 Task: Search round trip flight ticket for 4 adults, 1 infant in seat and 1 infant on lap in premium economy from Charlotte: Charlotte Douglas International Airport to Gillette: Gillette Campbell County Airport on 5-1-2023 and return on 5-2-2023. Choice of flights is Spirit. Number of bags: 2 carry on bags and 1 checked bag. Price is upto 78000. Outbound departure time preference is 17:45. Return departure time preference is 18:45.
Action: Mouse moved to (299, 270)
Screenshot: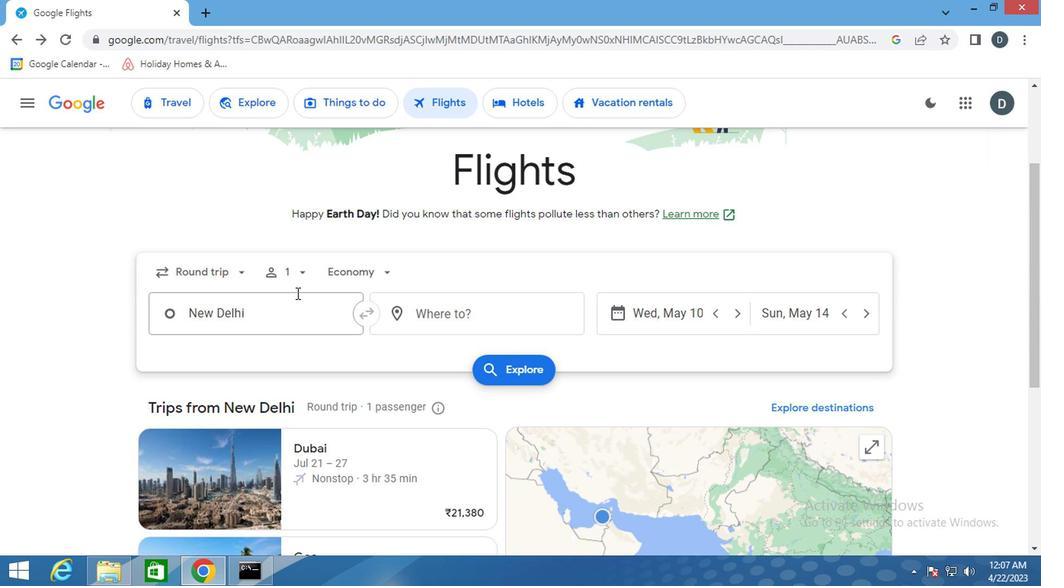 
Action: Mouse pressed left at (299, 270)
Screenshot: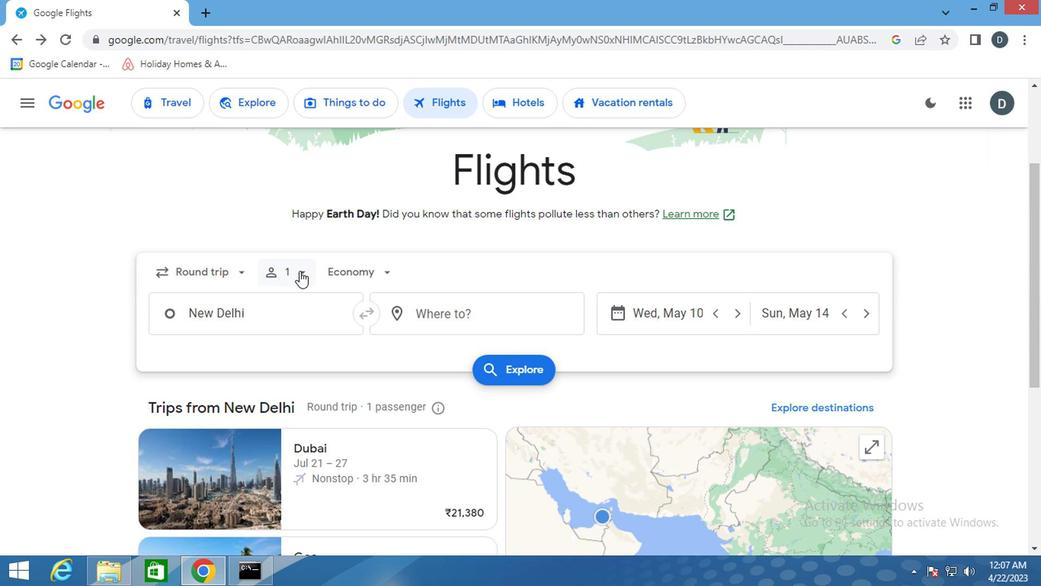 
Action: Mouse moved to (415, 309)
Screenshot: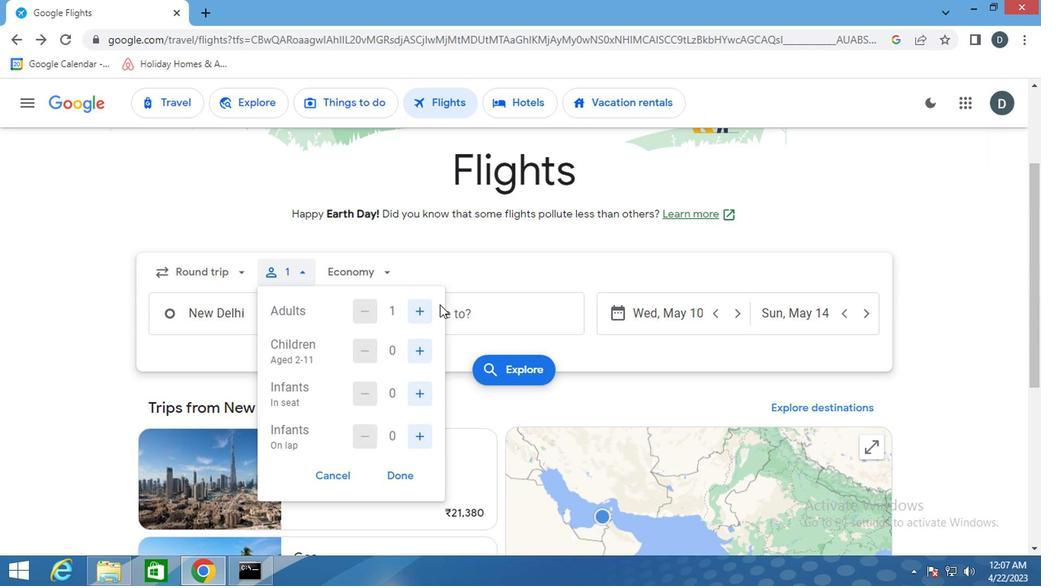 
Action: Mouse pressed left at (415, 309)
Screenshot: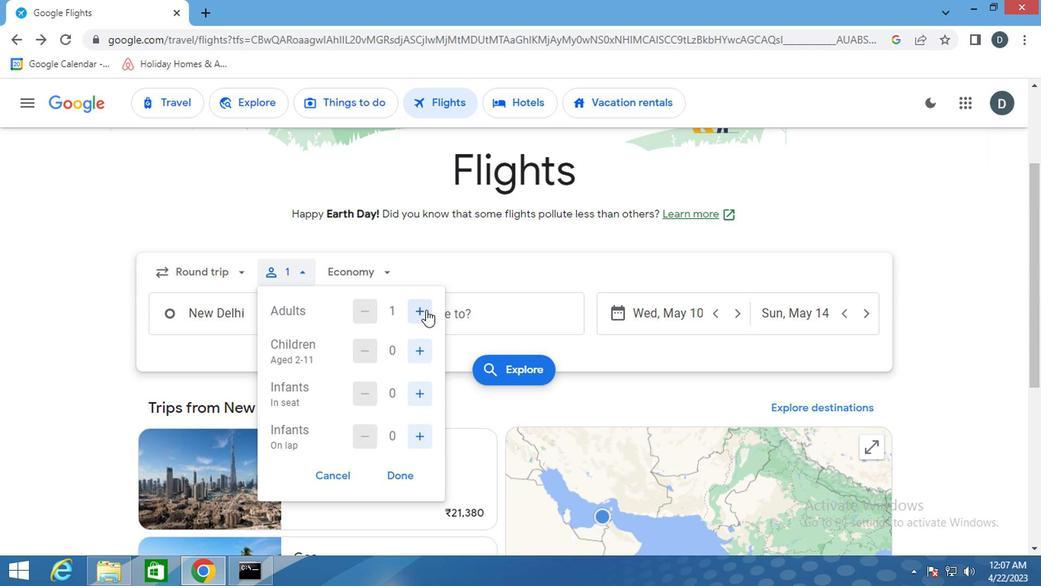 
Action: Mouse pressed left at (415, 309)
Screenshot: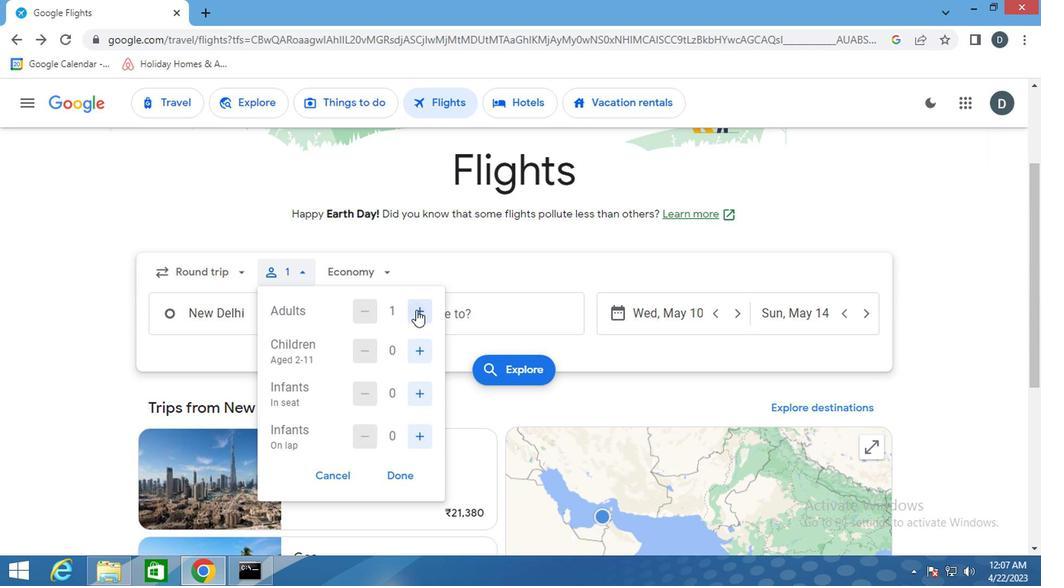 
Action: Mouse moved to (414, 309)
Screenshot: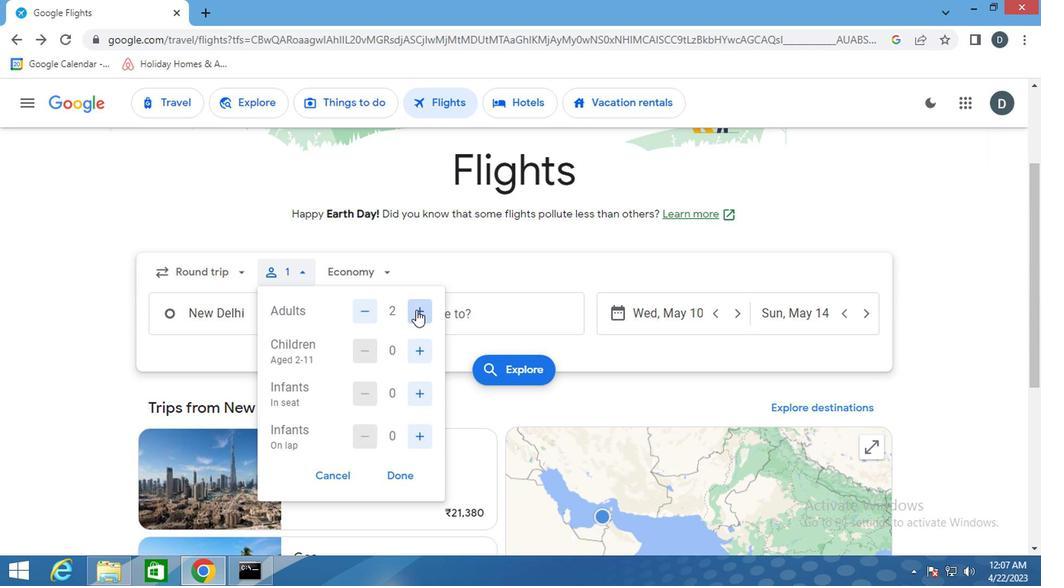 
Action: Mouse pressed left at (414, 309)
Screenshot: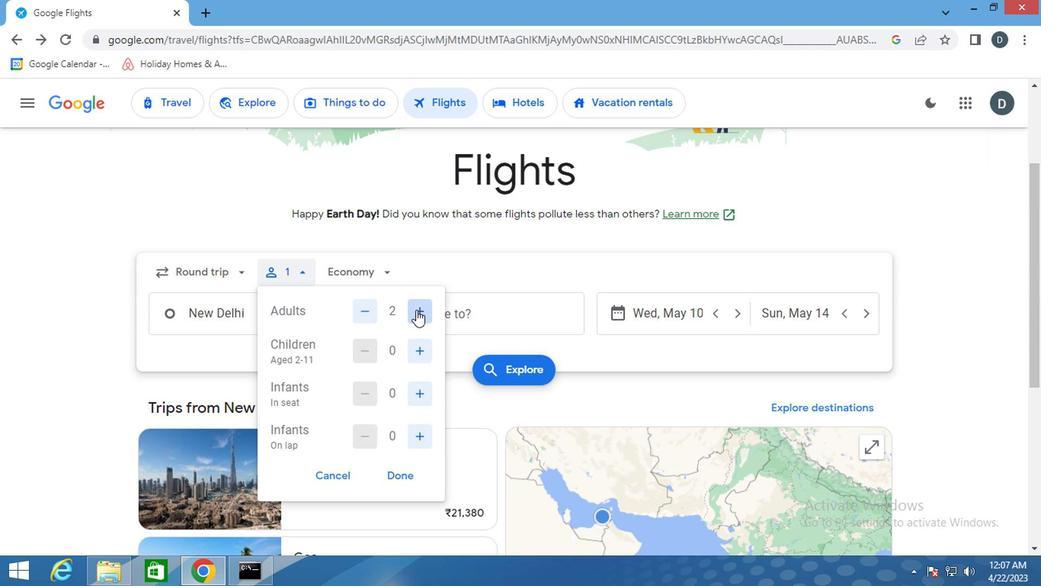 
Action: Mouse moved to (417, 352)
Screenshot: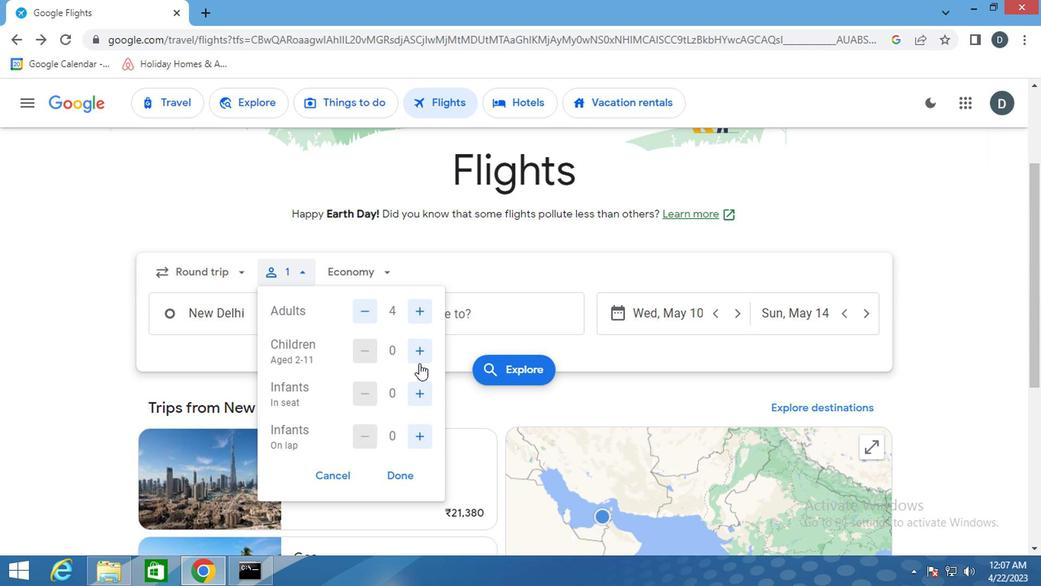 
Action: Mouse pressed left at (417, 352)
Screenshot: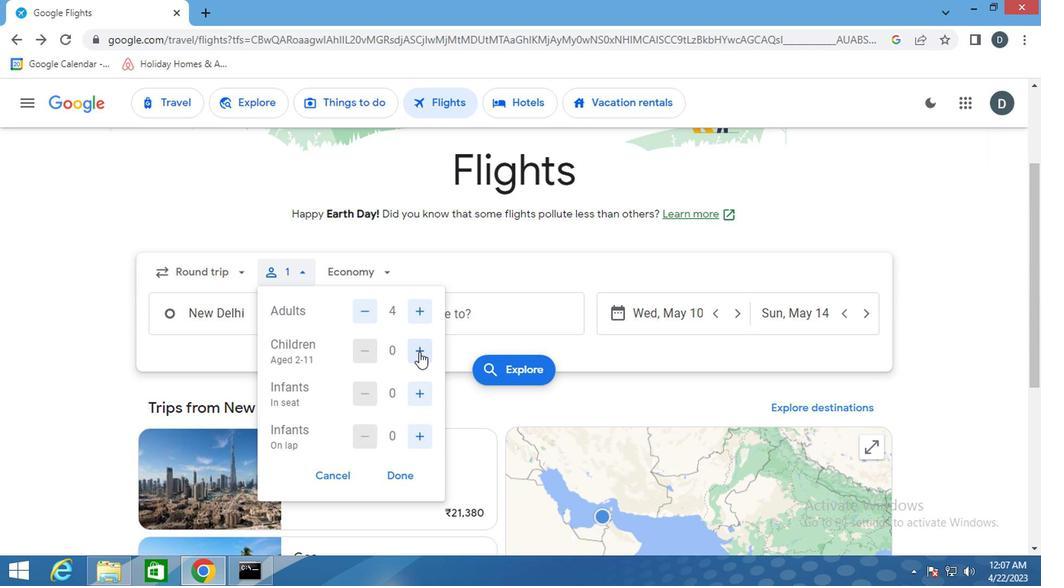 
Action: Mouse pressed left at (417, 352)
Screenshot: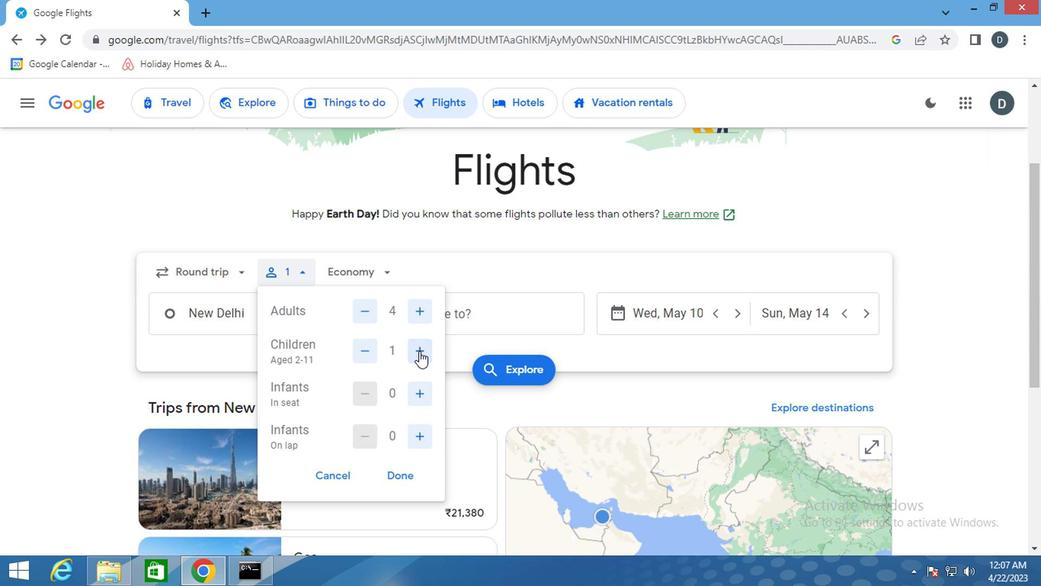 
Action: Mouse moved to (370, 349)
Screenshot: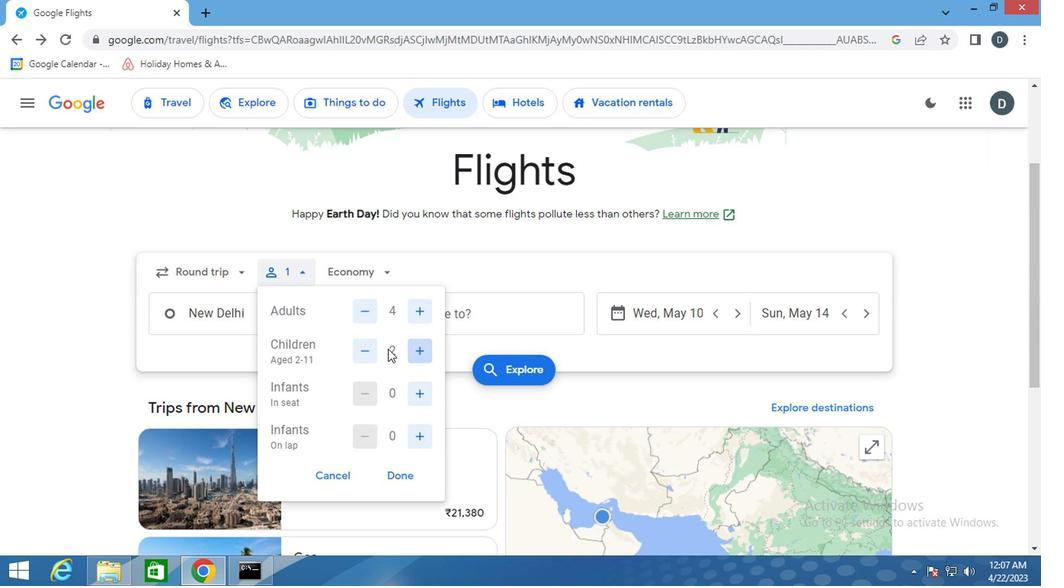 
Action: Mouse pressed left at (370, 349)
Screenshot: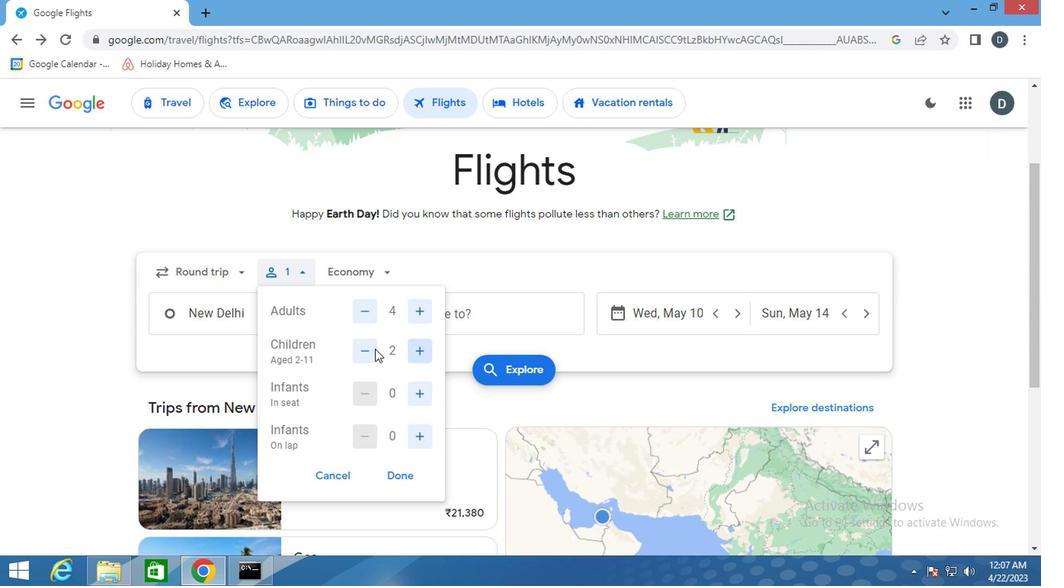 
Action: Mouse pressed left at (370, 349)
Screenshot: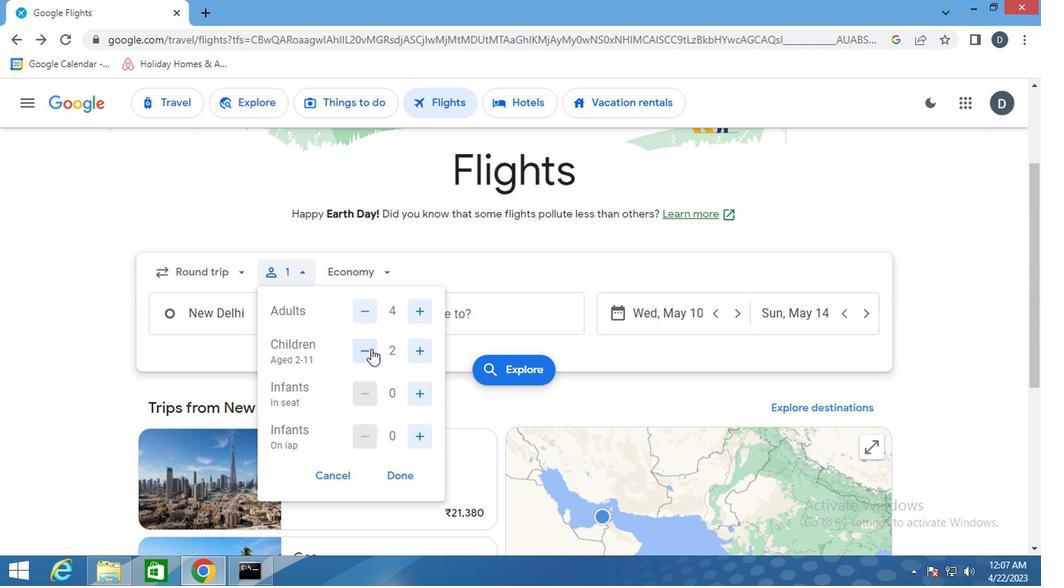 
Action: Mouse moved to (423, 402)
Screenshot: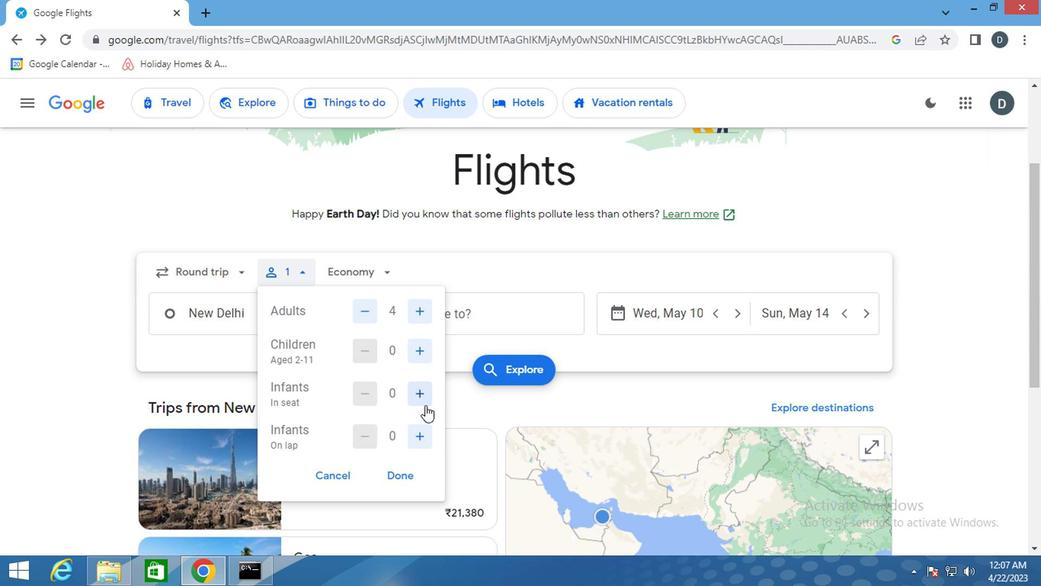 
Action: Mouse pressed left at (423, 402)
Screenshot: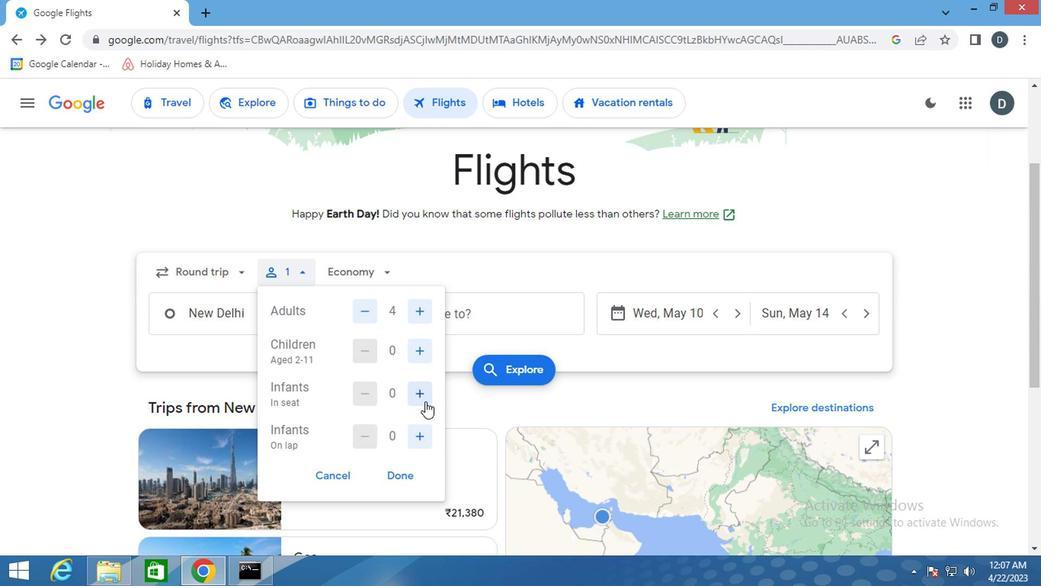 
Action: Mouse moved to (418, 429)
Screenshot: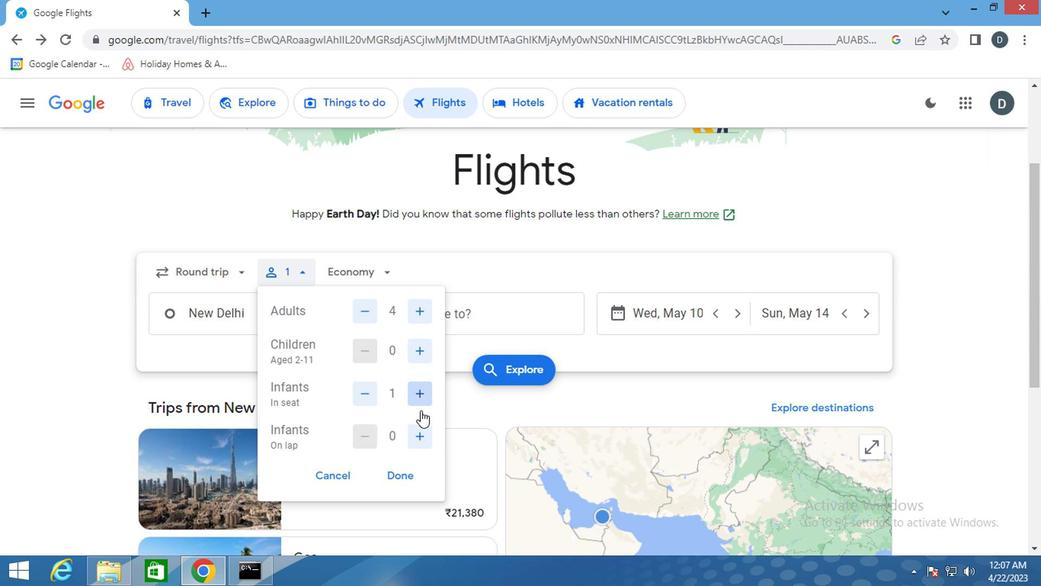 
Action: Mouse pressed left at (418, 429)
Screenshot: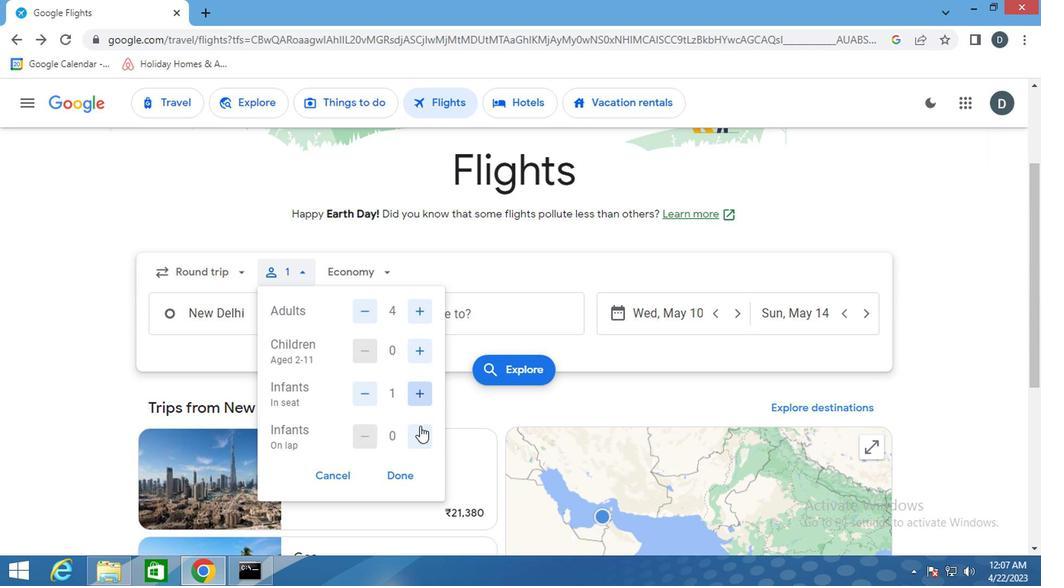 
Action: Mouse moved to (411, 479)
Screenshot: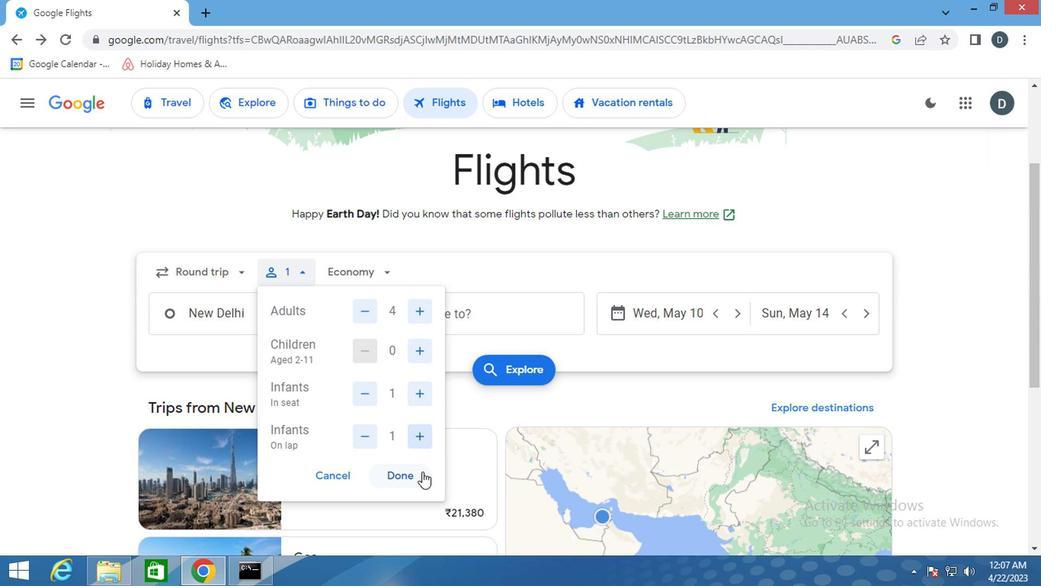 
Action: Mouse pressed left at (411, 479)
Screenshot: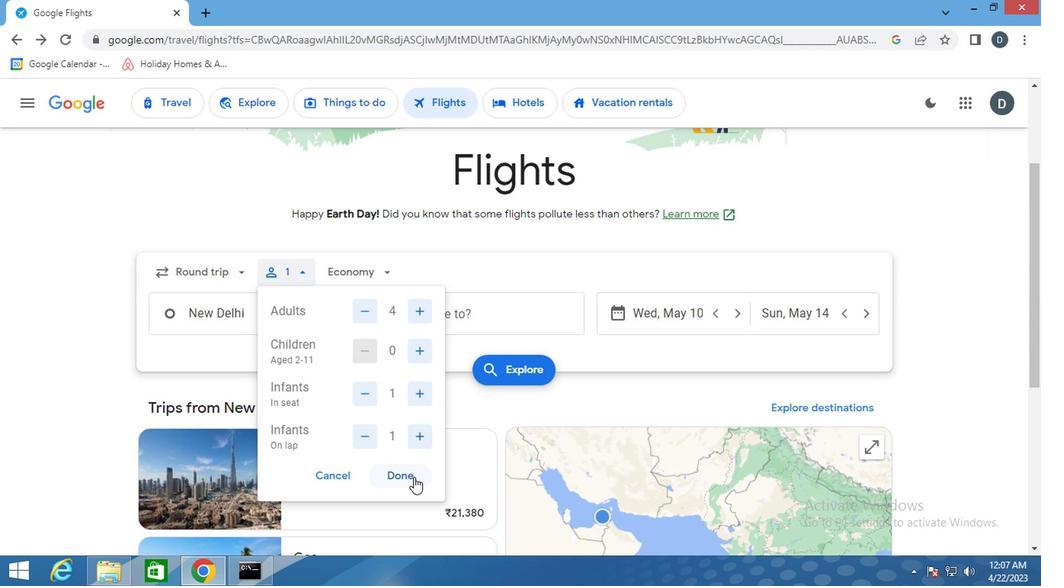 
Action: Mouse moved to (359, 269)
Screenshot: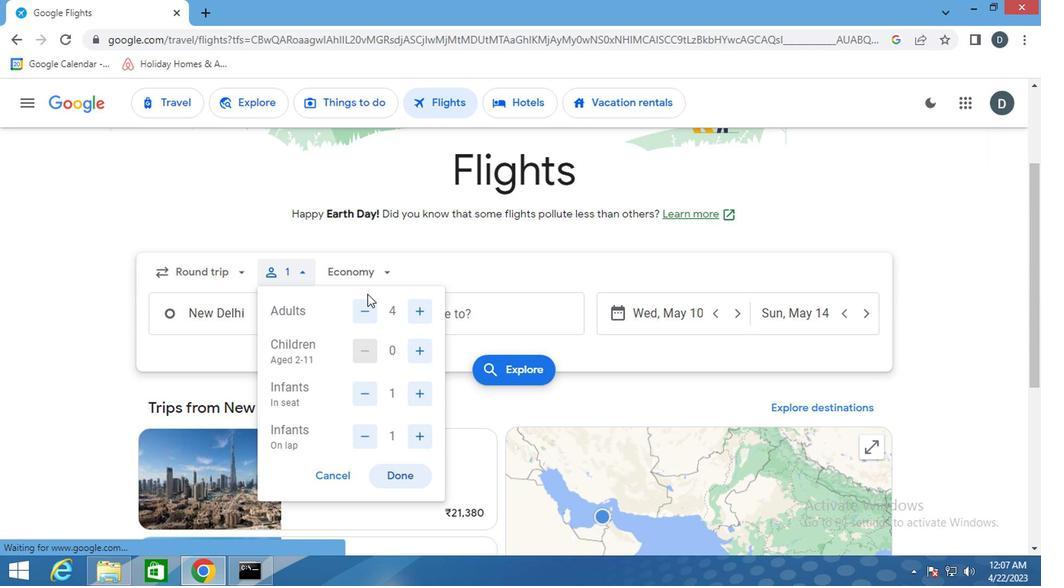 
Action: Mouse pressed left at (359, 269)
Screenshot: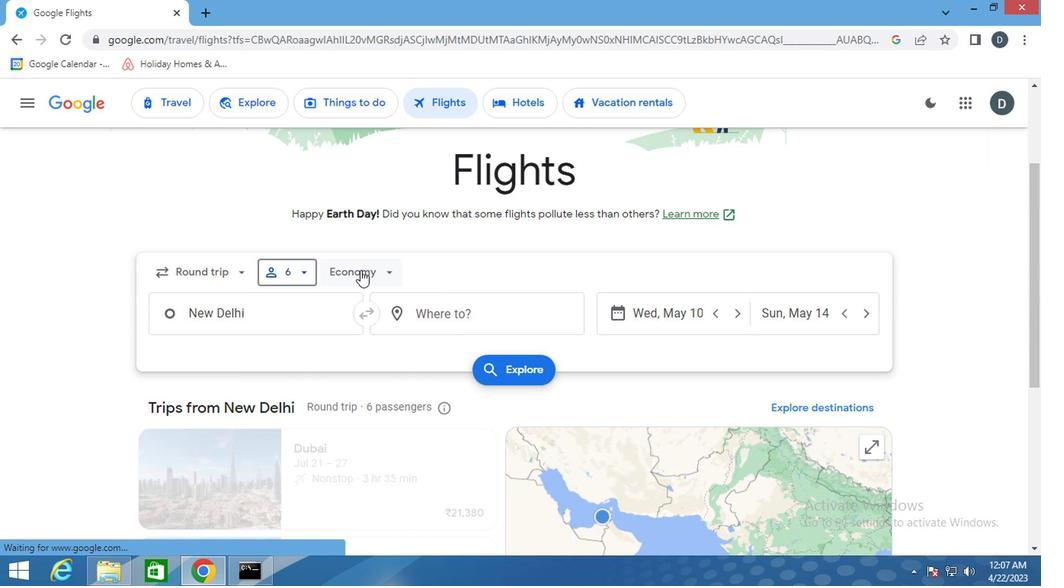 
Action: Mouse moved to (396, 336)
Screenshot: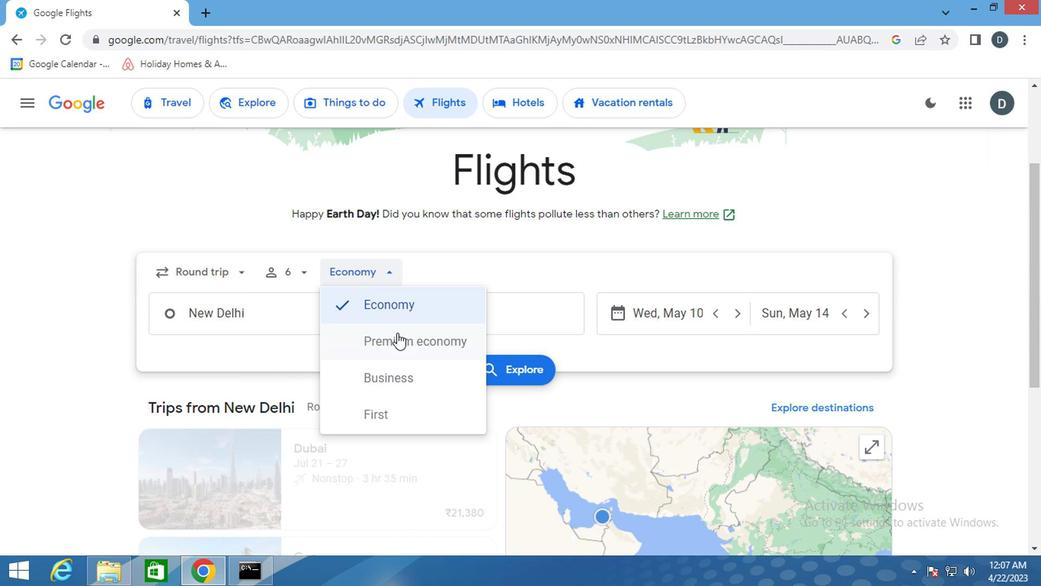 
Action: Mouse pressed left at (396, 336)
Screenshot: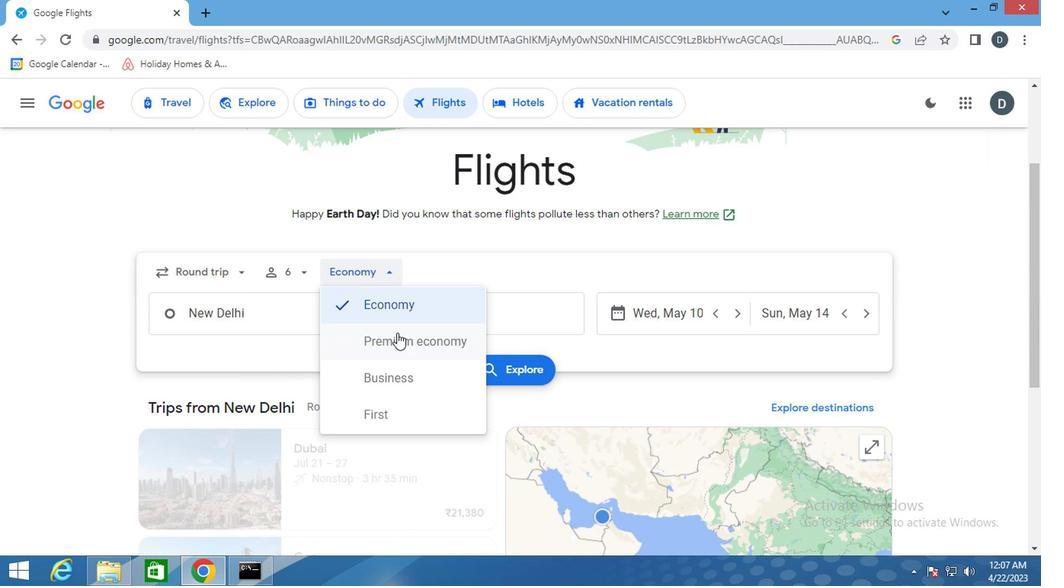 
Action: Mouse moved to (302, 320)
Screenshot: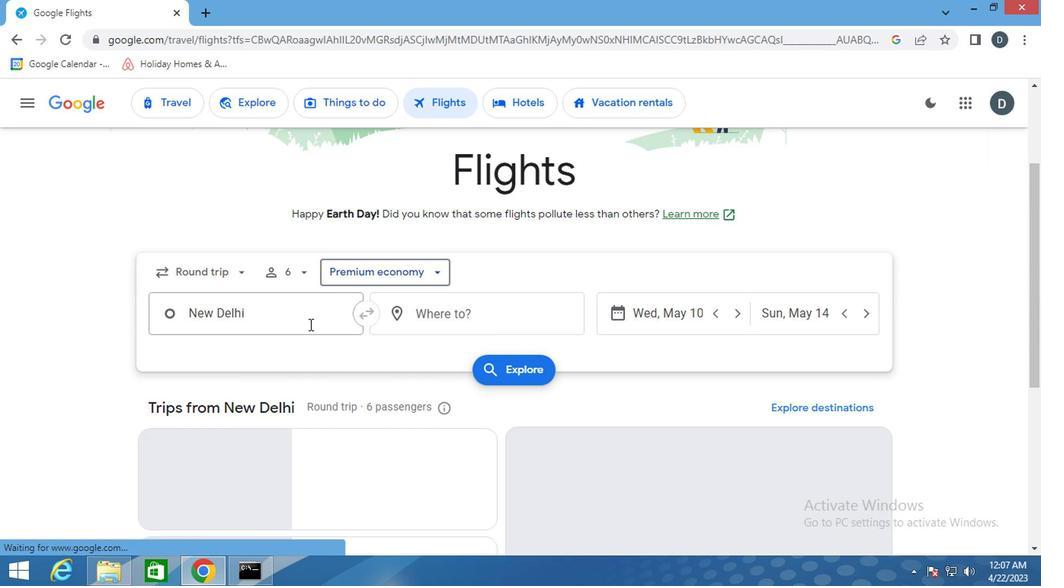 
Action: Mouse pressed left at (302, 320)
Screenshot: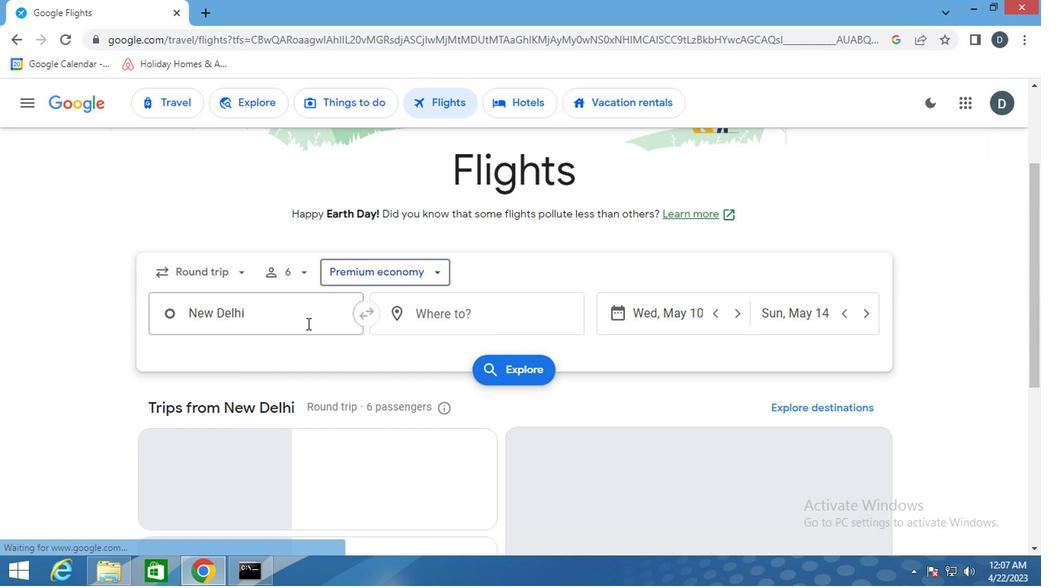 
Action: Key pressed <Key.shift>CHARLO
Screenshot: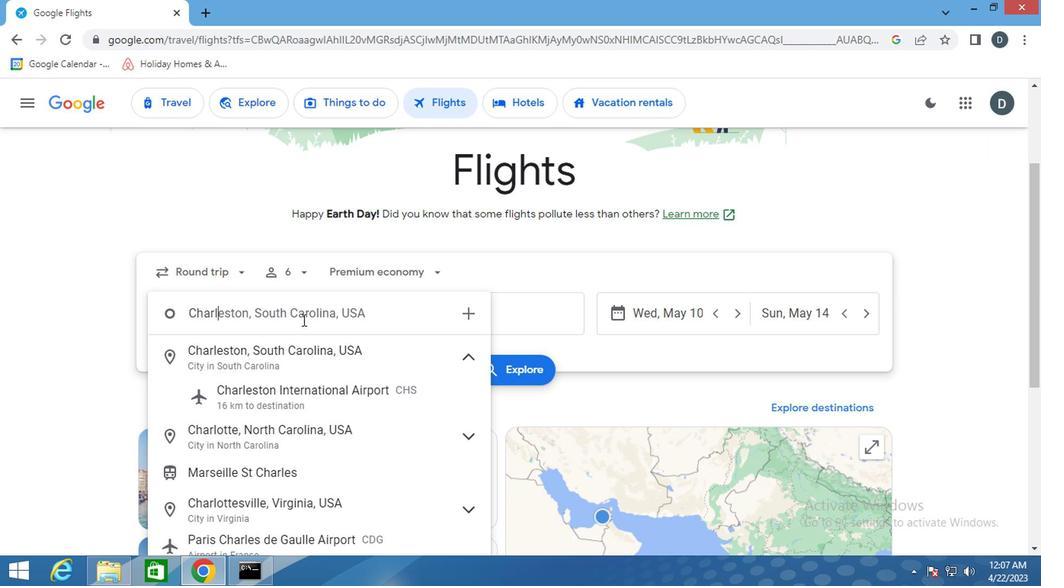 
Action: Mouse moved to (315, 388)
Screenshot: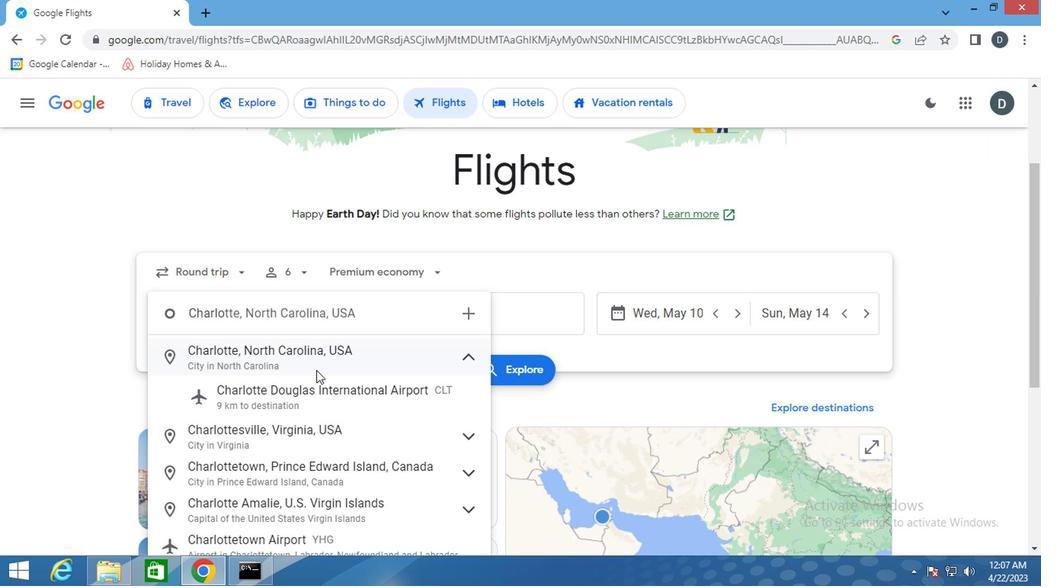 
Action: Mouse pressed left at (315, 388)
Screenshot: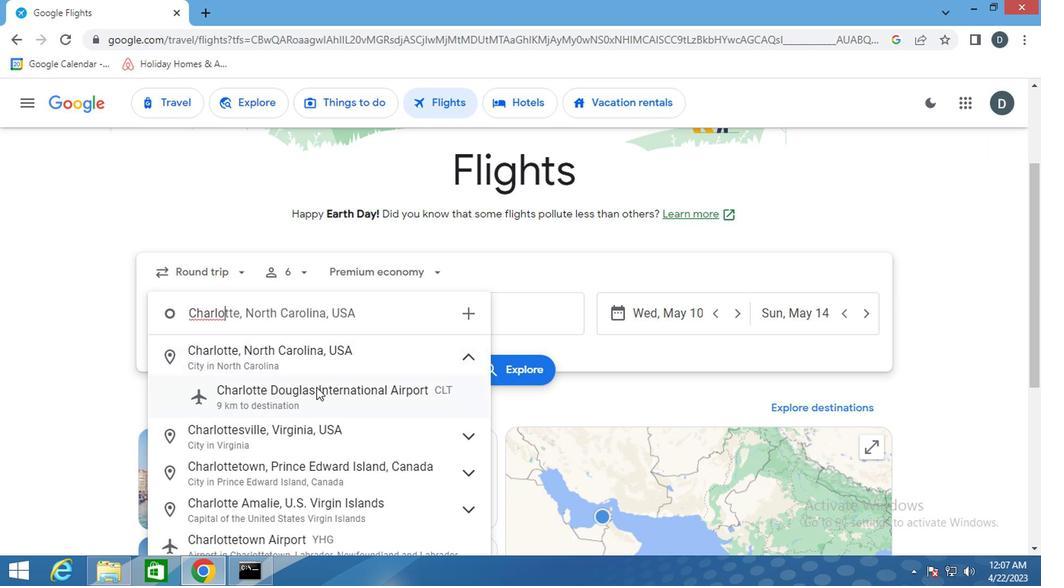 
Action: Mouse moved to (466, 322)
Screenshot: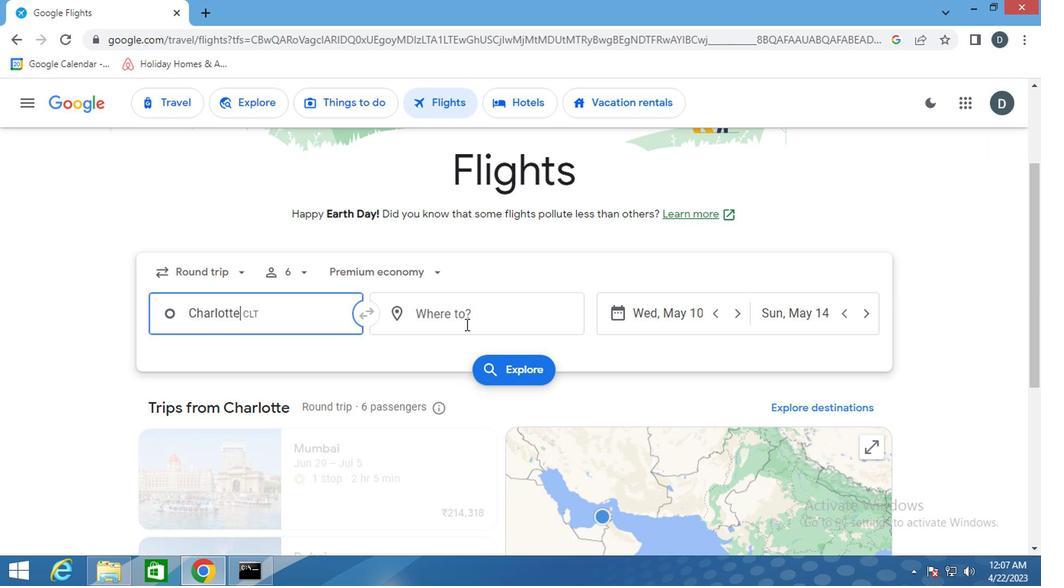 
Action: Mouse pressed left at (466, 322)
Screenshot: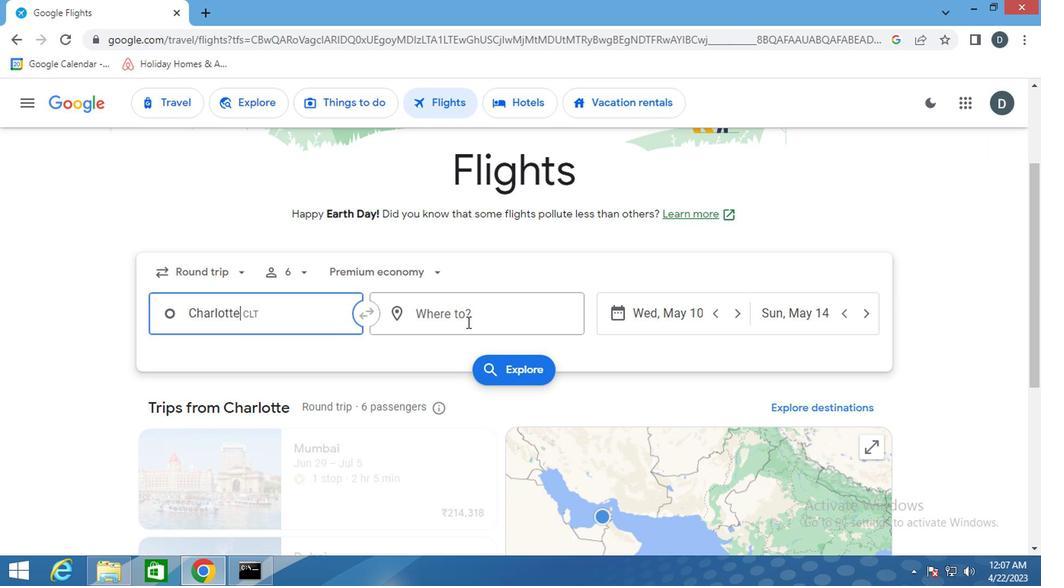 
Action: Key pressed <Key.shift>GILLETTE
Screenshot: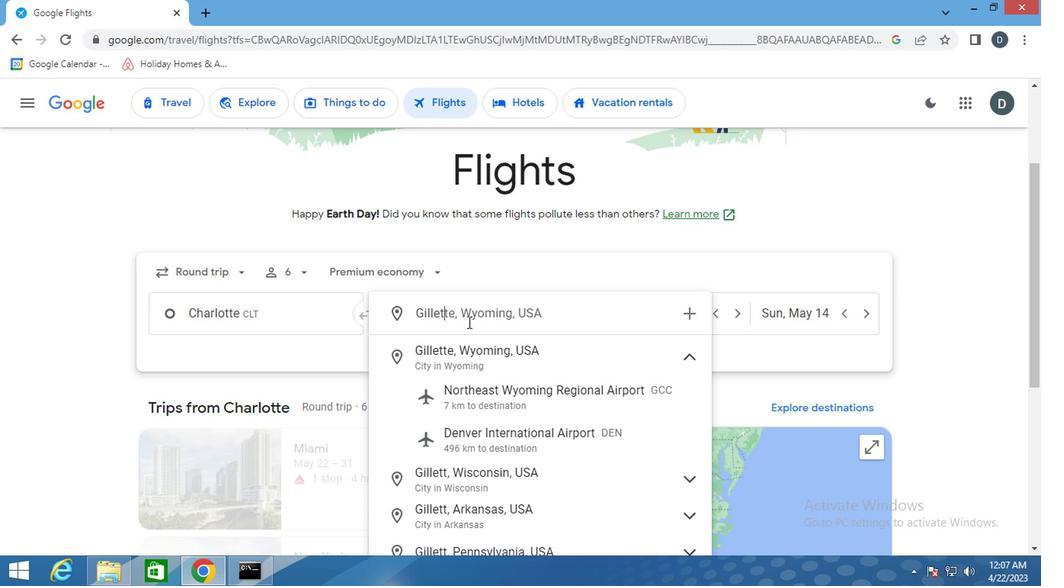 
Action: Mouse moved to (475, 346)
Screenshot: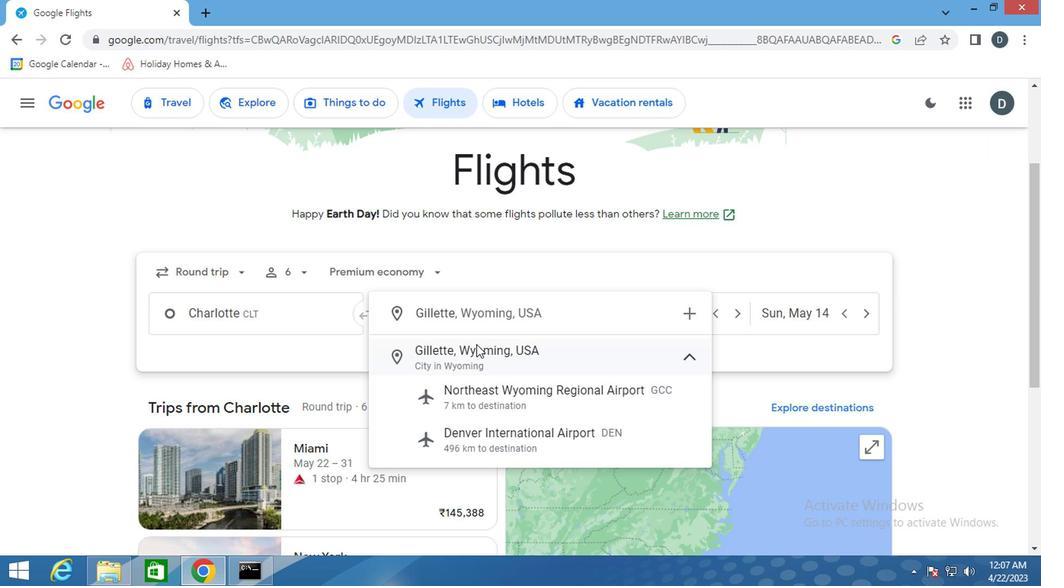 
Action: Mouse pressed left at (475, 346)
Screenshot: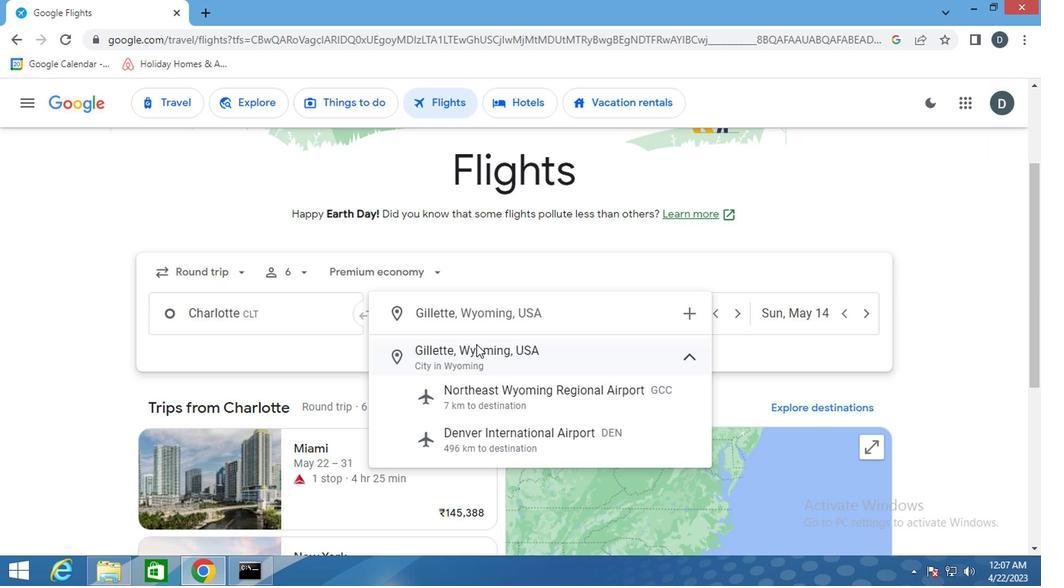 
Action: Mouse moved to (671, 312)
Screenshot: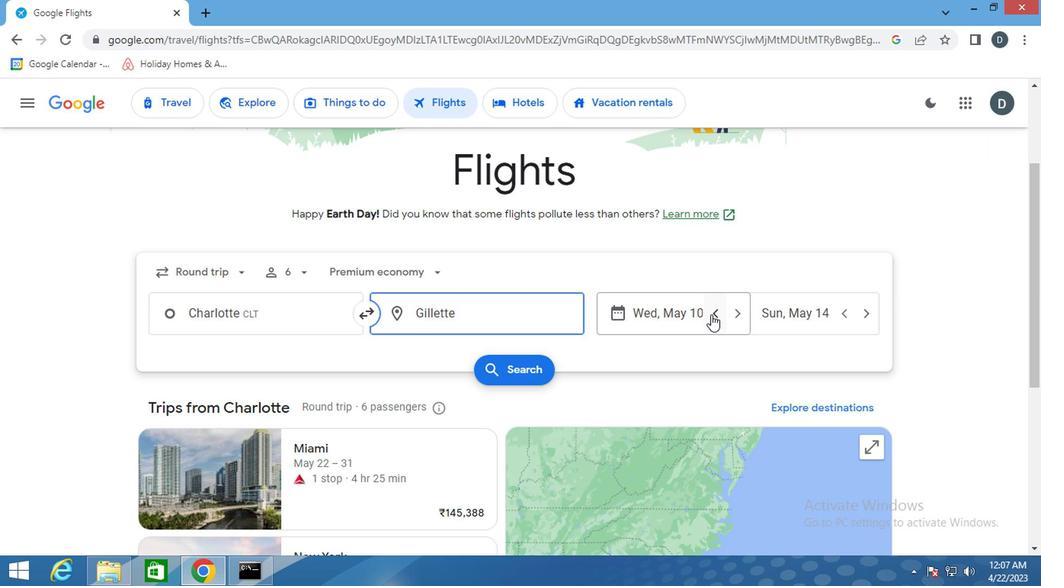
Action: Mouse pressed left at (671, 312)
Screenshot: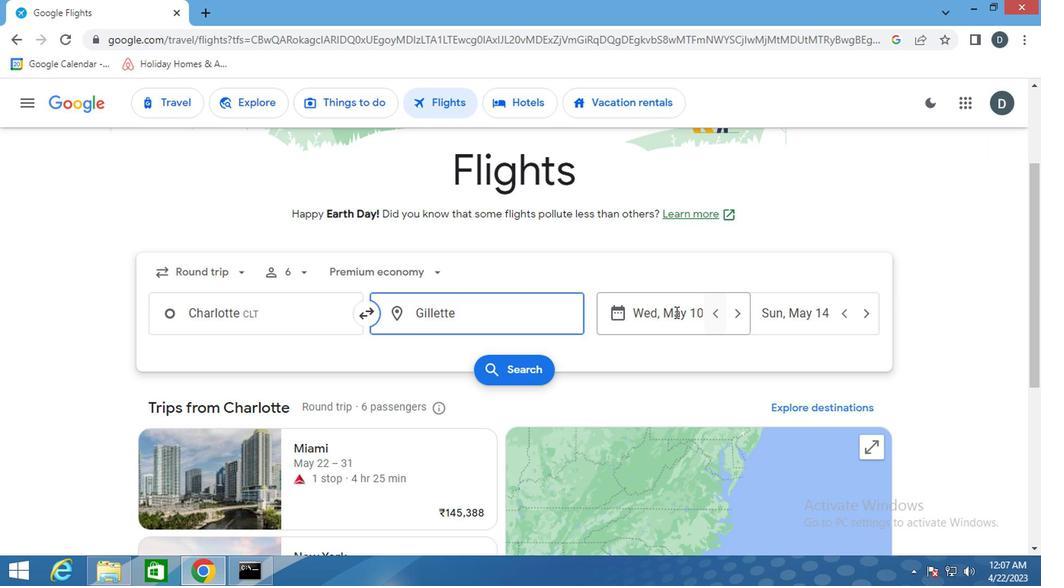
Action: Mouse moved to (658, 277)
Screenshot: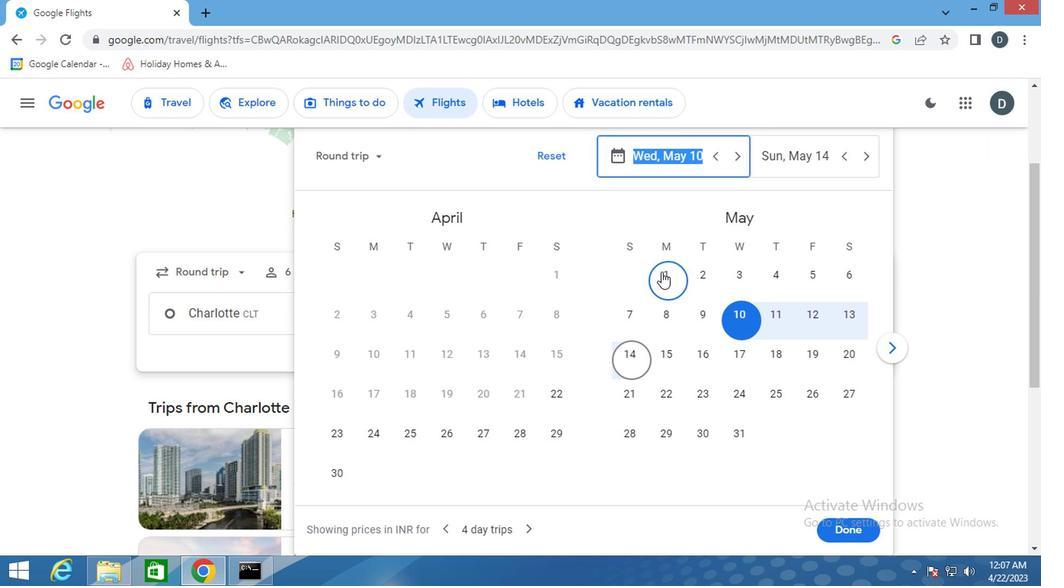 
Action: Mouse pressed left at (658, 277)
Screenshot: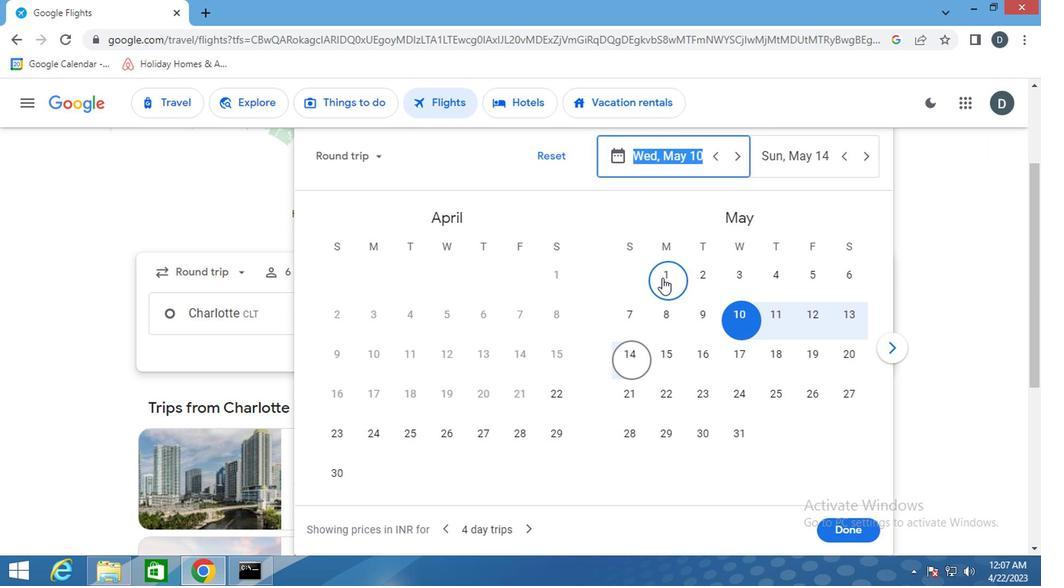 
Action: Mouse moved to (709, 278)
Screenshot: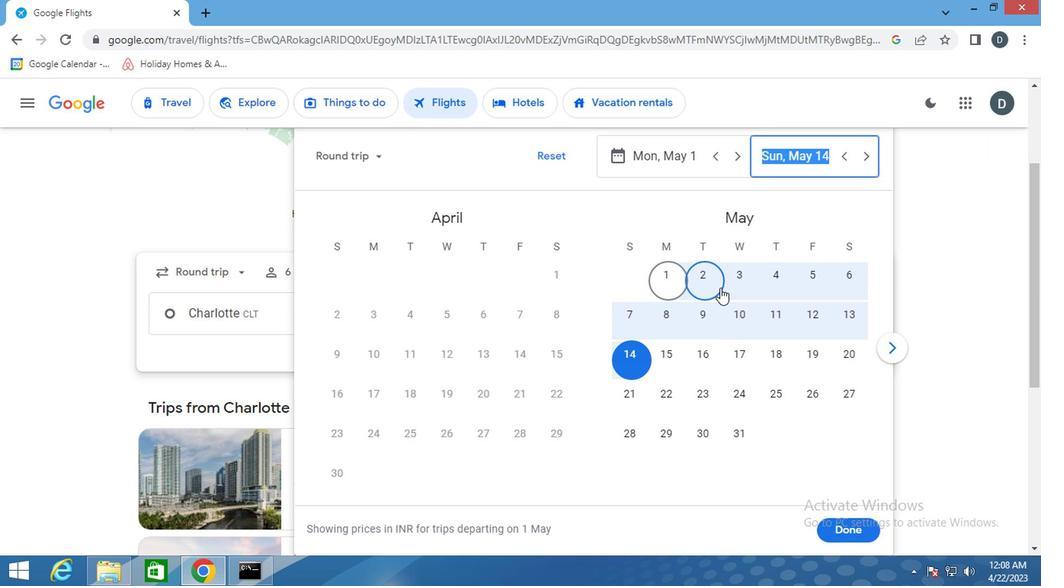 
Action: Mouse pressed left at (709, 278)
Screenshot: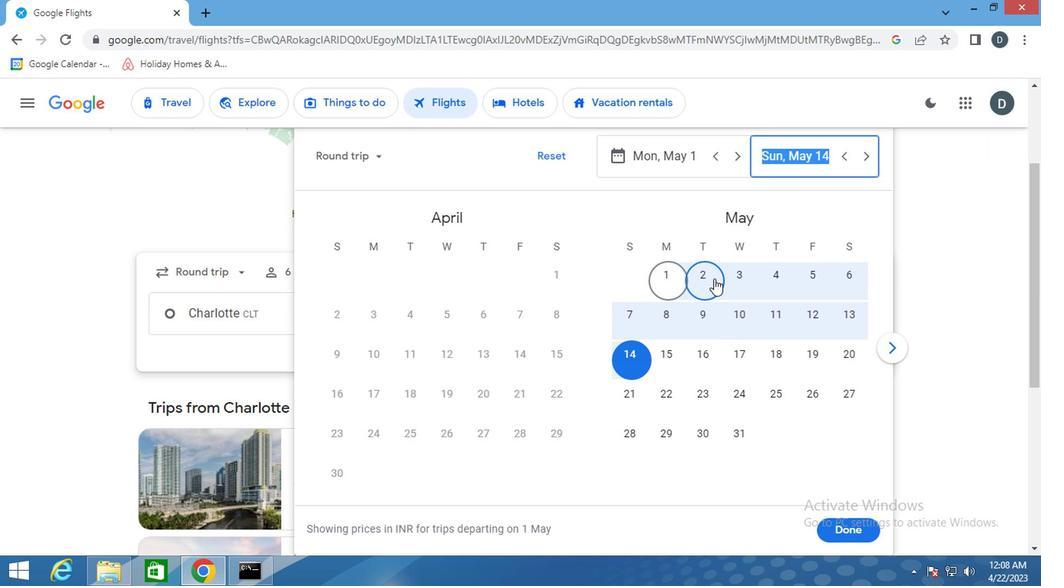 
Action: Mouse moved to (702, 281)
Screenshot: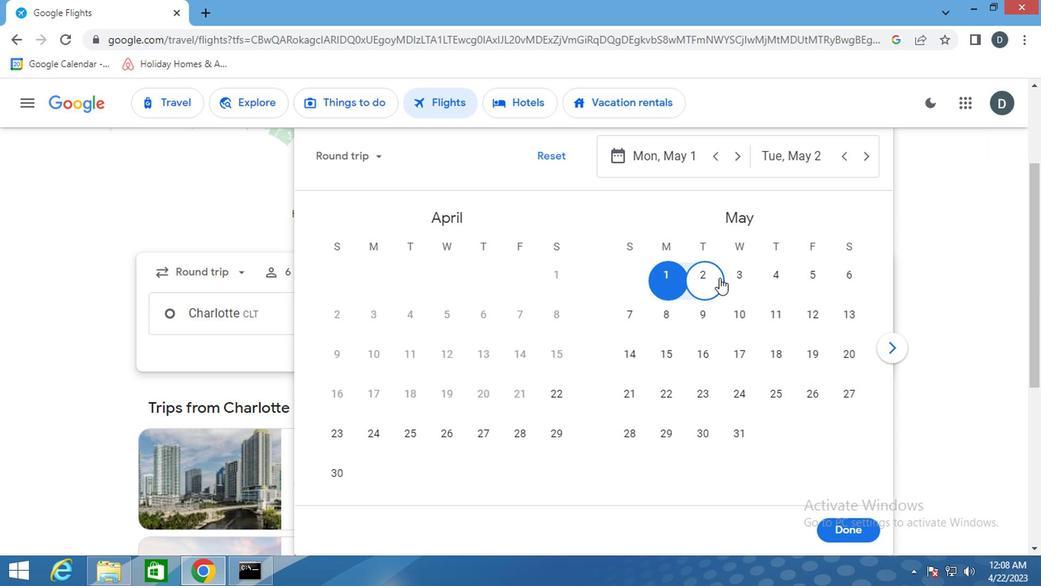 
Action: Mouse pressed left at (702, 281)
Screenshot: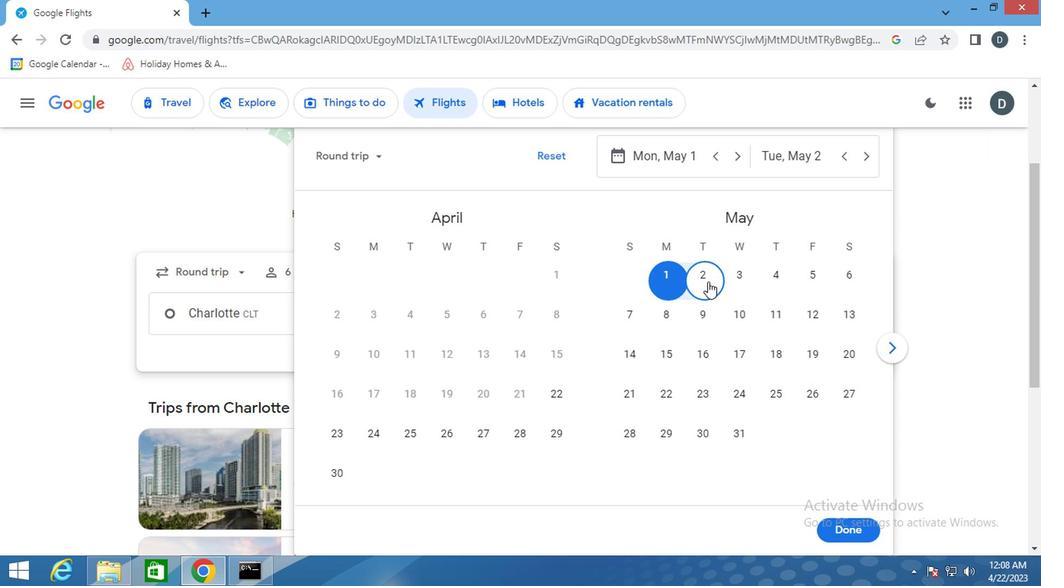 
Action: Mouse moved to (667, 278)
Screenshot: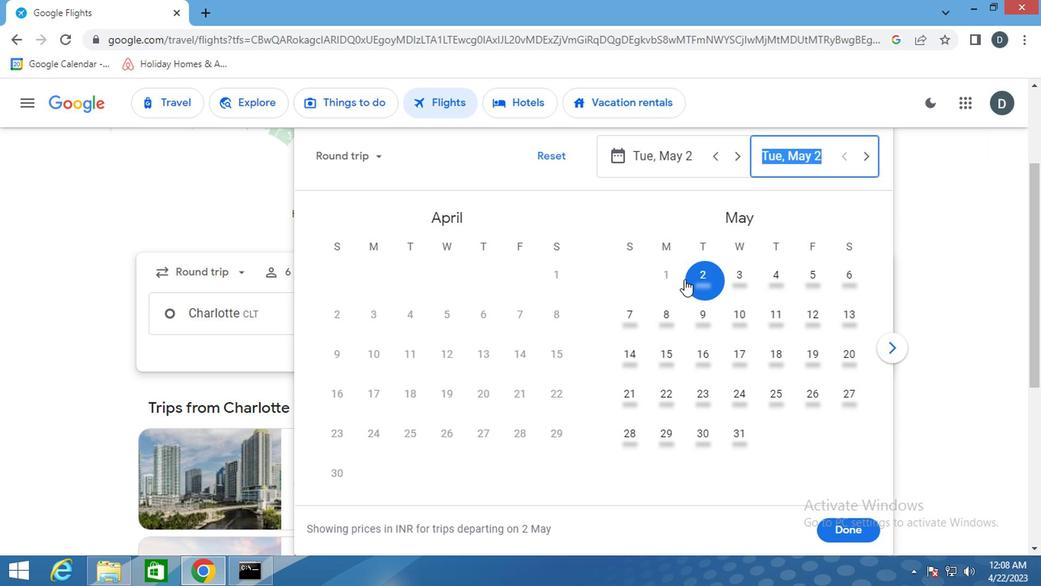 
Action: Mouse pressed left at (667, 278)
Screenshot: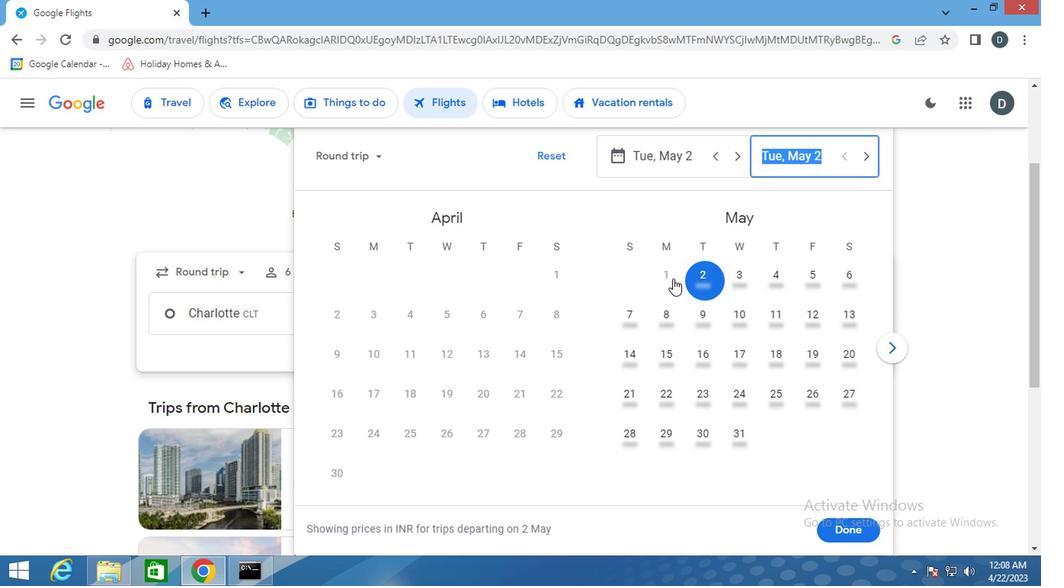 
Action: Mouse pressed left at (667, 278)
Screenshot: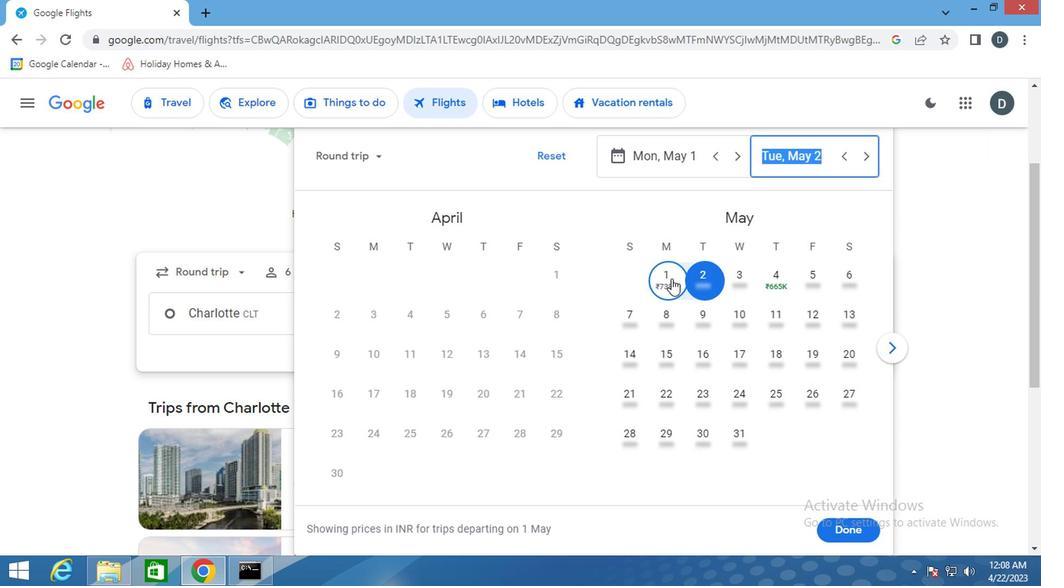 
Action: Mouse moved to (805, 149)
Screenshot: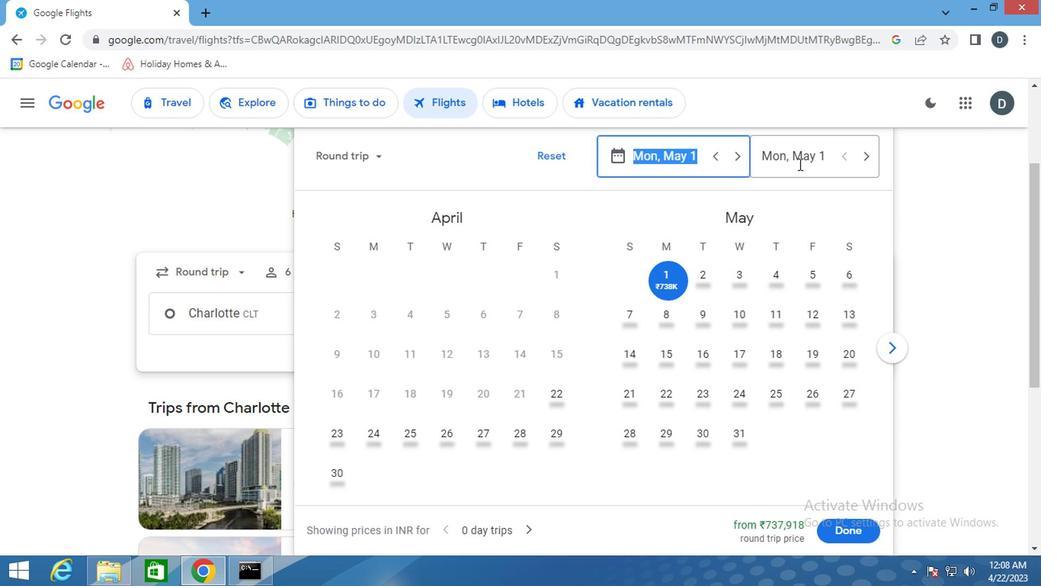 
Action: Mouse pressed left at (805, 149)
Screenshot: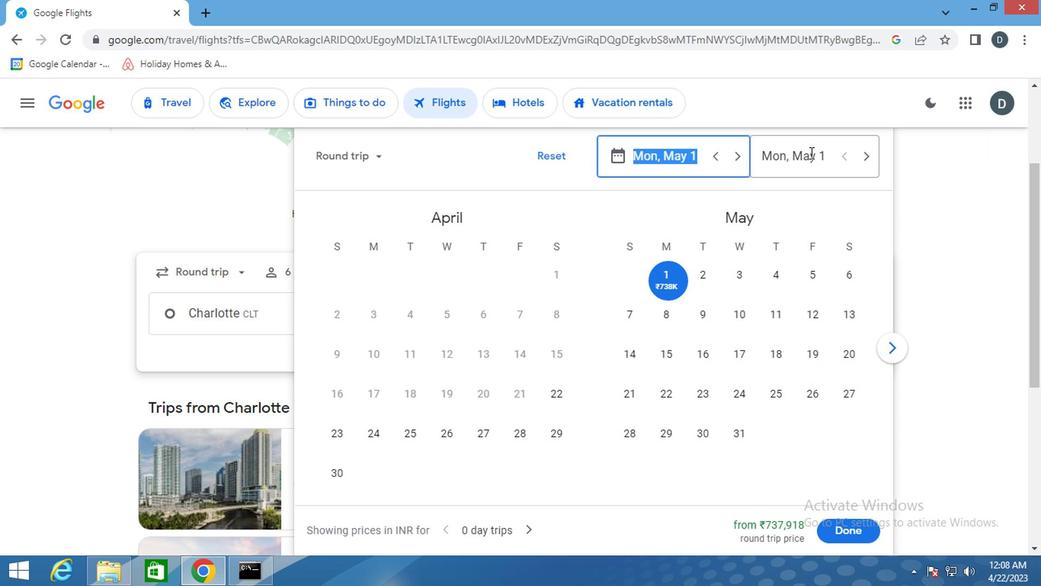 
Action: Mouse moved to (713, 278)
Screenshot: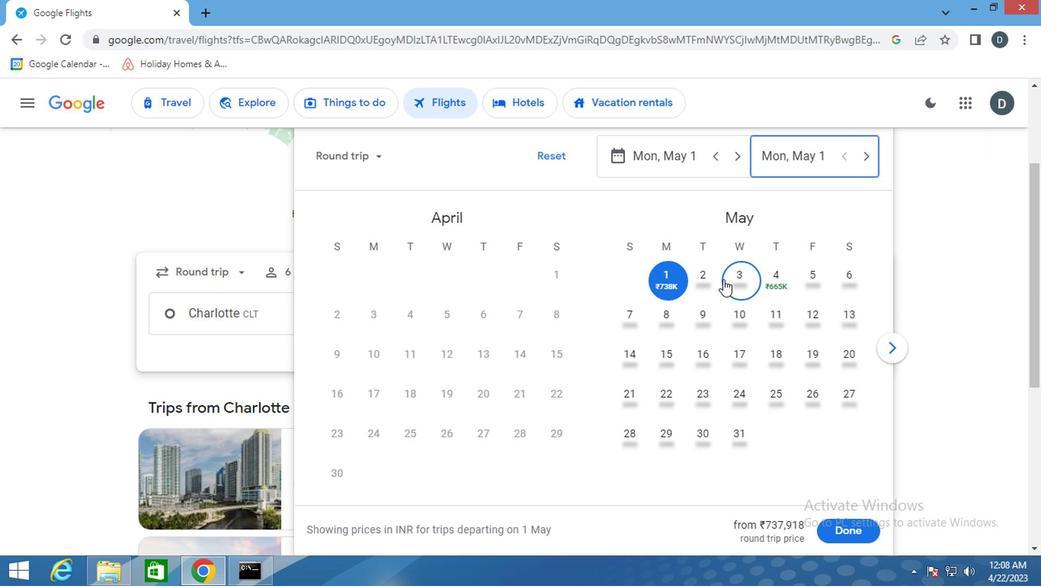 
Action: Mouse pressed left at (713, 278)
Screenshot: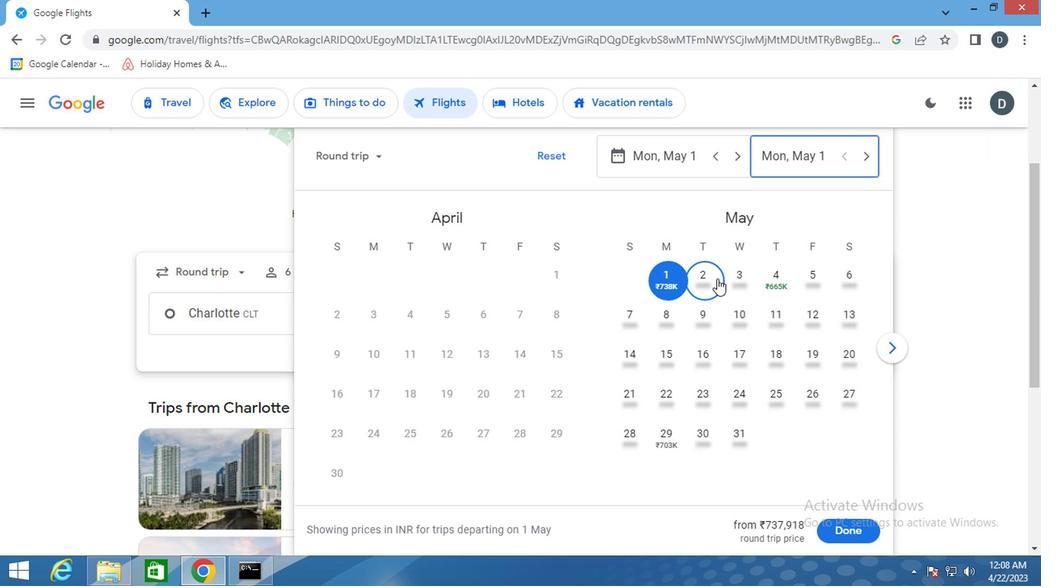 
Action: Mouse moved to (831, 533)
Screenshot: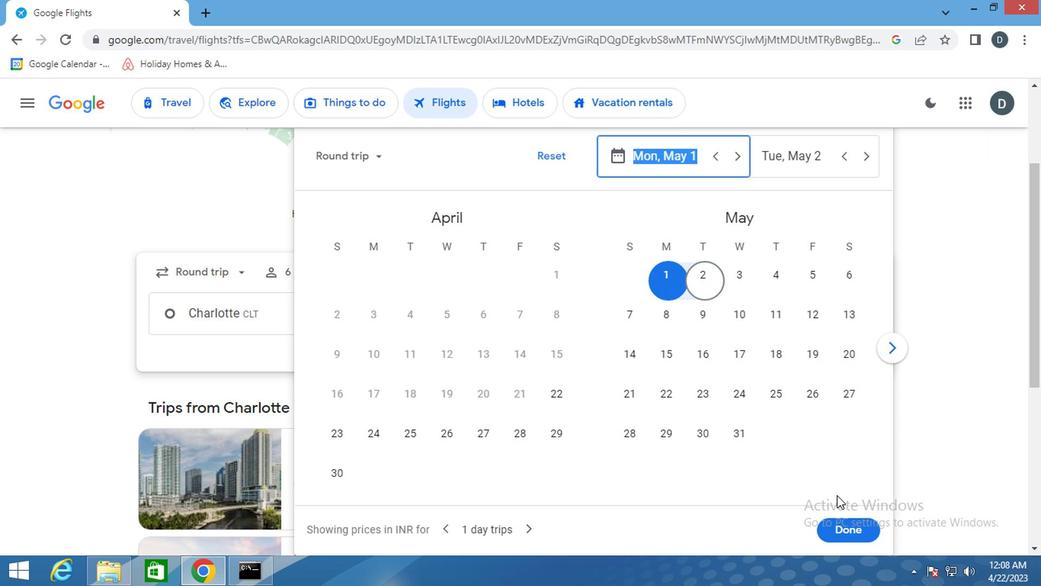 
Action: Mouse pressed left at (831, 533)
Screenshot: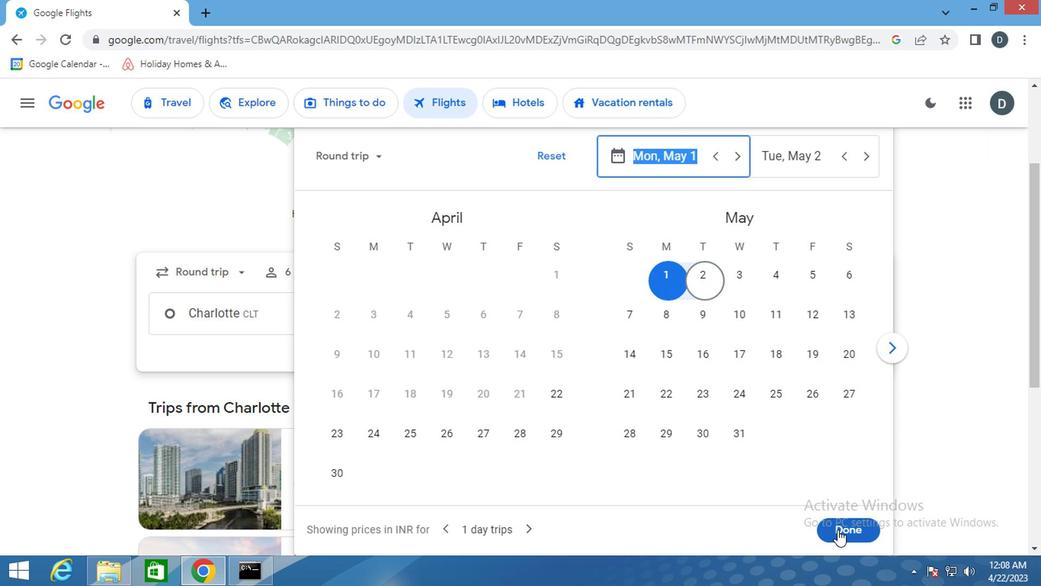 
Action: Mouse moved to (812, 320)
Screenshot: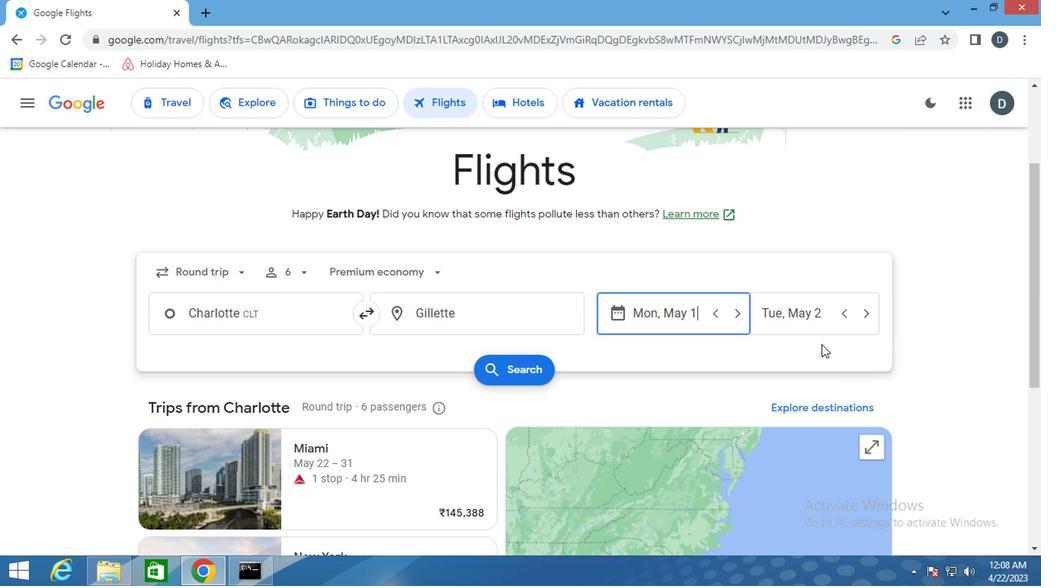 
Action: Mouse pressed left at (812, 320)
Screenshot: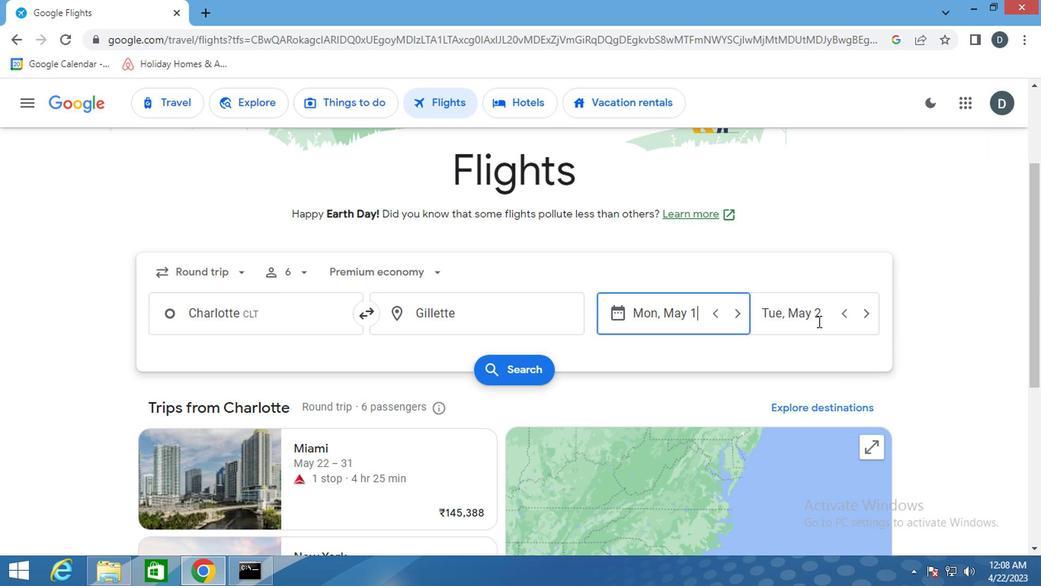 
Action: Mouse moved to (854, 530)
Screenshot: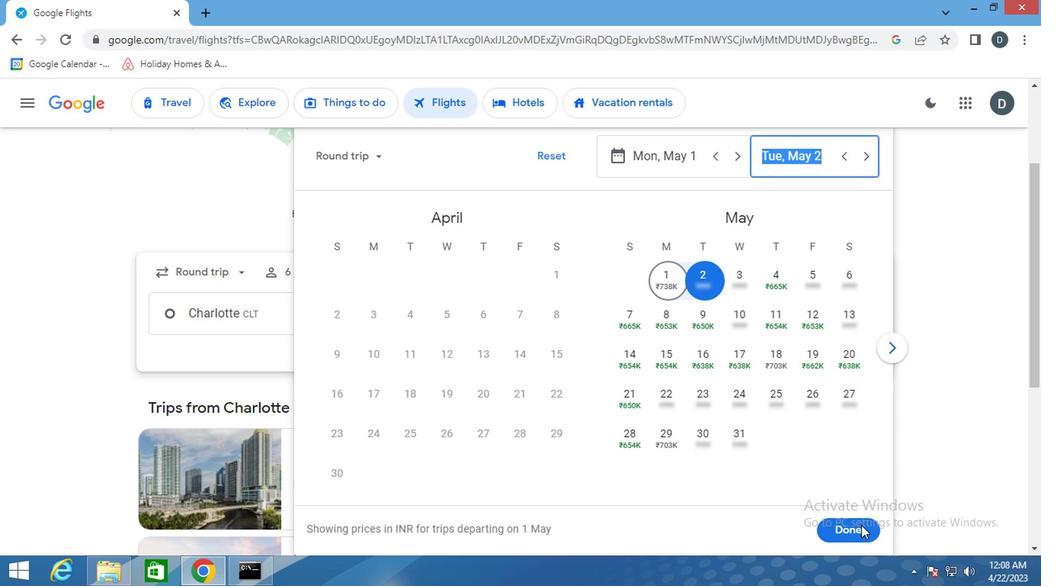 
Action: Mouse pressed left at (854, 530)
Screenshot: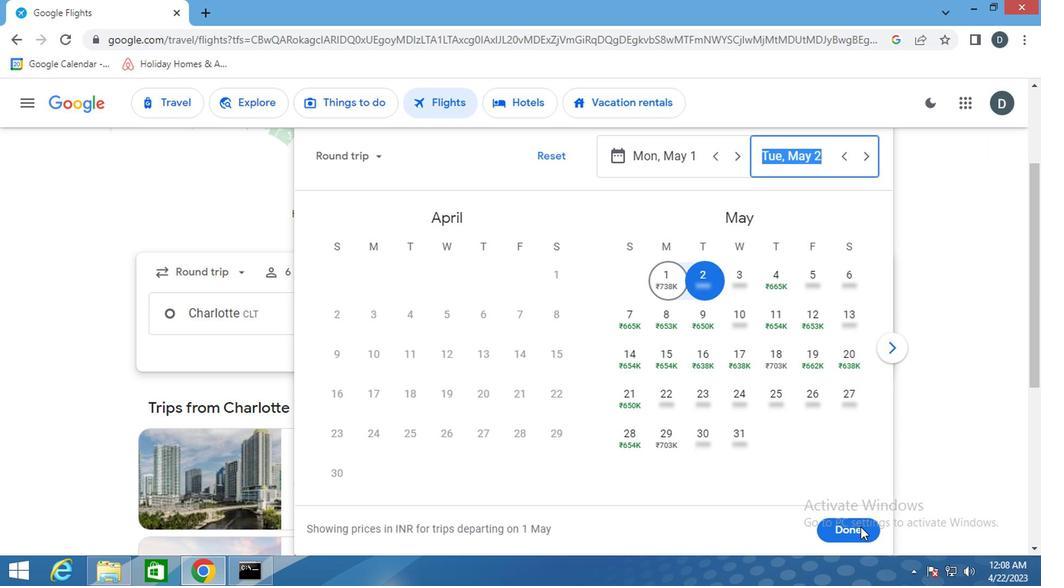 
Action: Mouse moved to (524, 366)
Screenshot: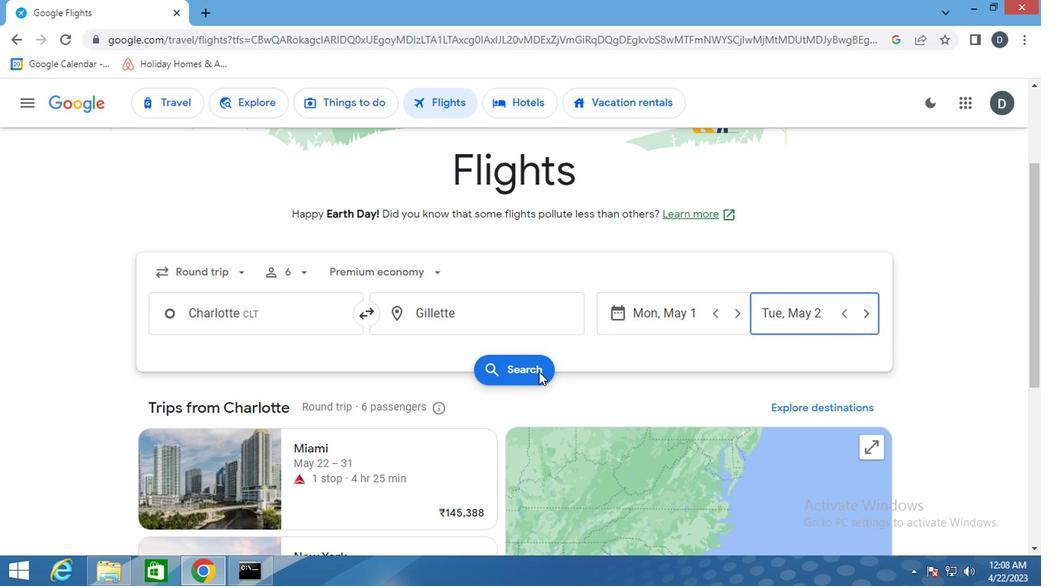 
Action: Mouse pressed left at (524, 366)
Screenshot: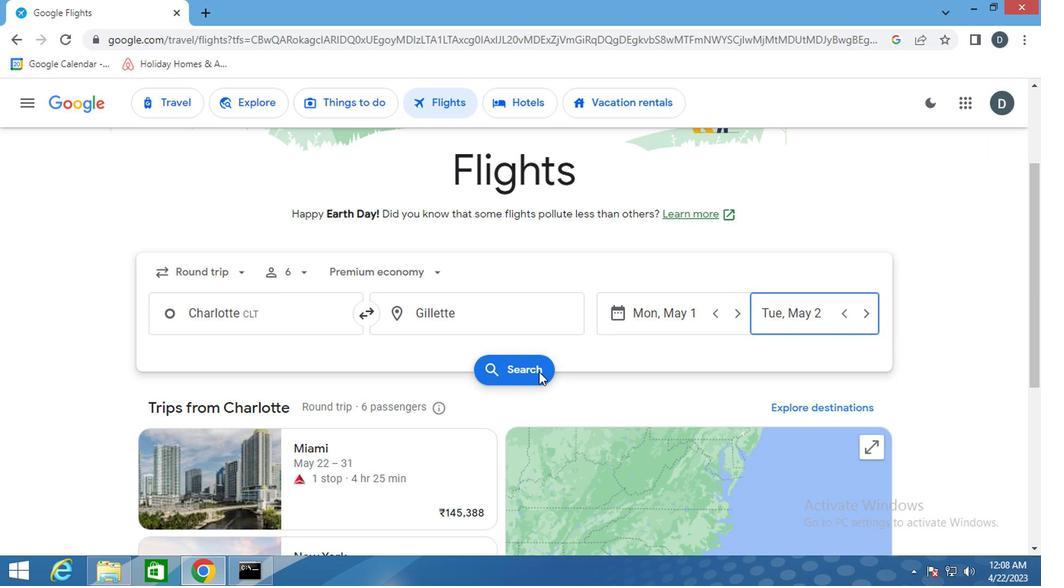 
Action: Mouse moved to (170, 234)
Screenshot: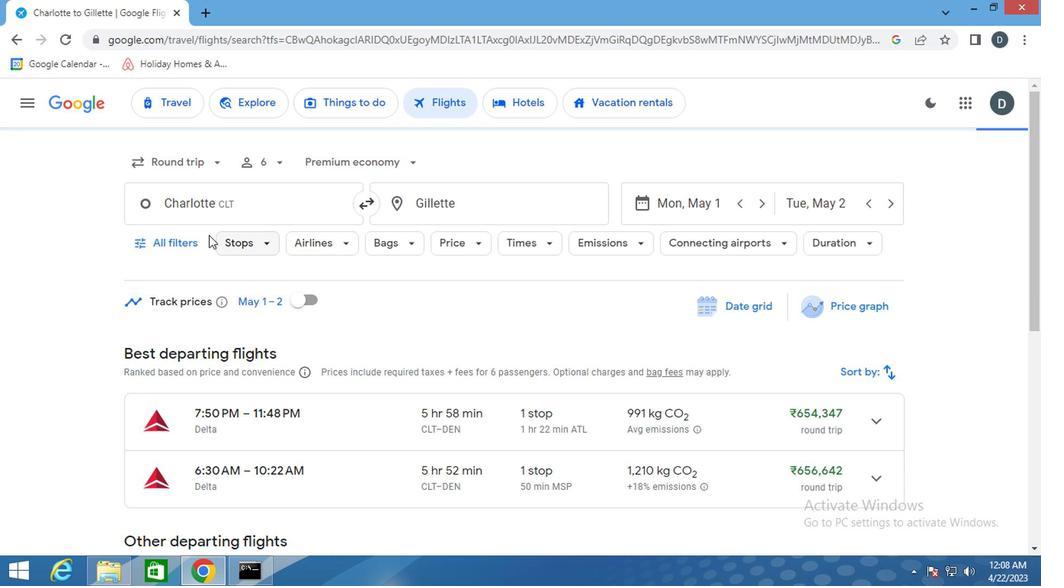 
Action: Mouse pressed left at (170, 234)
Screenshot: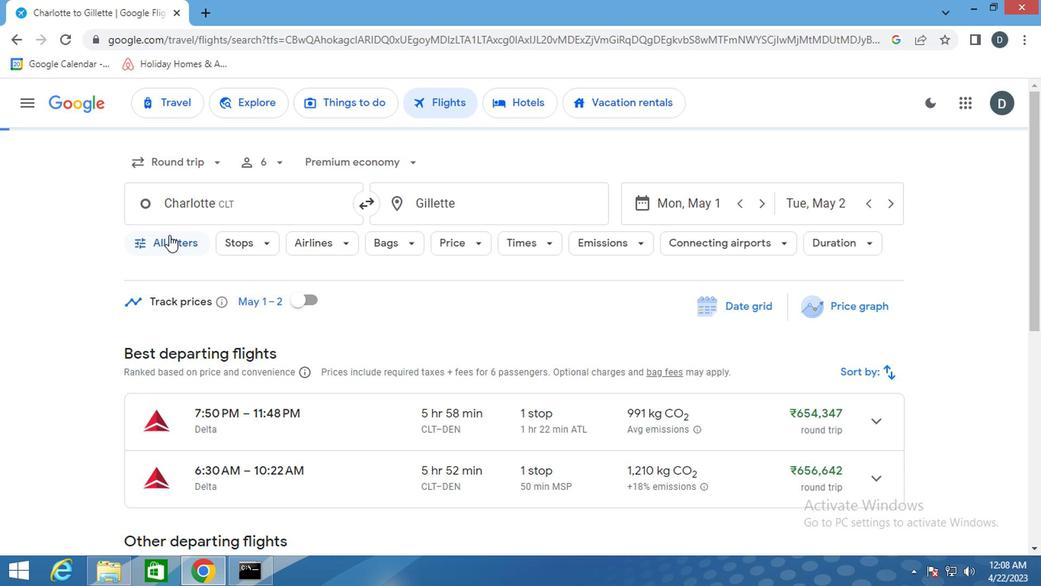 
Action: Mouse moved to (214, 302)
Screenshot: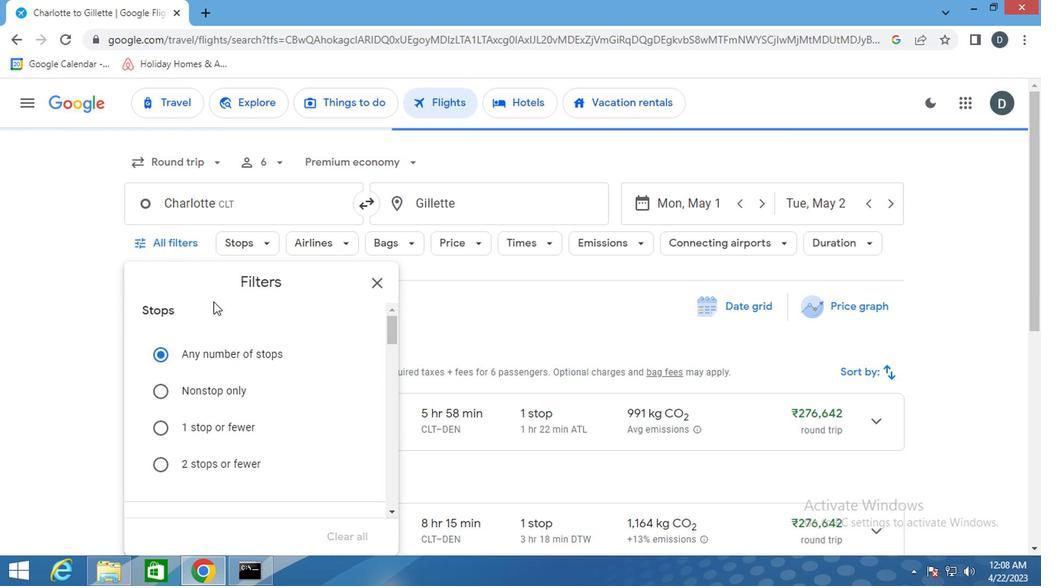 
Action: Mouse scrolled (214, 301) with delta (0, 0)
Screenshot: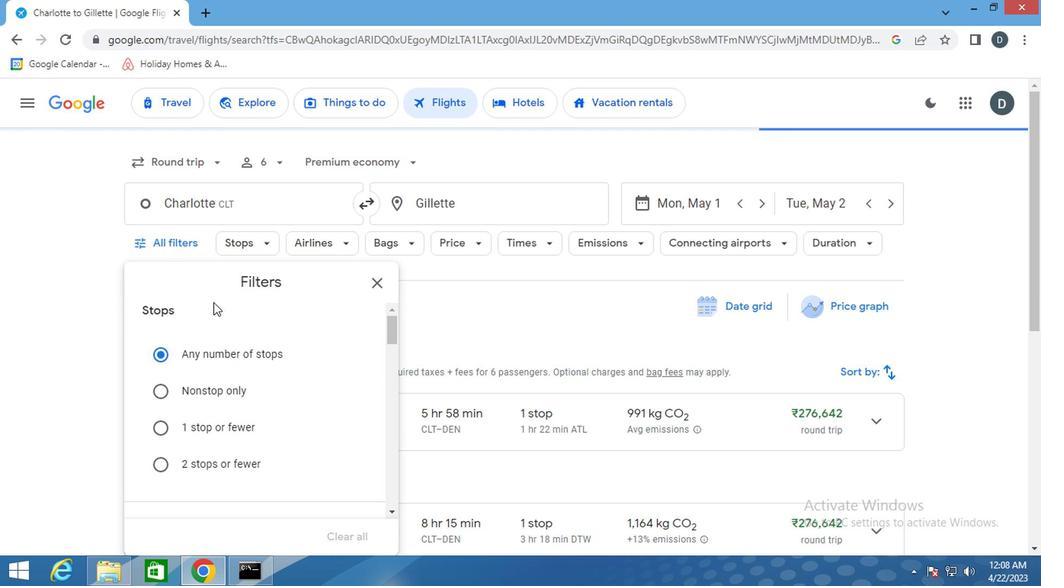 
Action: Mouse moved to (216, 307)
Screenshot: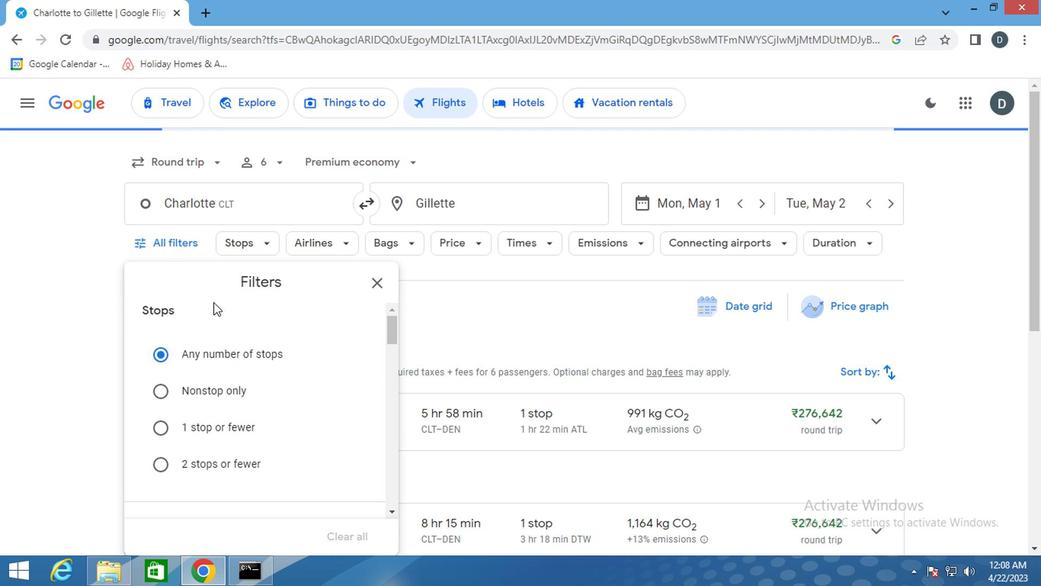 
Action: Mouse scrolled (216, 306) with delta (0, -1)
Screenshot: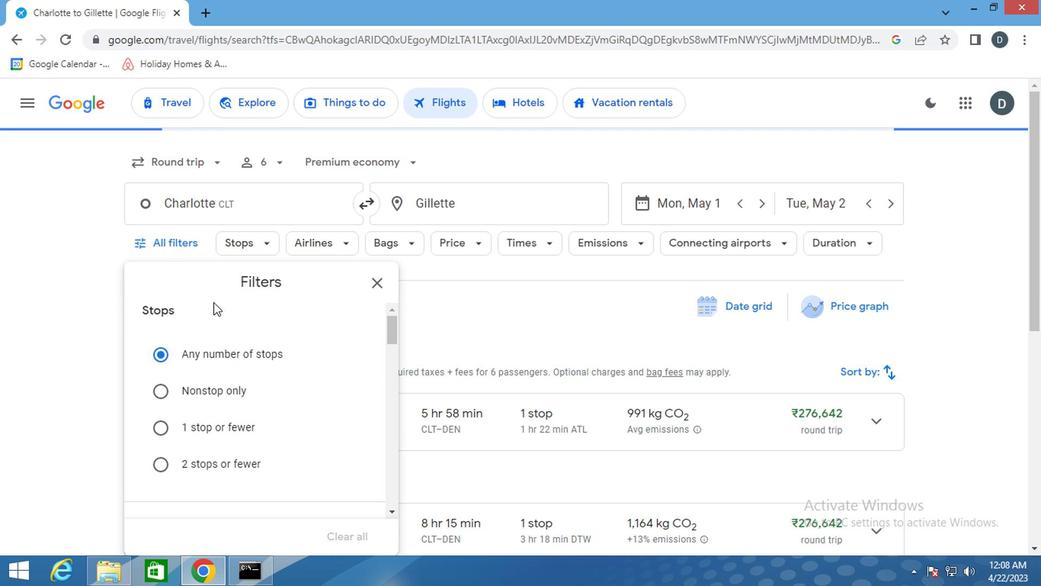 
Action: Mouse moved to (271, 296)
Screenshot: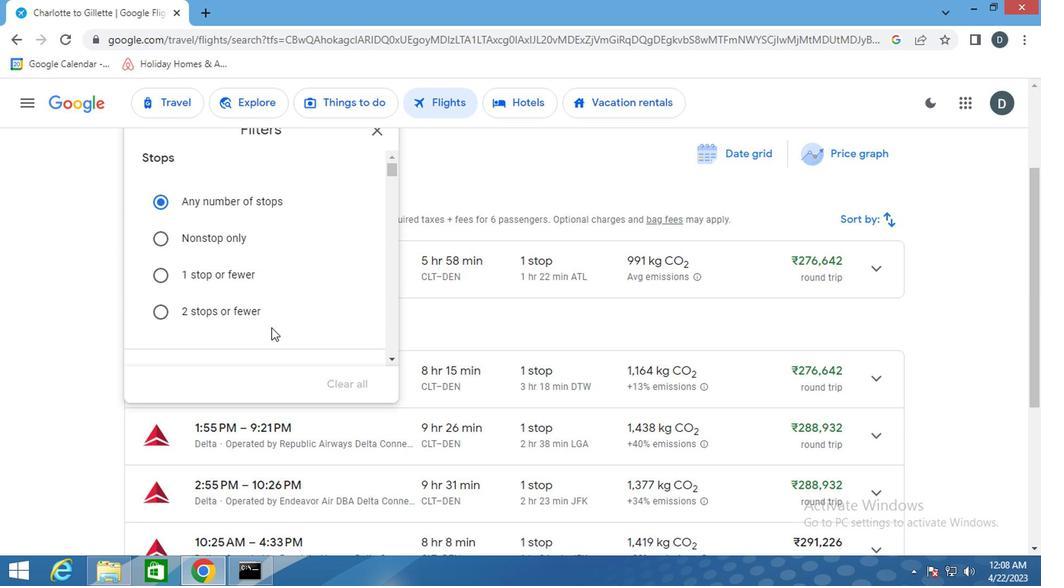 
Action: Mouse scrolled (271, 295) with delta (0, -1)
Screenshot: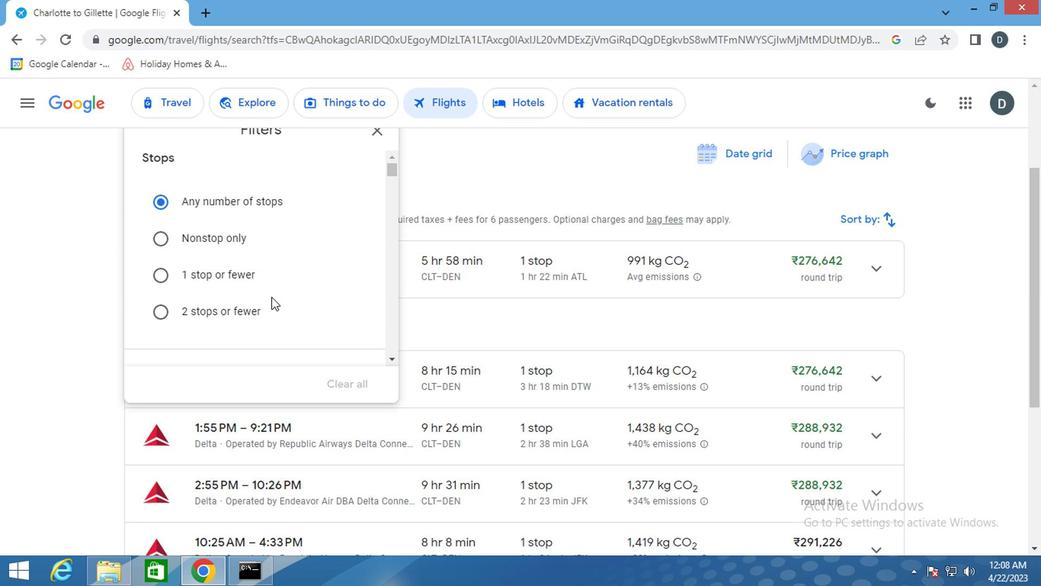 
Action: Mouse scrolled (271, 295) with delta (0, -1)
Screenshot: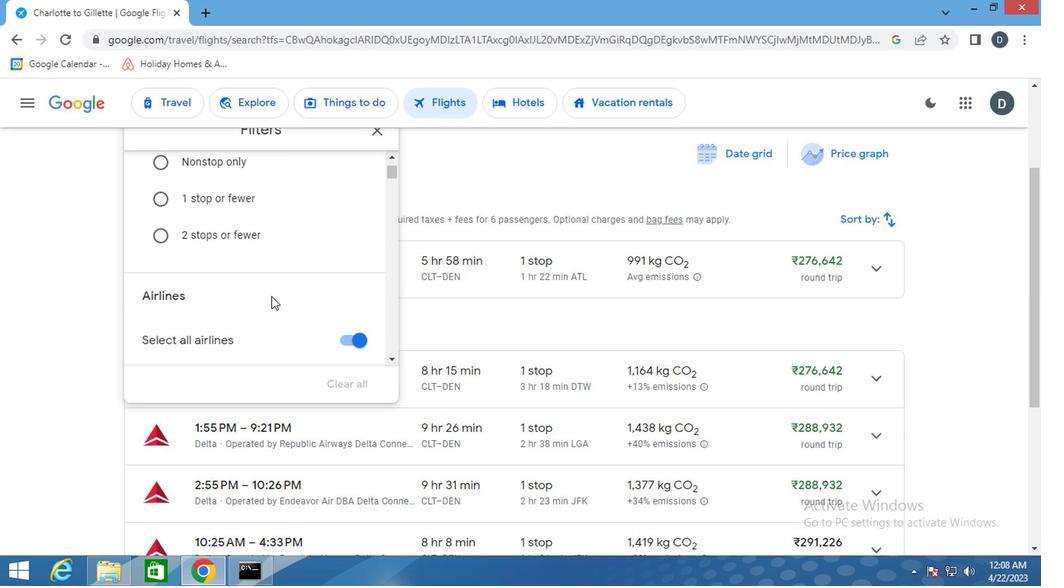 
Action: Mouse scrolled (271, 295) with delta (0, -1)
Screenshot: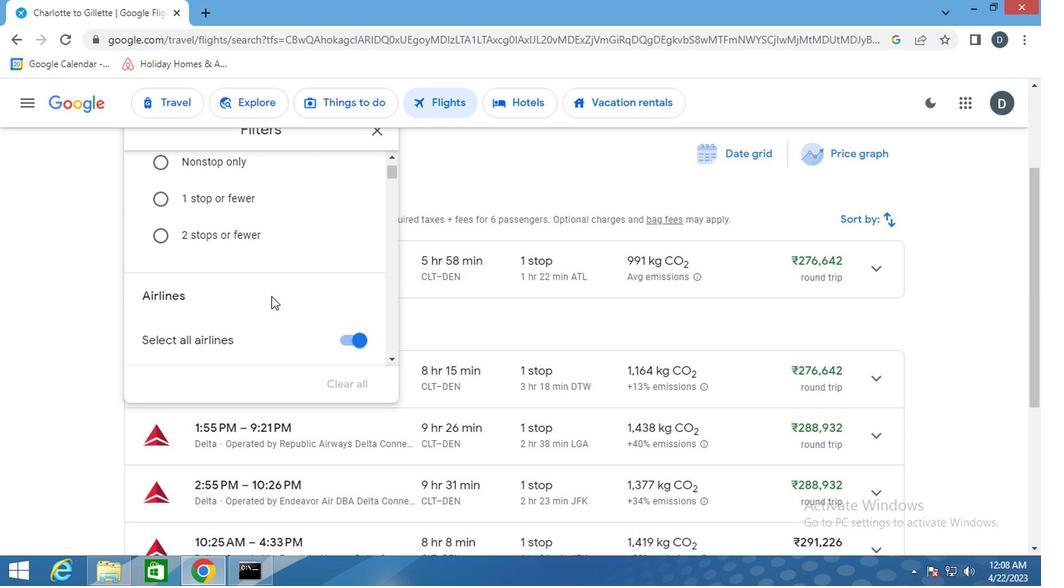 
Action: Mouse scrolled (271, 295) with delta (0, -1)
Screenshot: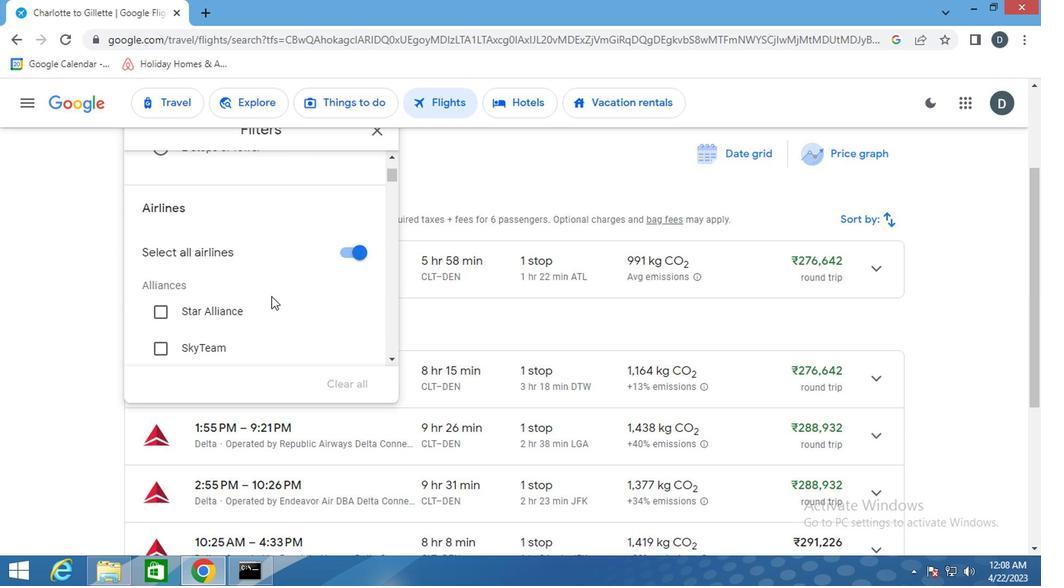 
Action: Mouse scrolled (271, 295) with delta (0, -1)
Screenshot: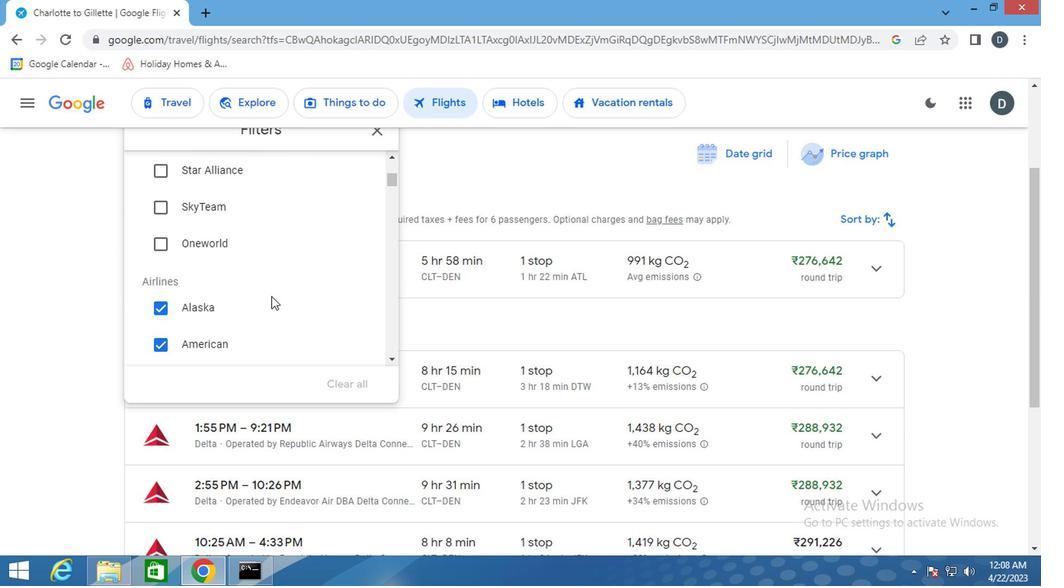 
Action: Mouse moved to (516, 327)
Screenshot: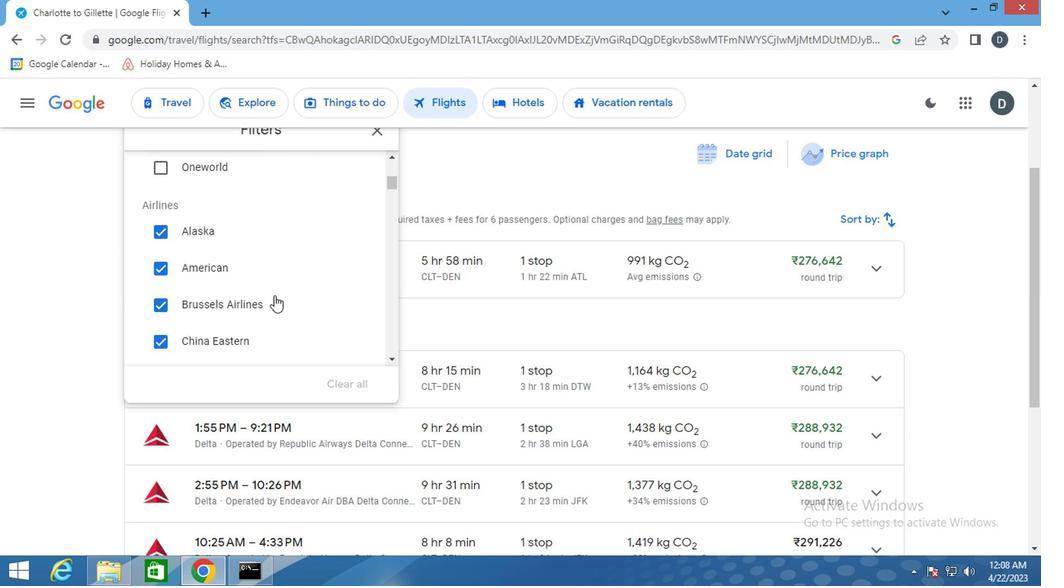 
Action: Mouse scrolled (516, 327) with delta (0, 0)
Screenshot: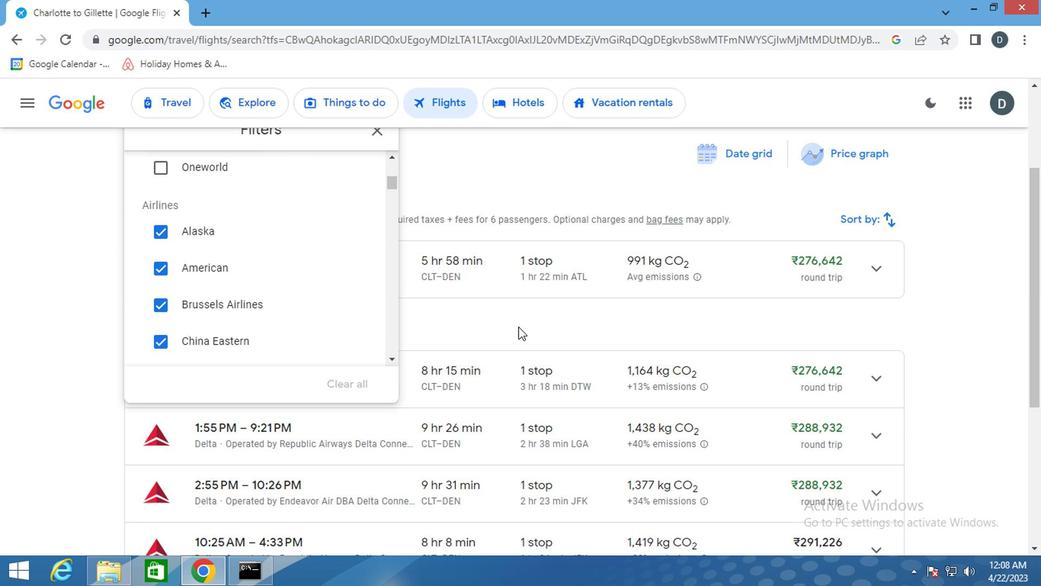 
Action: Mouse moved to (296, 350)
Screenshot: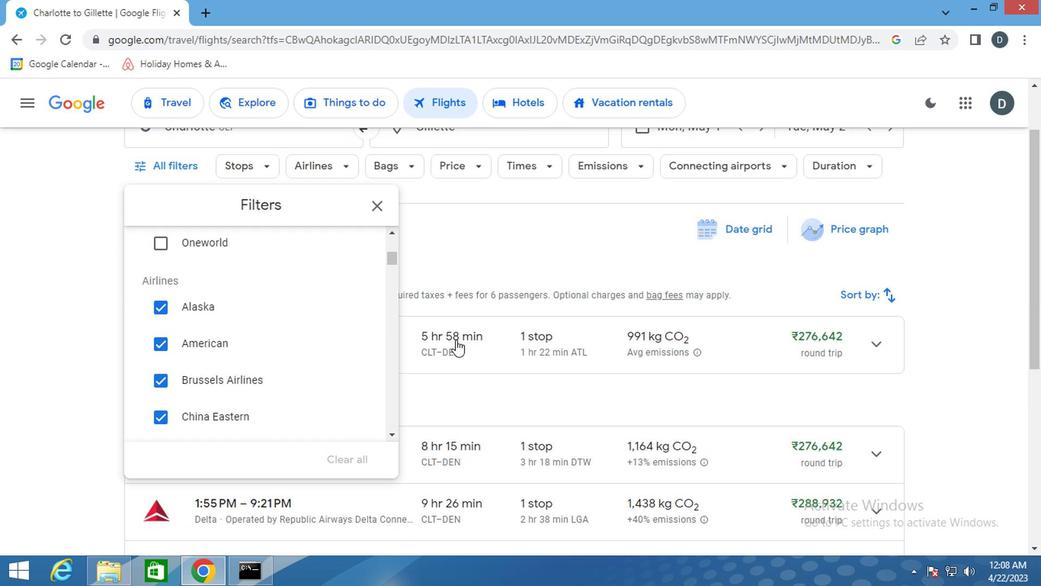 
Action: Mouse scrolled (296, 349) with delta (0, -1)
Screenshot: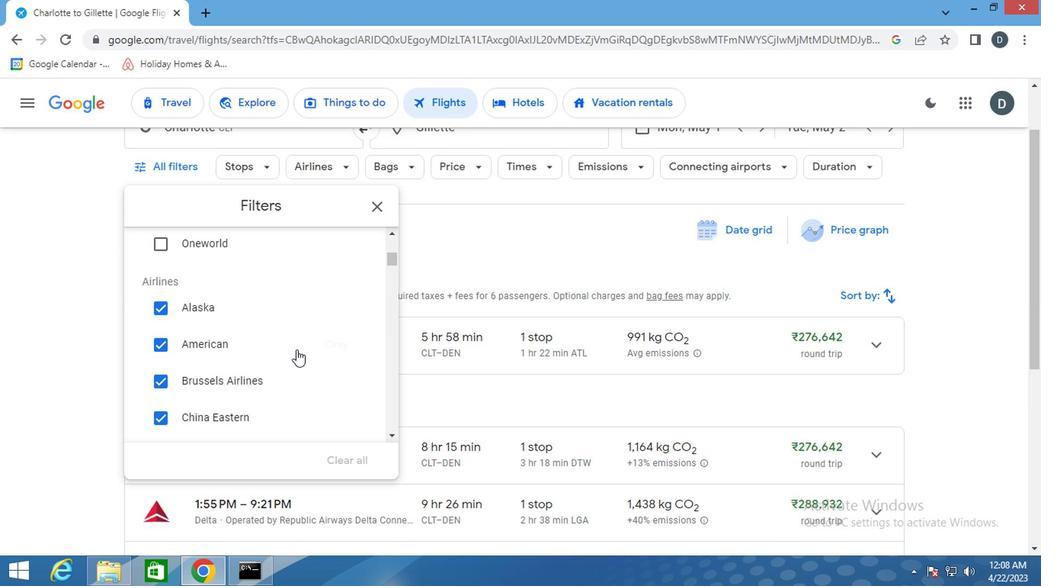 
Action: Mouse scrolled (296, 349) with delta (0, -1)
Screenshot: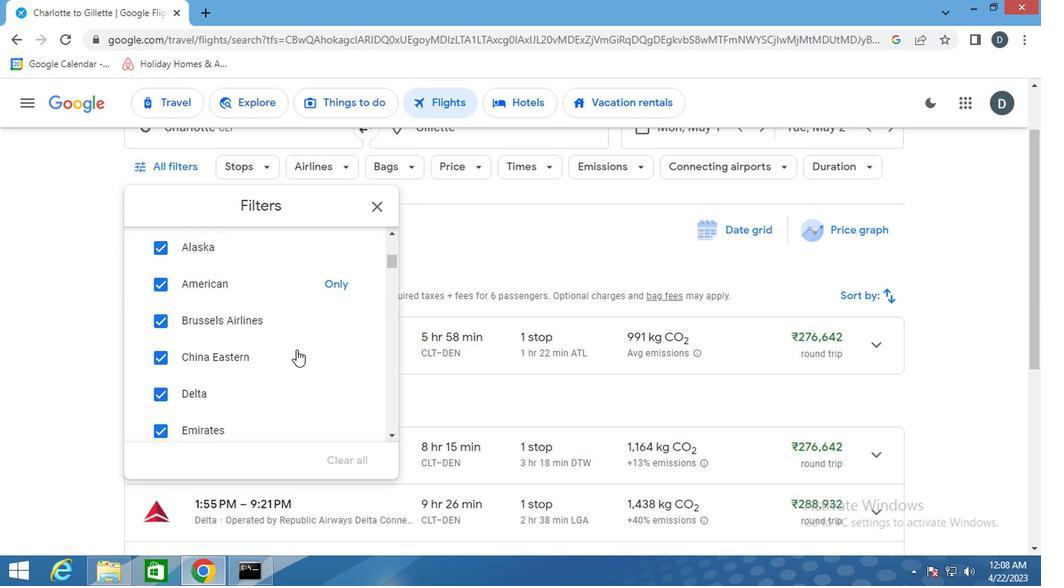 
Action: Mouse scrolled (296, 349) with delta (0, -1)
Screenshot: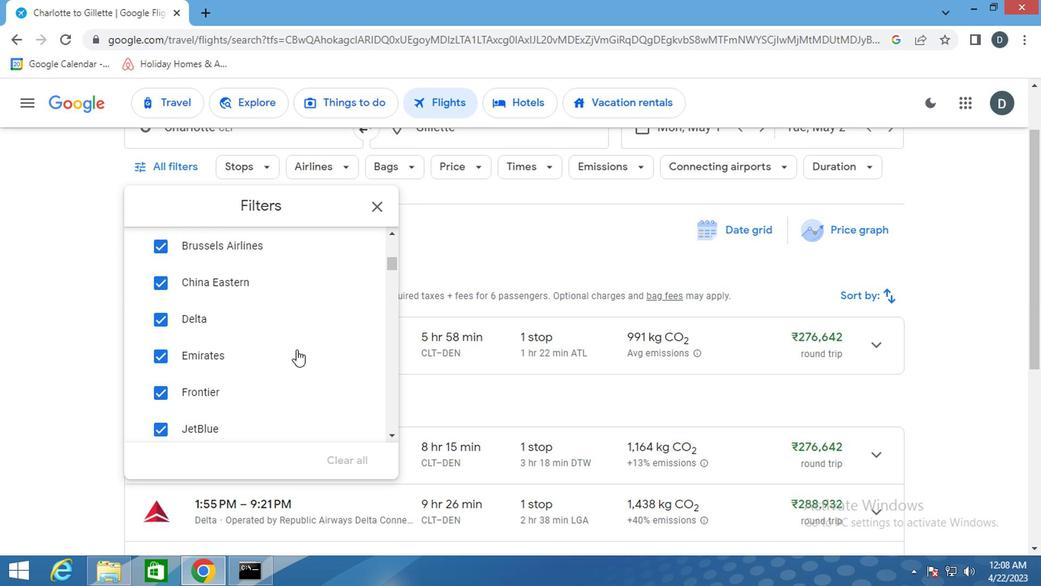 
Action: Mouse scrolled (296, 349) with delta (0, -1)
Screenshot: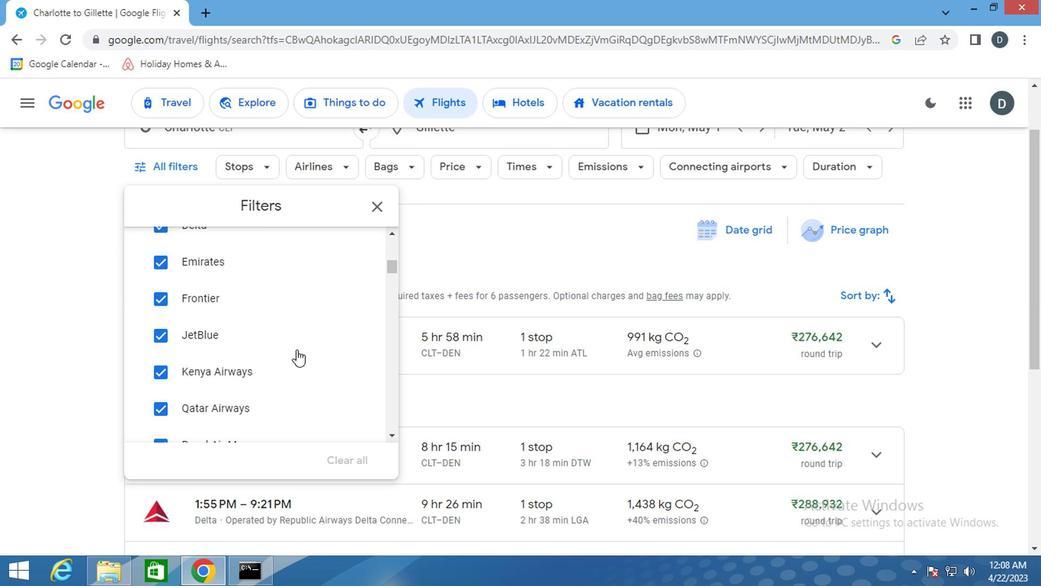 
Action: Mouse scrolled (296, 349) with delta (0, -1)
Screenshot: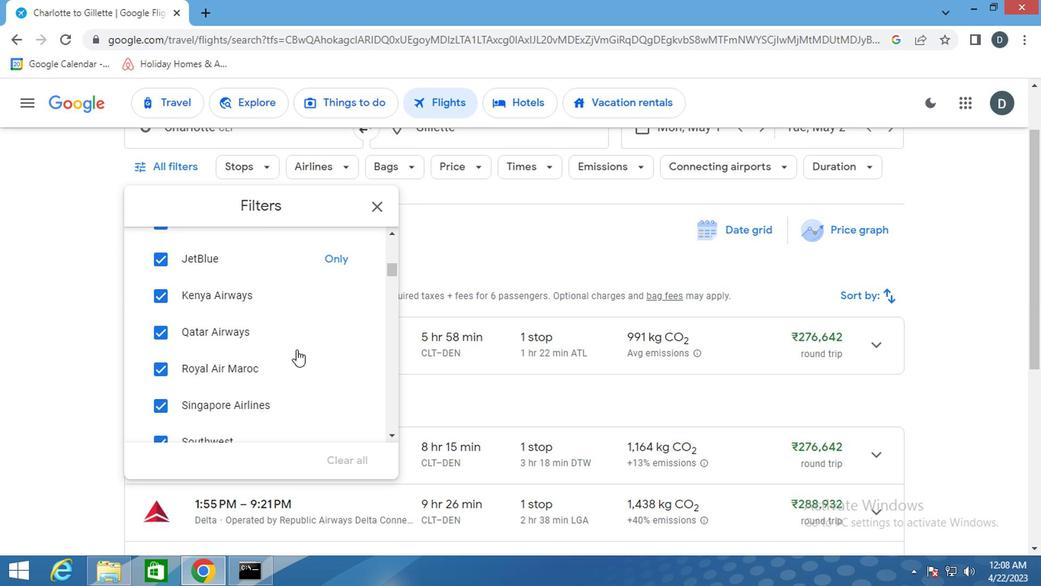 
Action: Mouse moved to (335, 399)
Screenshot: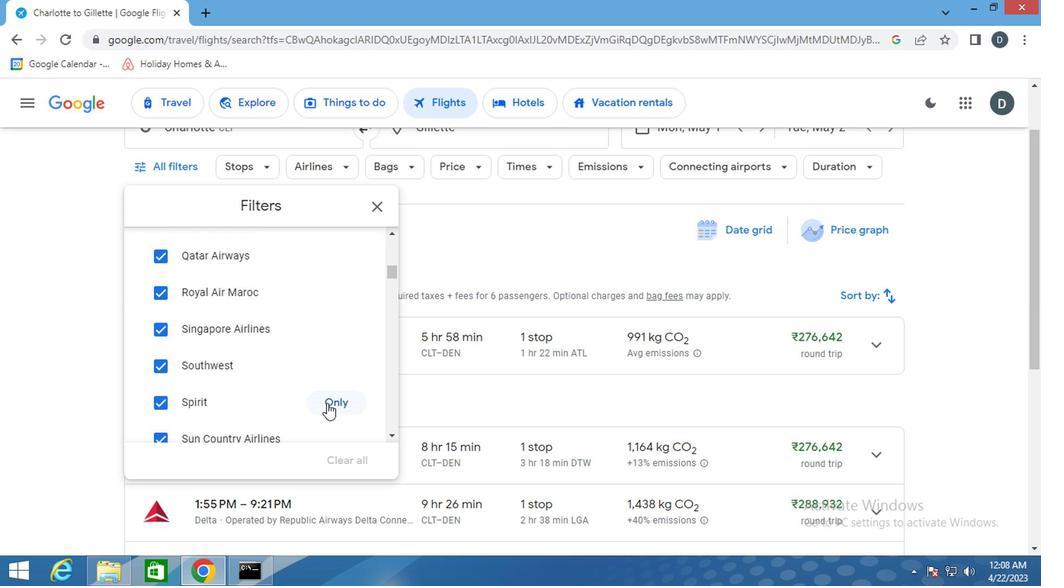 
Action: Mouse pressed left at (335, 399)
Screenshot: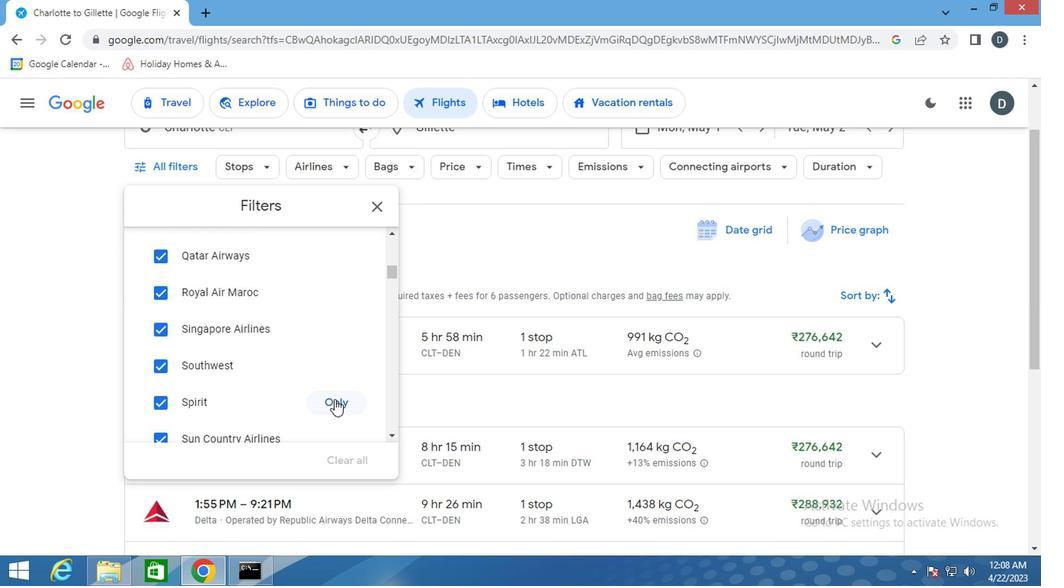 
Action: Mouse moved to (303, 363)
Screenshot: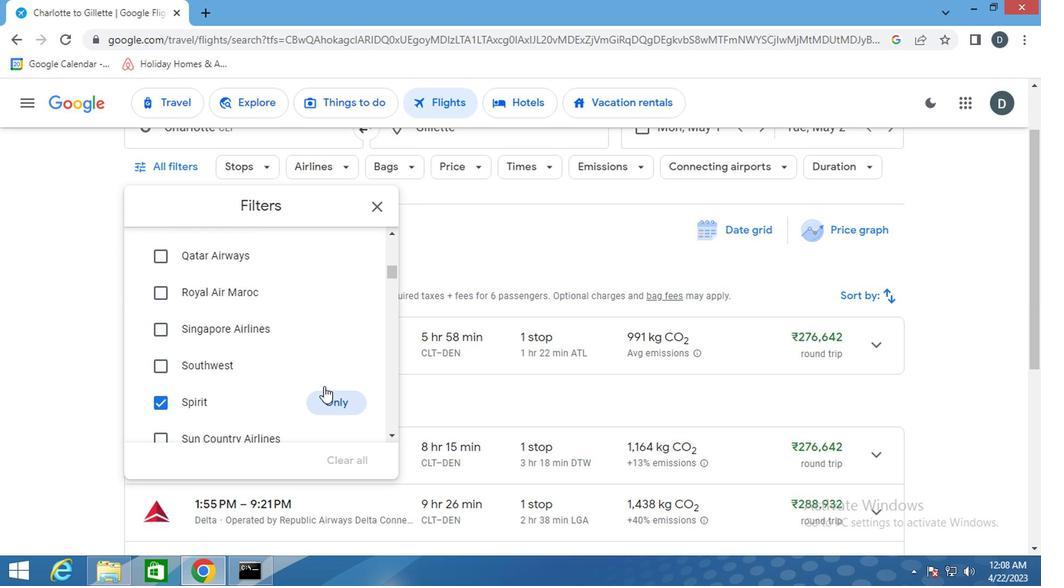 
Action: Mouse scrolled (303, 361) with delta (0, -1)
Screenshot: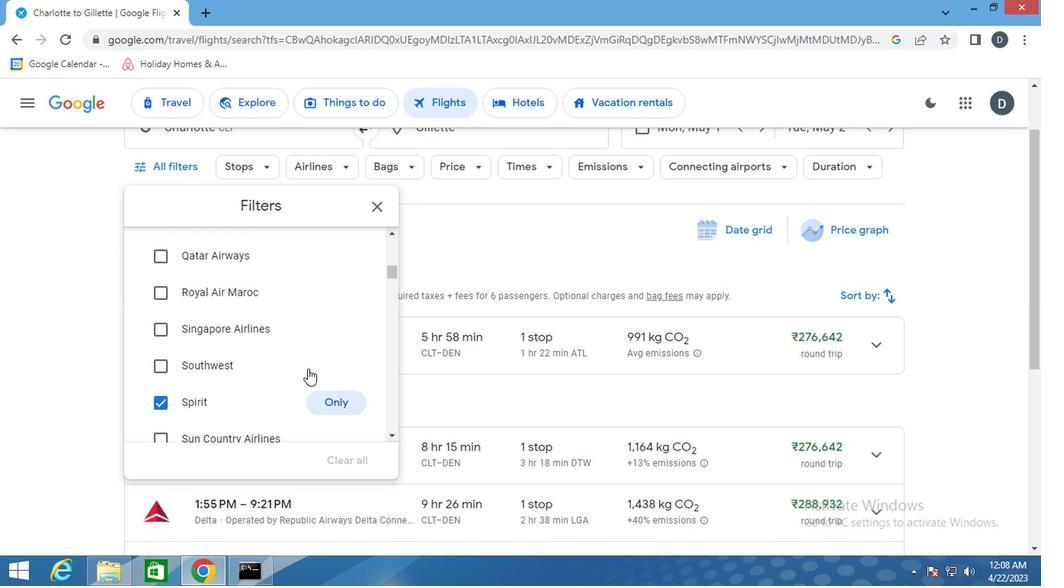 
Action: Mouse scrolled (303, 361) with delta (0, -1)
Screenshot: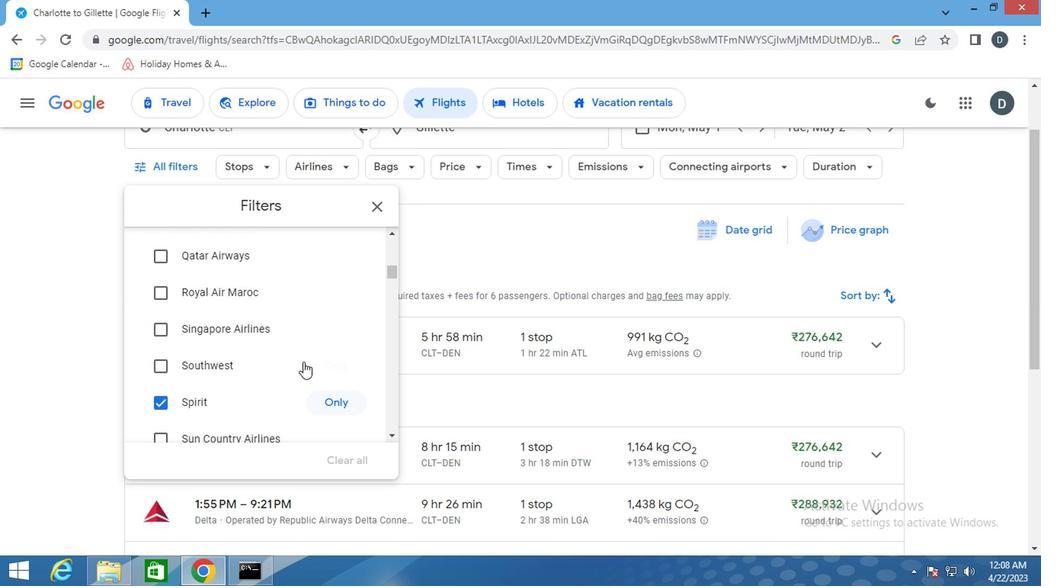 
Action: Mouse scrolled (303, 361) with delta (0, -1)
Screenshot: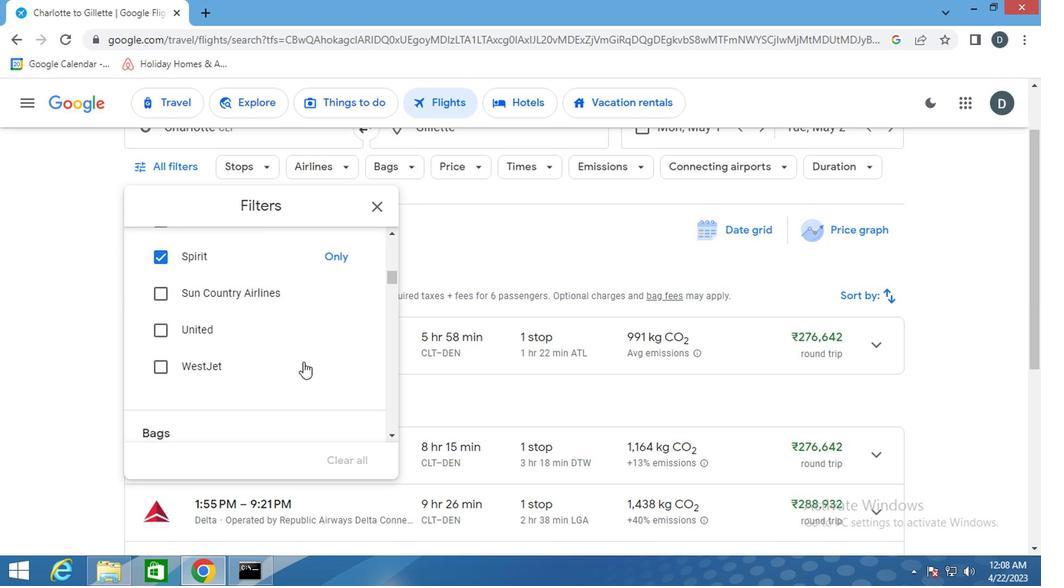 
Action: Mouse scrolled (303, 361) with delta (0, -1)
Screenshot: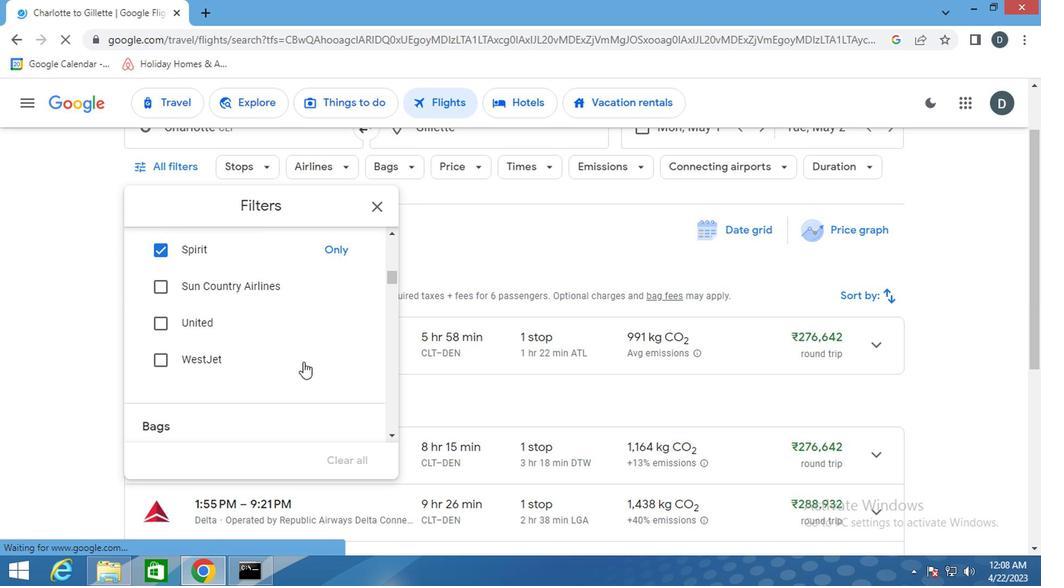 
Action: Mouse scrolled (303, 363) with delta (0, 0)
Screenshot: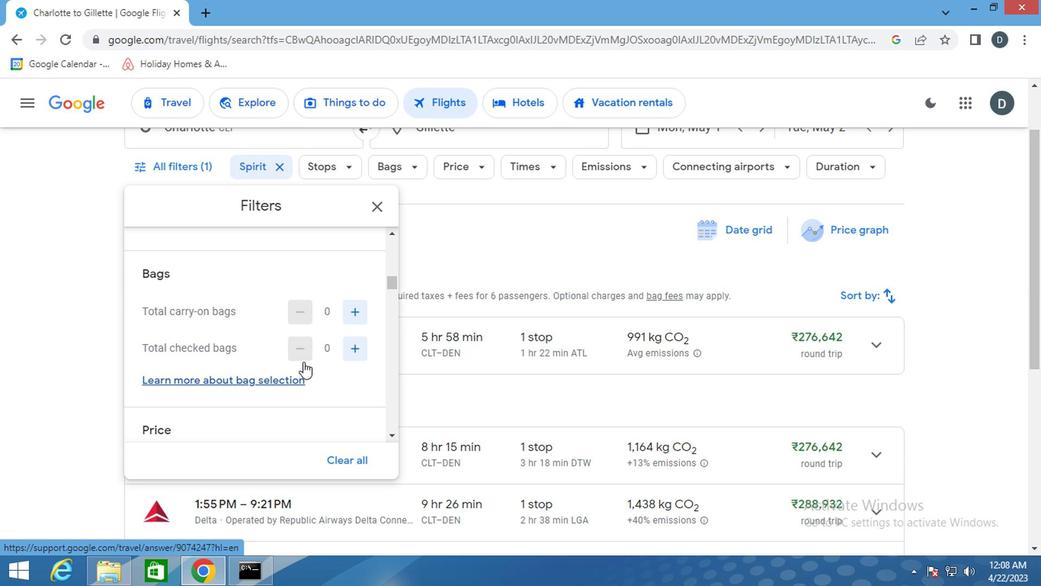 
Action: Mouse moved to (339, 408)
Screenshot: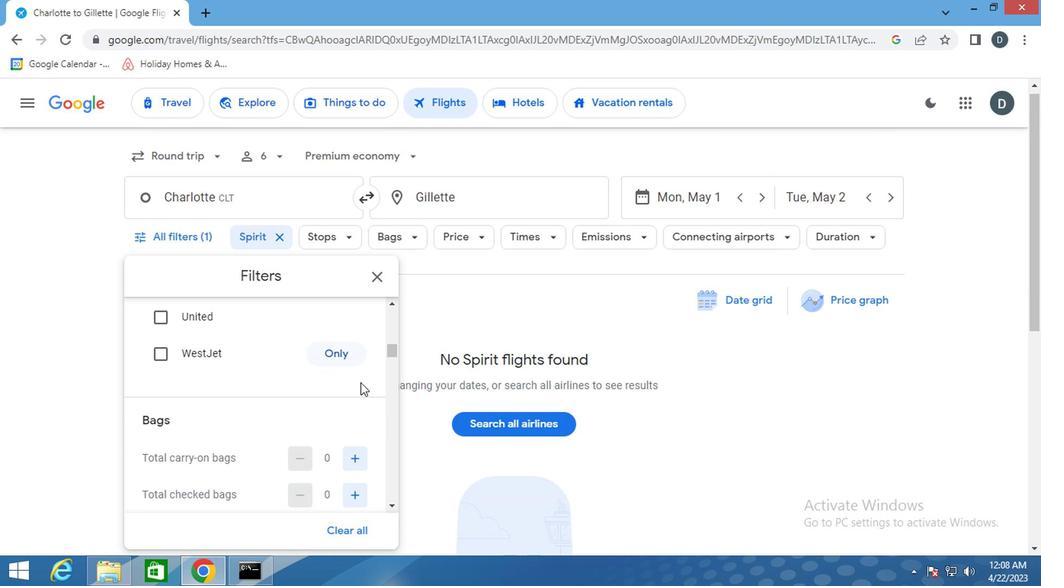 
Action: Mouse scrolled (339, 407) with delta (0, -1)
Screenshot: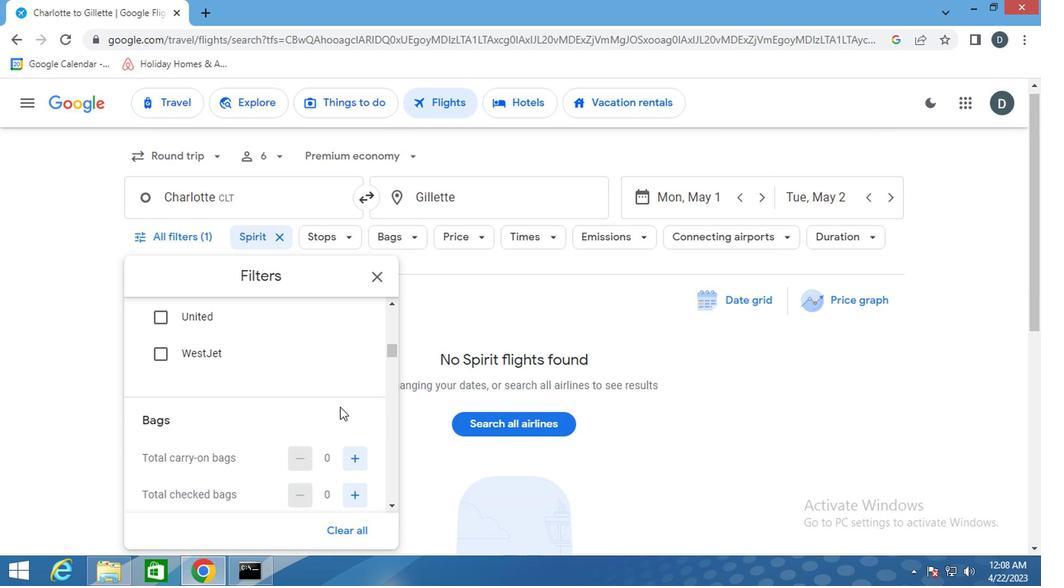 
Action: Mouse moved to (351, 379)
Screenshot: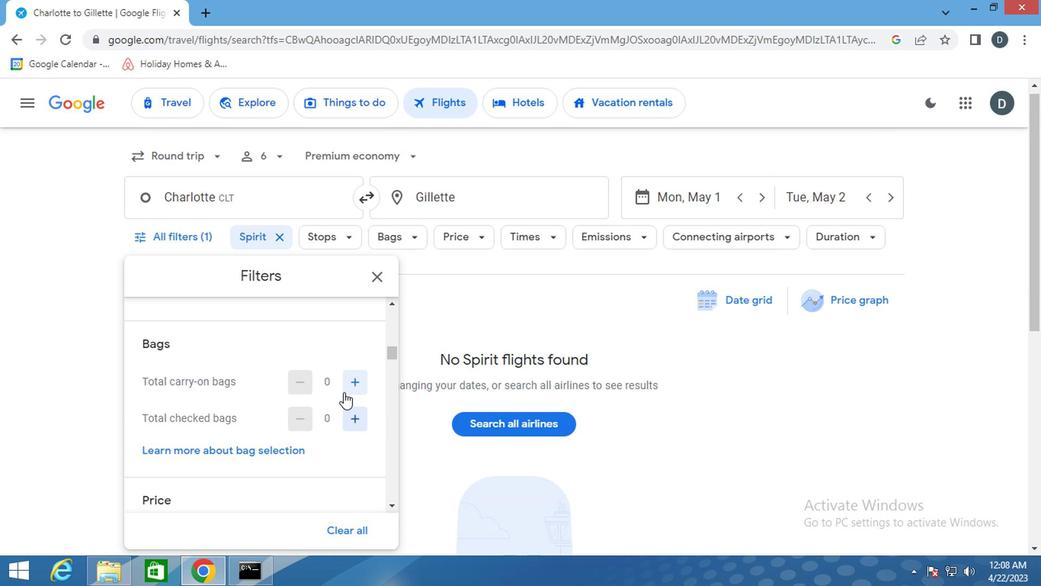 
Action: Mouse pressed left at (351, 379)
Screenshot: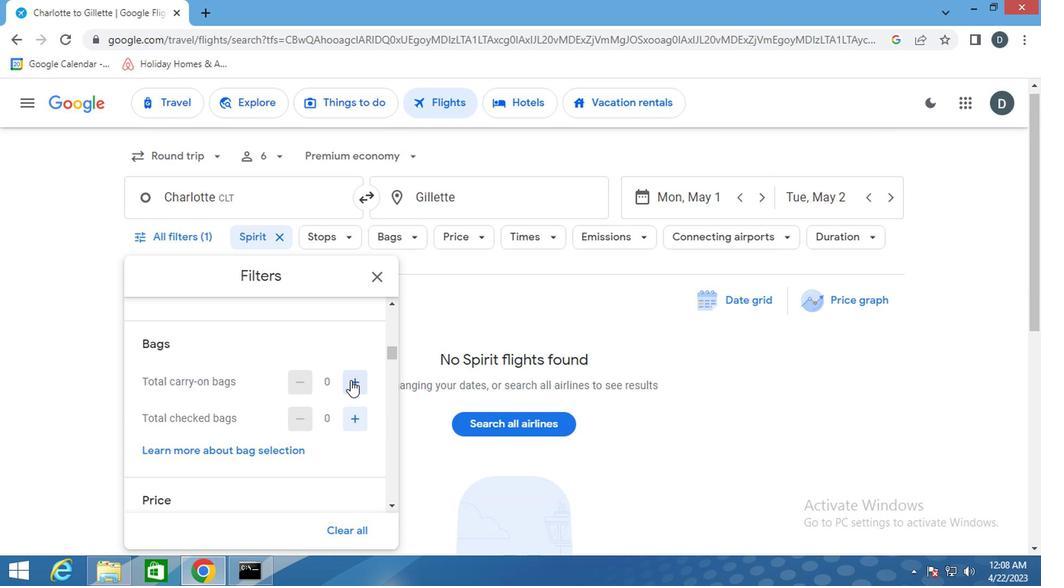 
Action: Mouse pressed left at (351, 379)
Screenshot: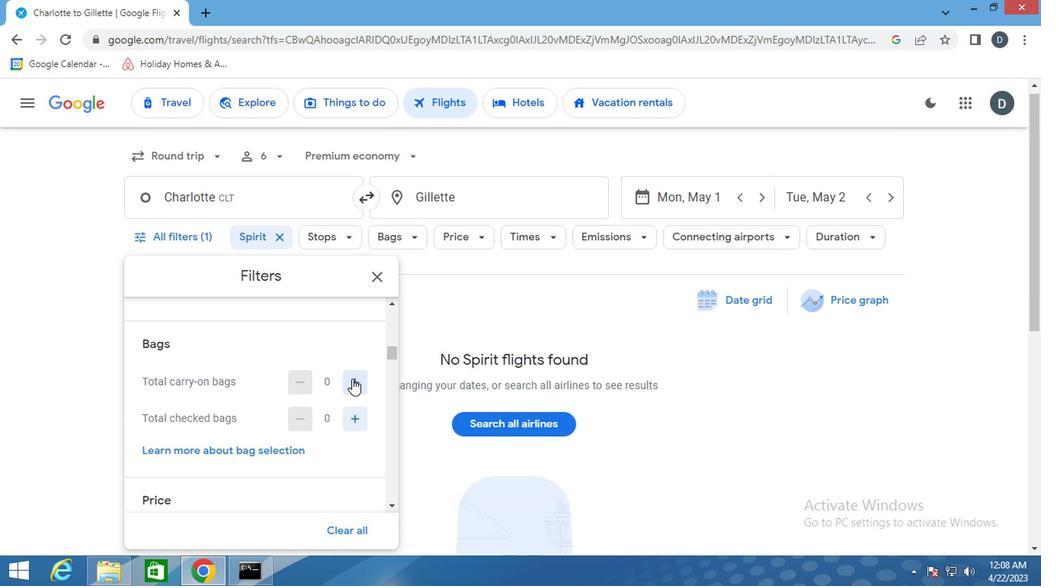 
Action: Mouse moved to (360, 419)
Screenshot: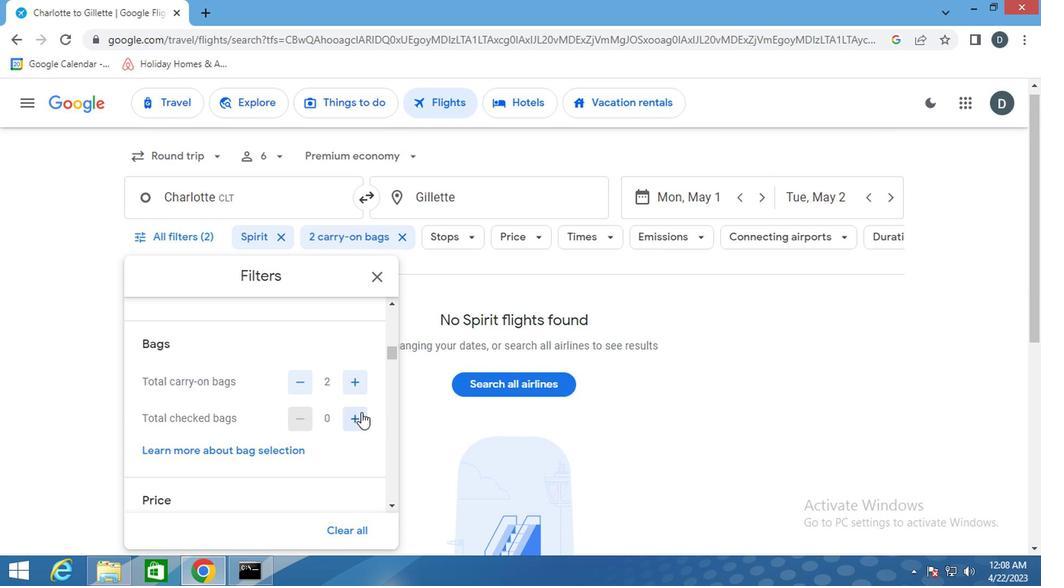 
Action: Mouse pressed left at (360, 419)
Screenshot: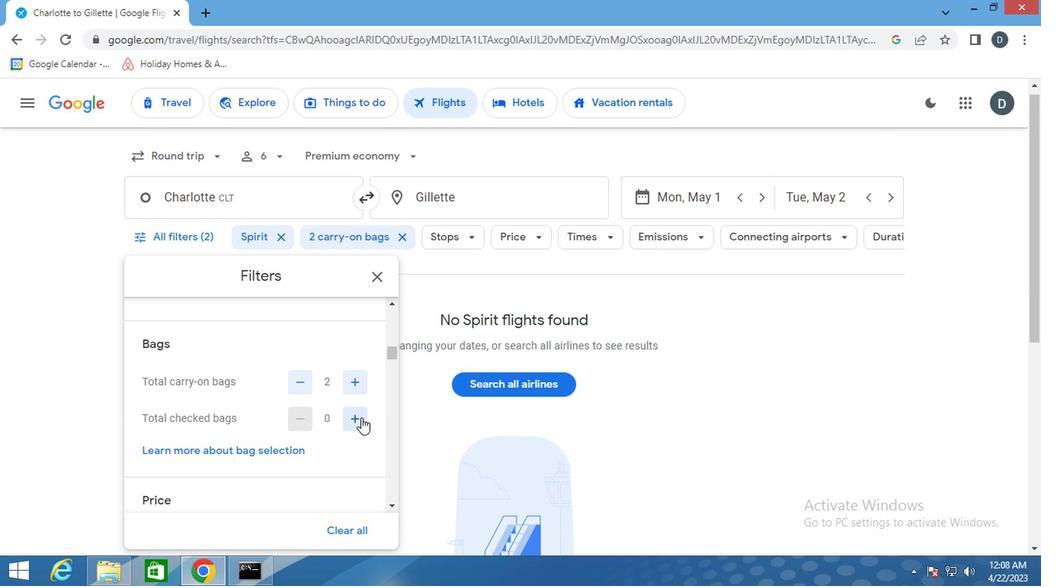 
Action: Mouse moved to (302, 469)
Screenshot: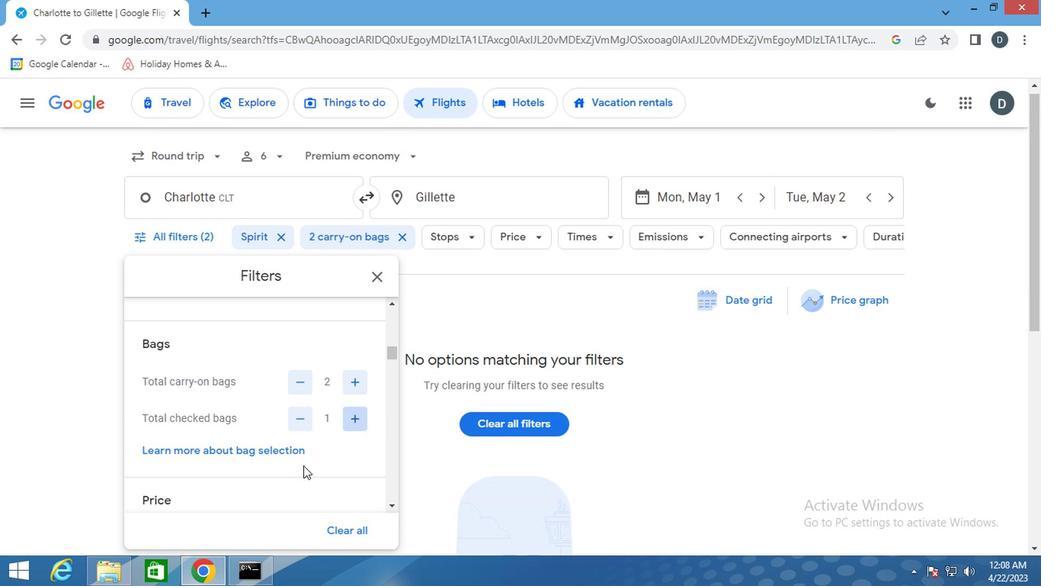
Action: Mouse scrolled (302, 468) with delta (0, -1)
Screenshot: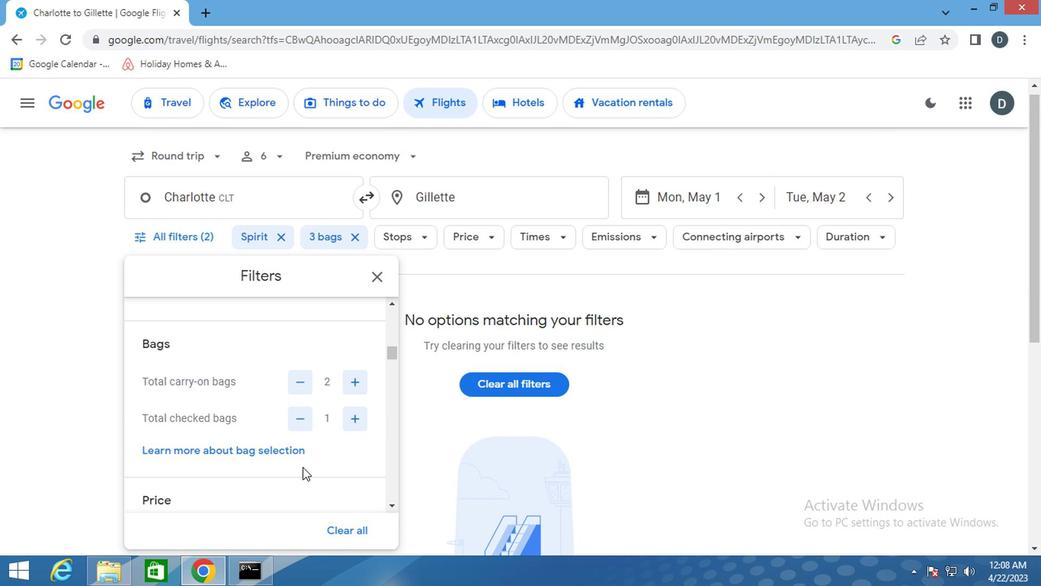 
Action: Mouse scrolled (302, 468) with delta (0, -1)
Screenshot: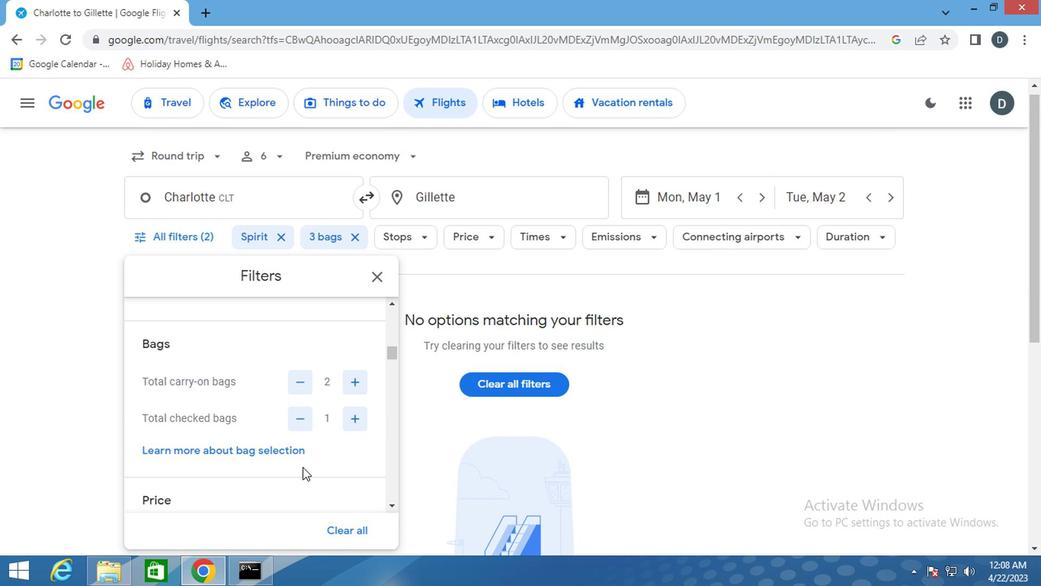 
Action: Mouse moved to (360, 418)
Screenshot: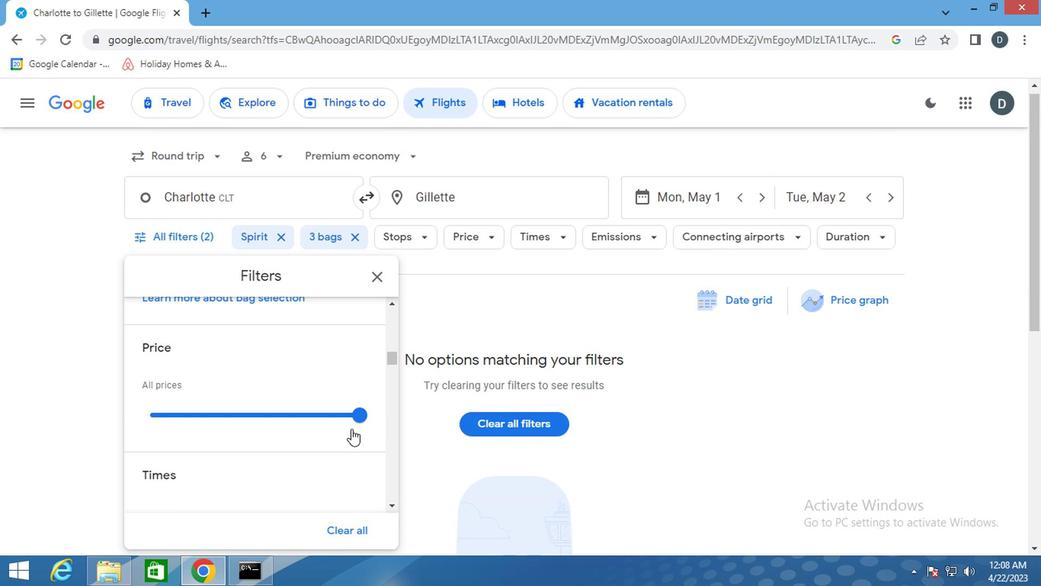 
Action: Mouse pressed left at (360, 418)
Screenshot: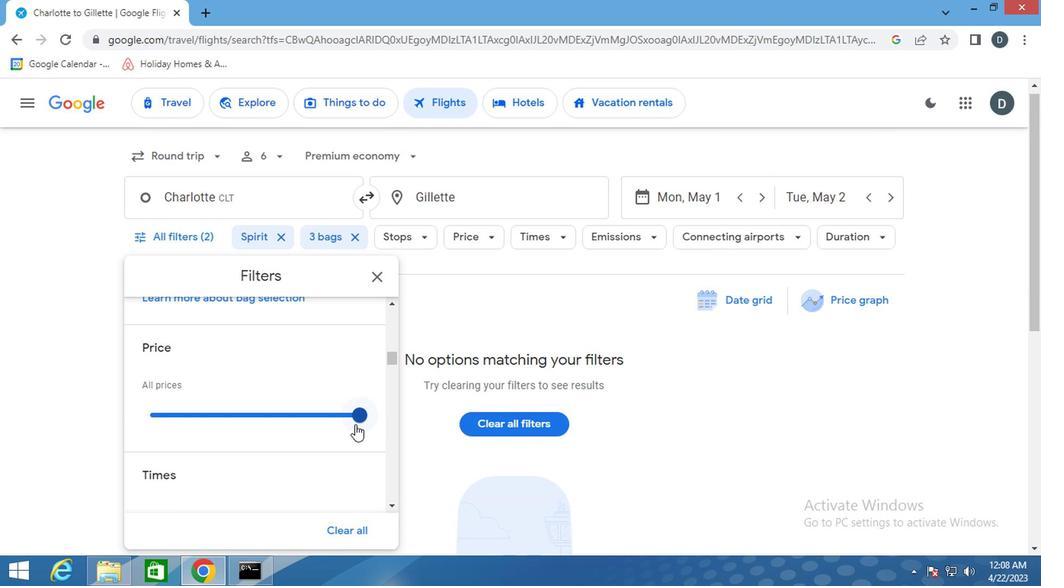 
Action: Mouse moved to (196, 436)
Screenshot: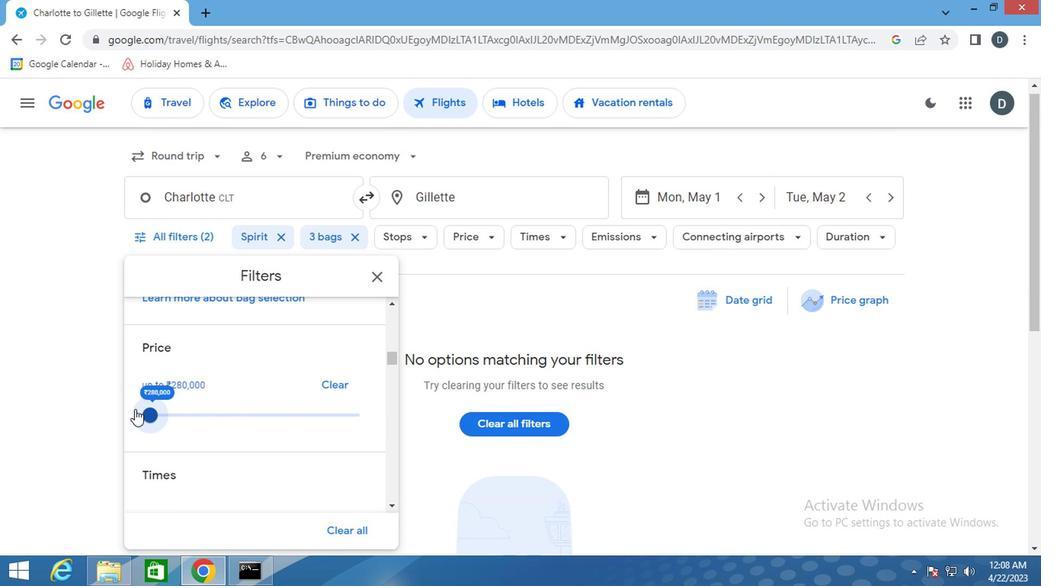 
Action: Mouse scrolled (196, 435) with delta (0, 0)
Screenshot: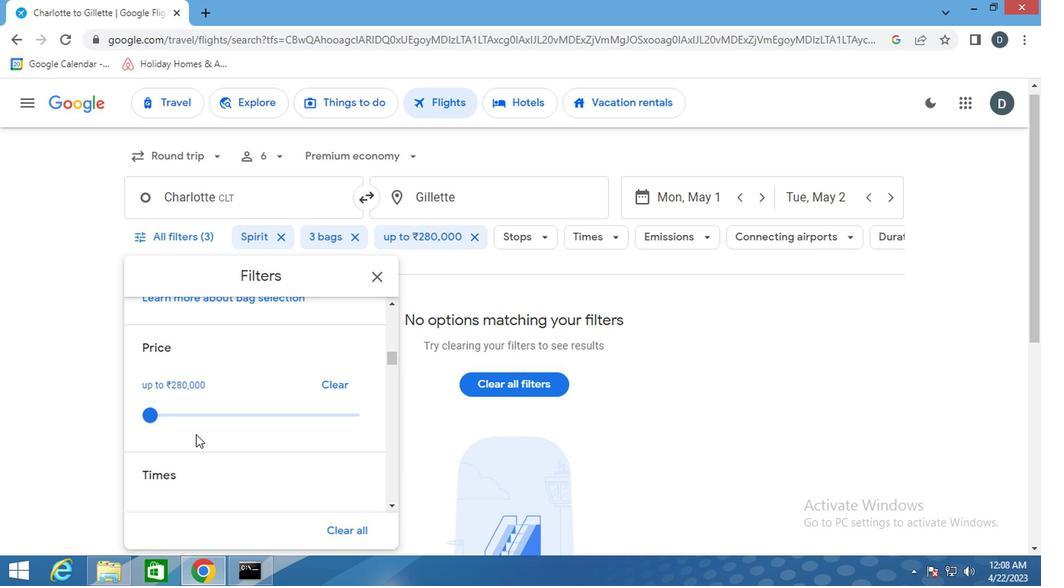 
Action: Mouse scrolled (196, 435) with delta (0, 0)
Screenshot: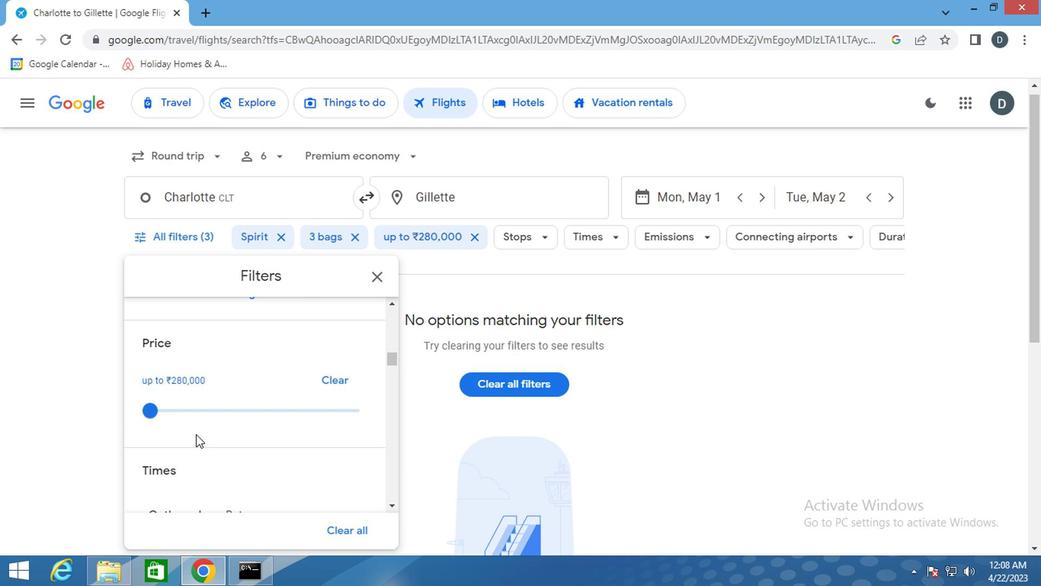 
Action: Mouse scrolled (196, 435) with delta (0, 0)
Screenshot: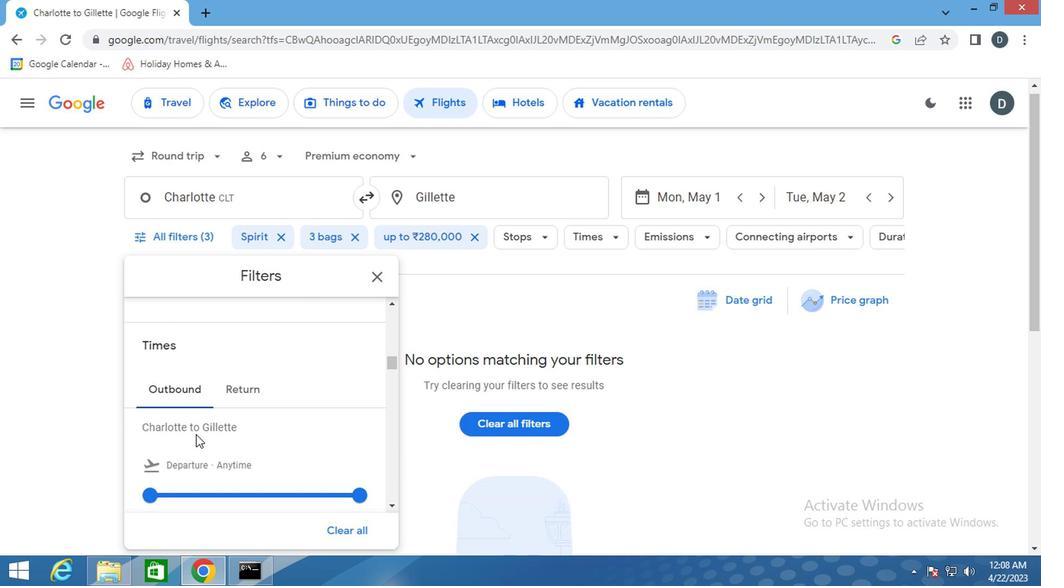 
Action: Mouse moved to (160, 399)
Screenshot: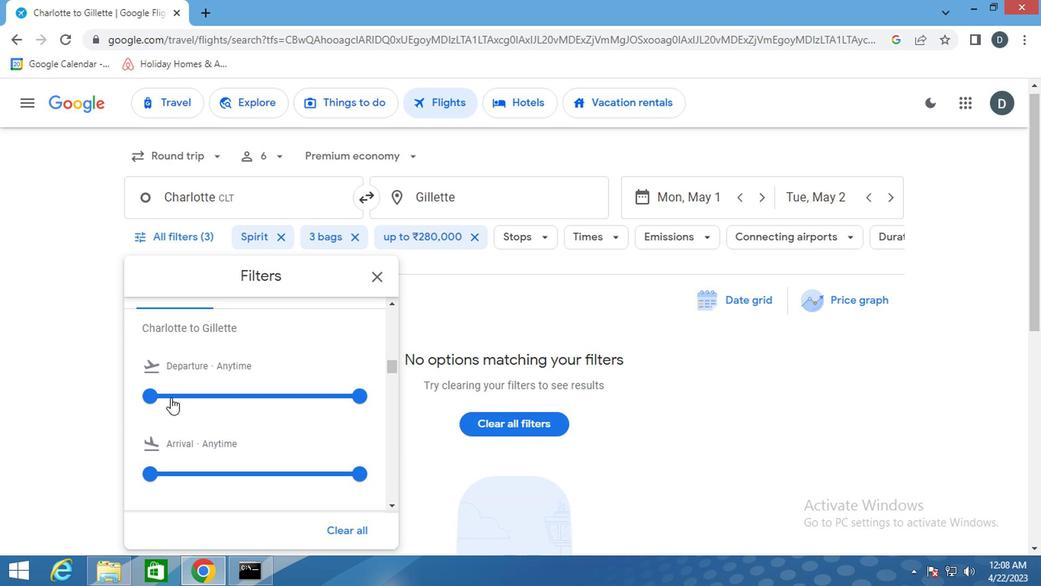 
Action: Mouse pressed left at (160, 399)
Screenshot: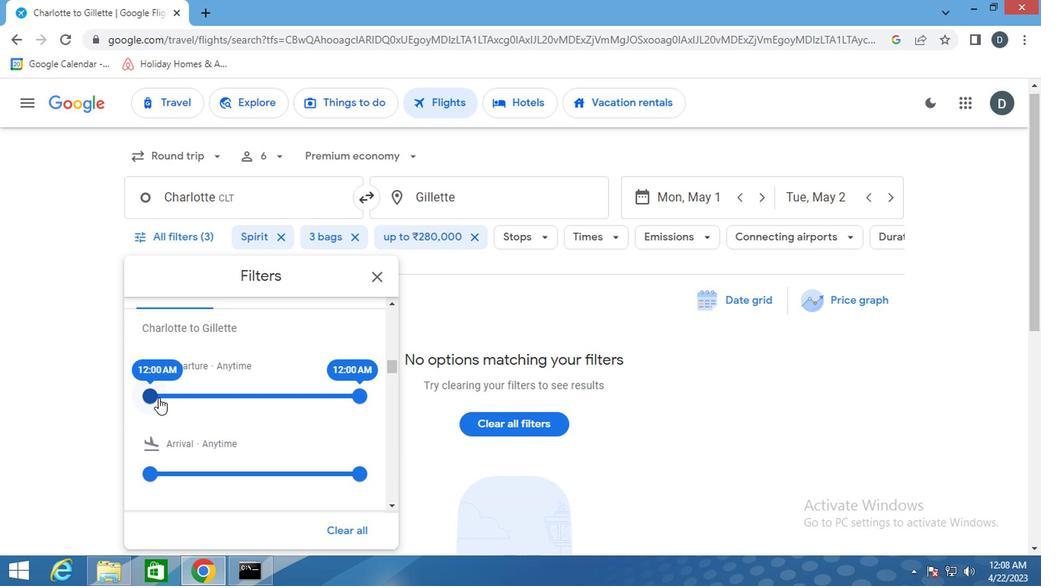 
Action: Mouse moved to (360, 398)
Screenshot: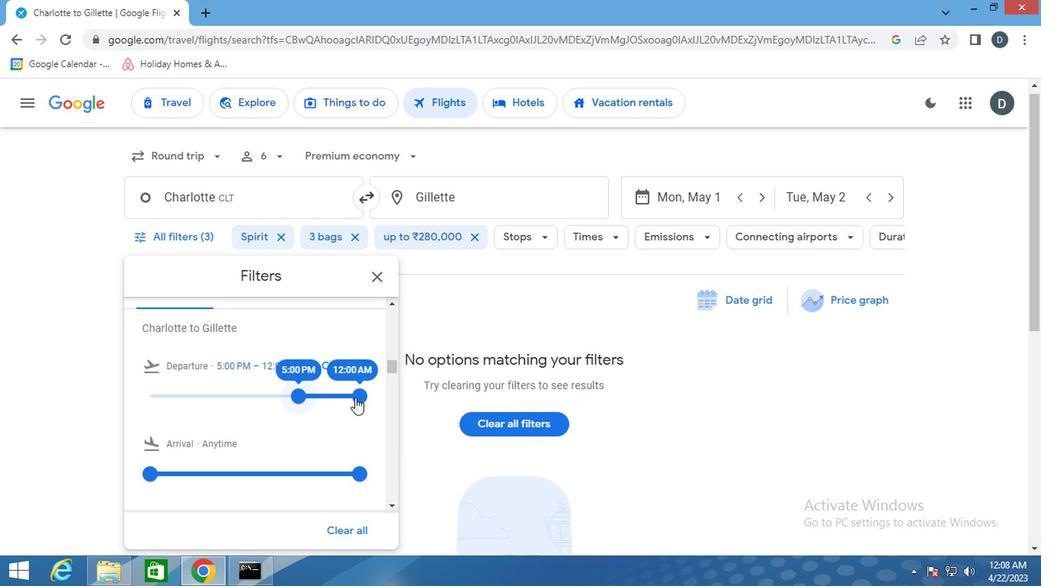 
Action: Mouse pressed left at (360, 398)
Screenshot: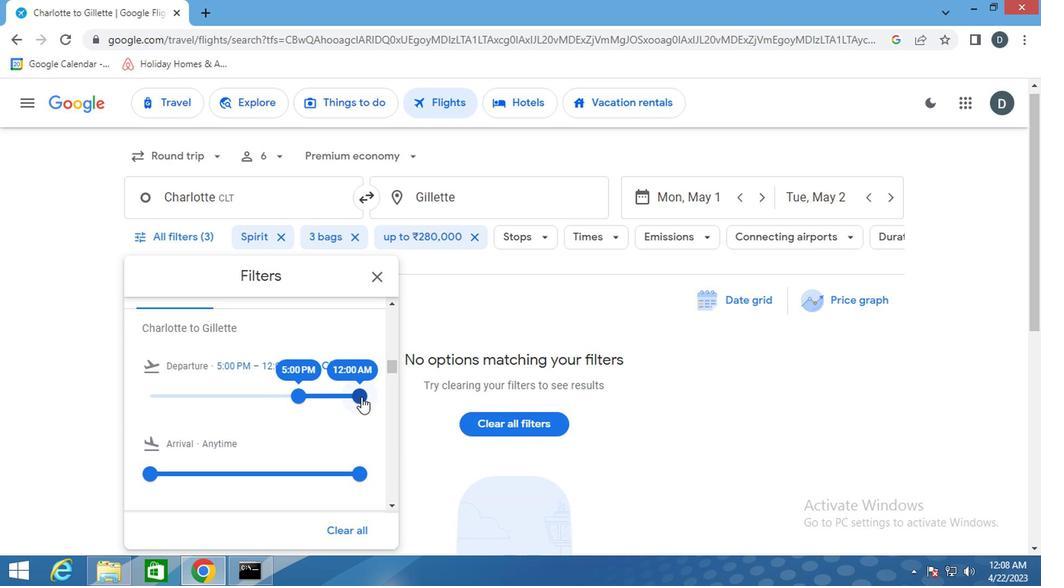 
Action: Mouse moved to (284, 444)
Screenshot: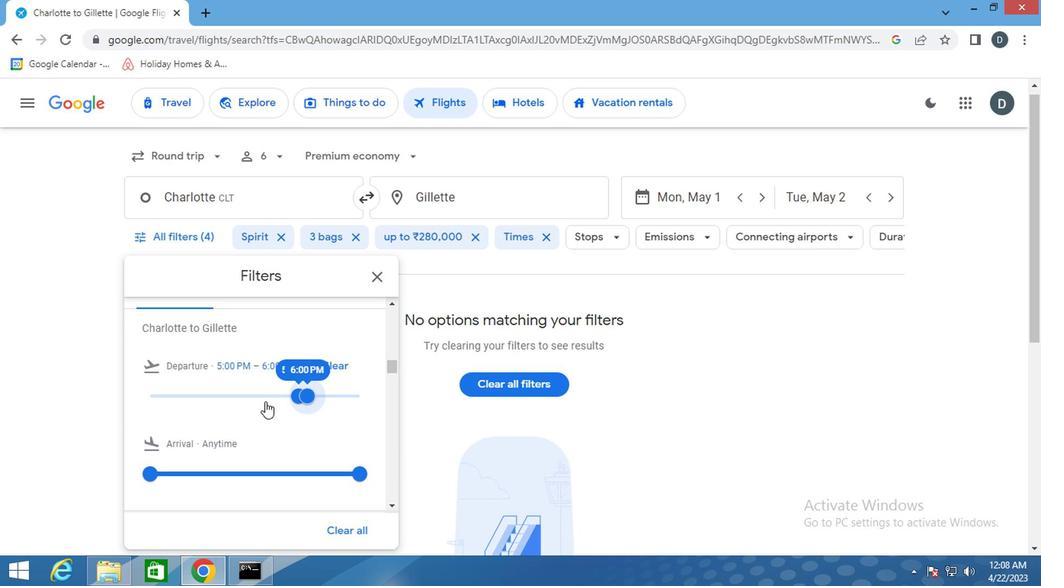 
Action: Mouse scrolled (284, 443) with delta (0, -1)
Screenshot: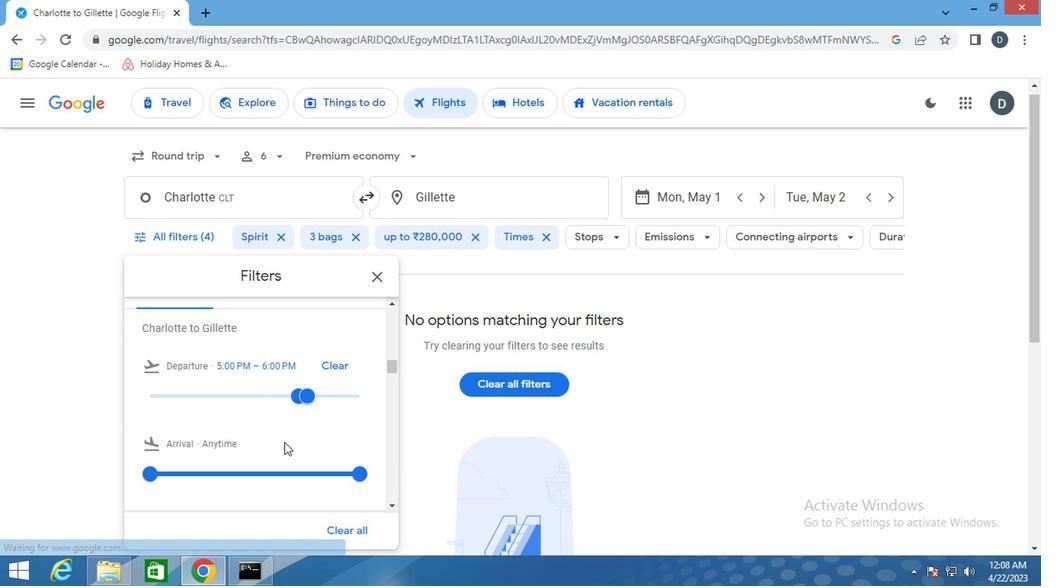 
Action: Mouse scrolled (284, 443) with delta (0, -1)
Screenshot: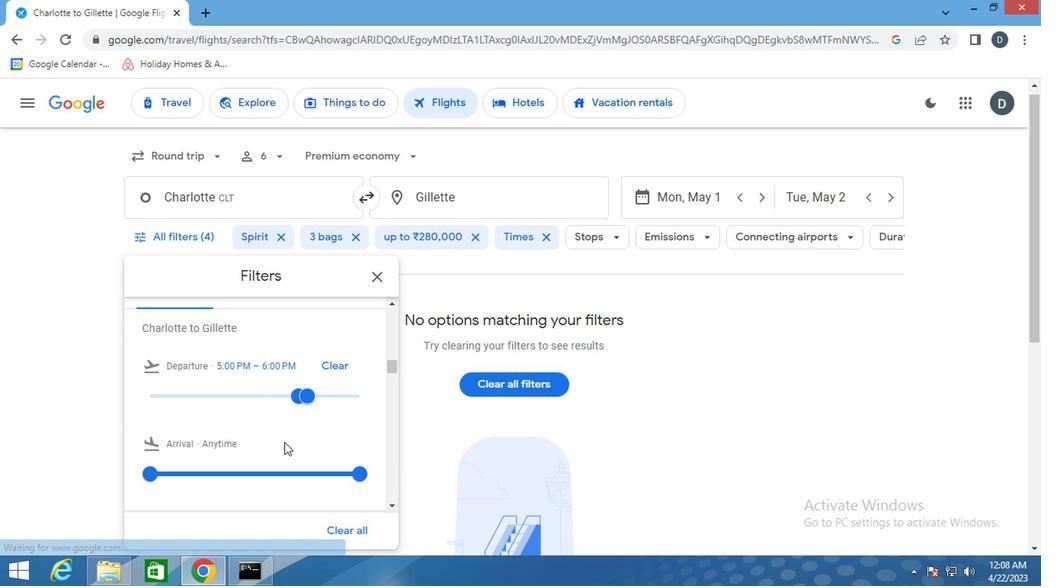 
Action: Mouse scrolled (284, 443) with delta (0, -1)
Screenshot: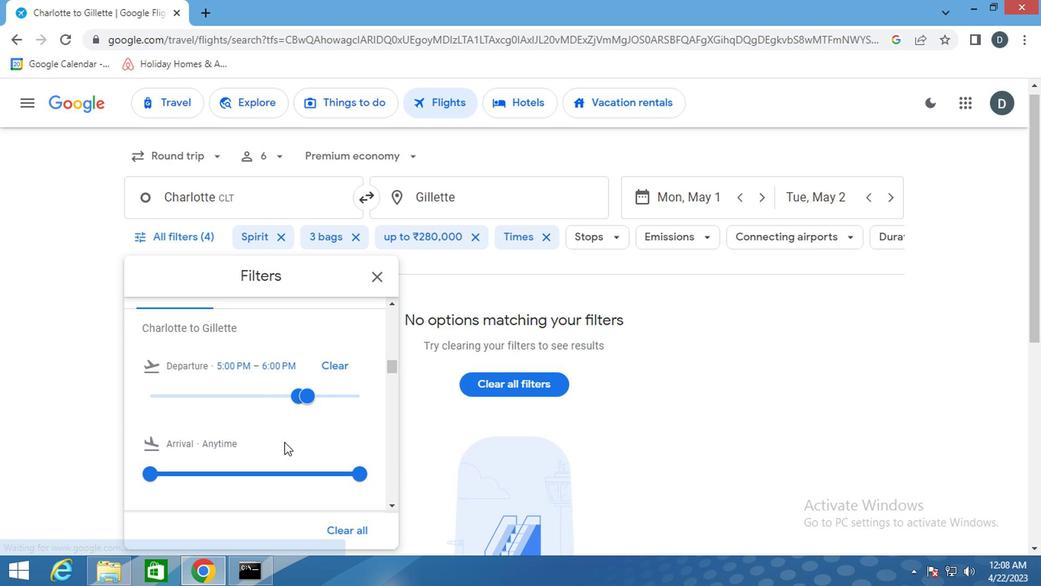
Action: Mouse scrolled (284, 443) with delta (0, -1)
Screenshot: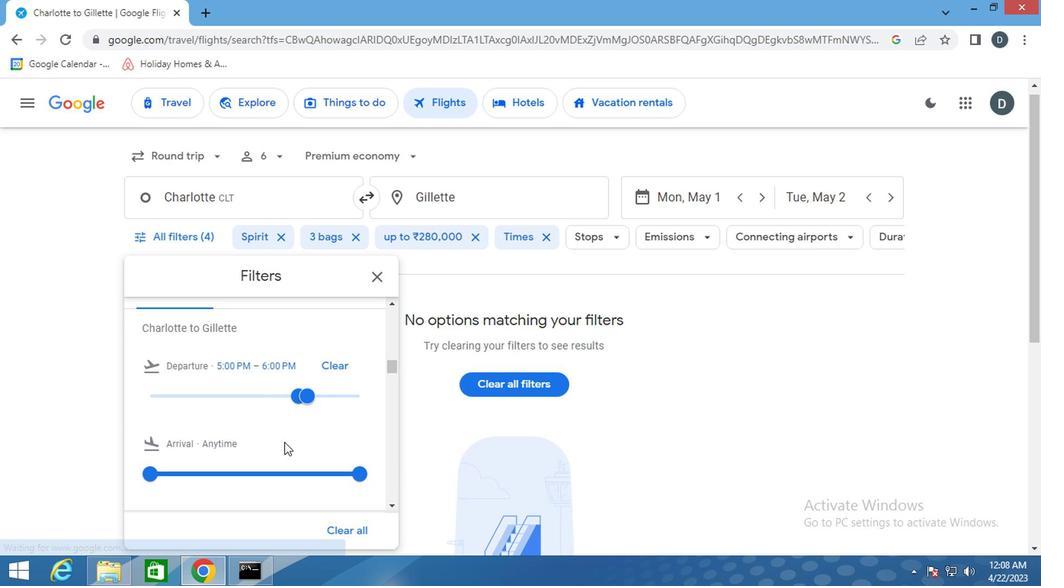 
Action: Mouse scrolled (284, 443) with delta (0, -1)
Screenshot: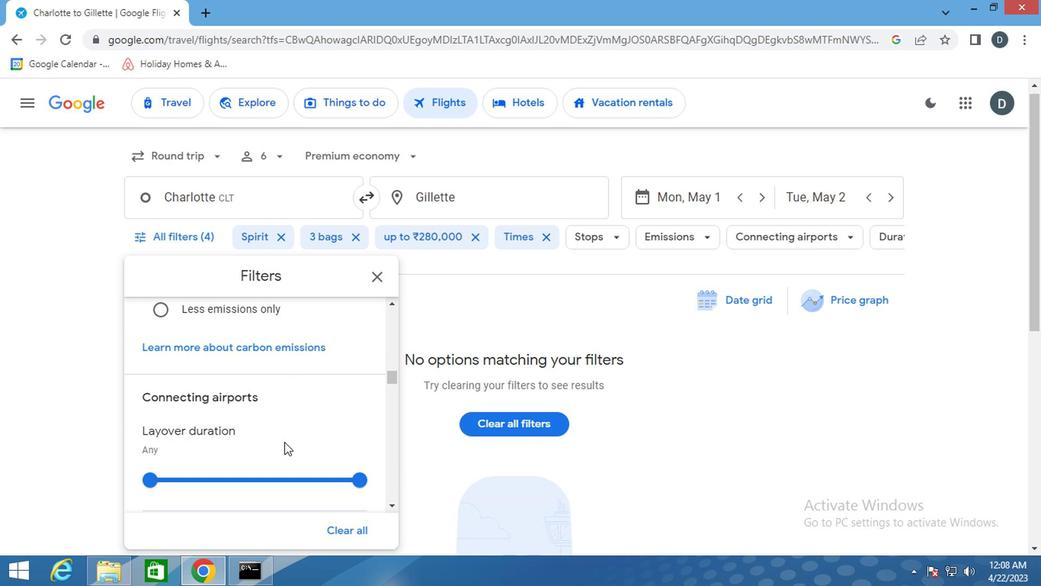 
Action: Mouse scrolled (284, 444) with delta (0, 0)
Screenshot: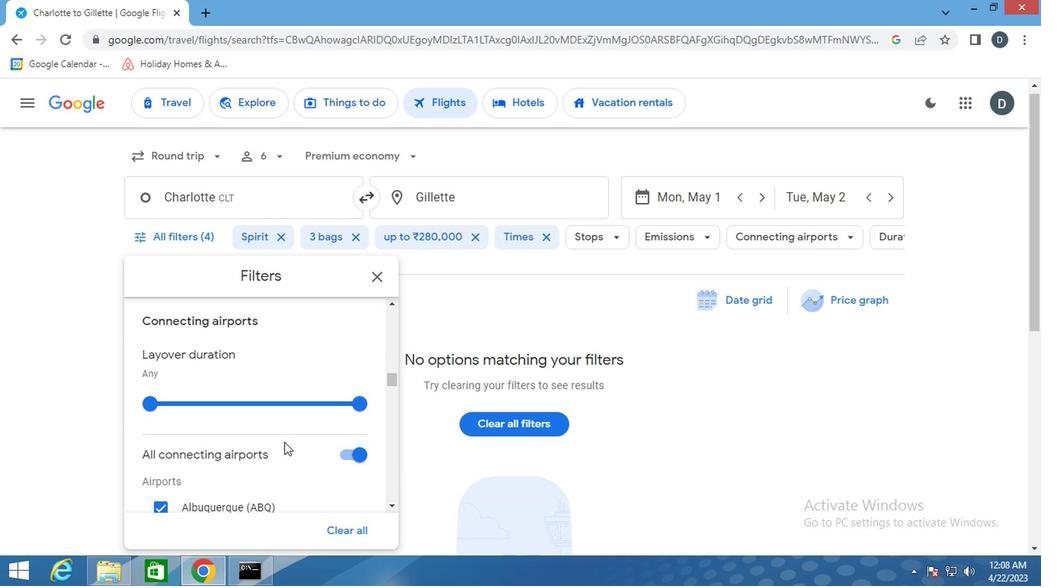 
Action: Mouse scrolled (284, 444) with delta (0, 0)
Screenshot: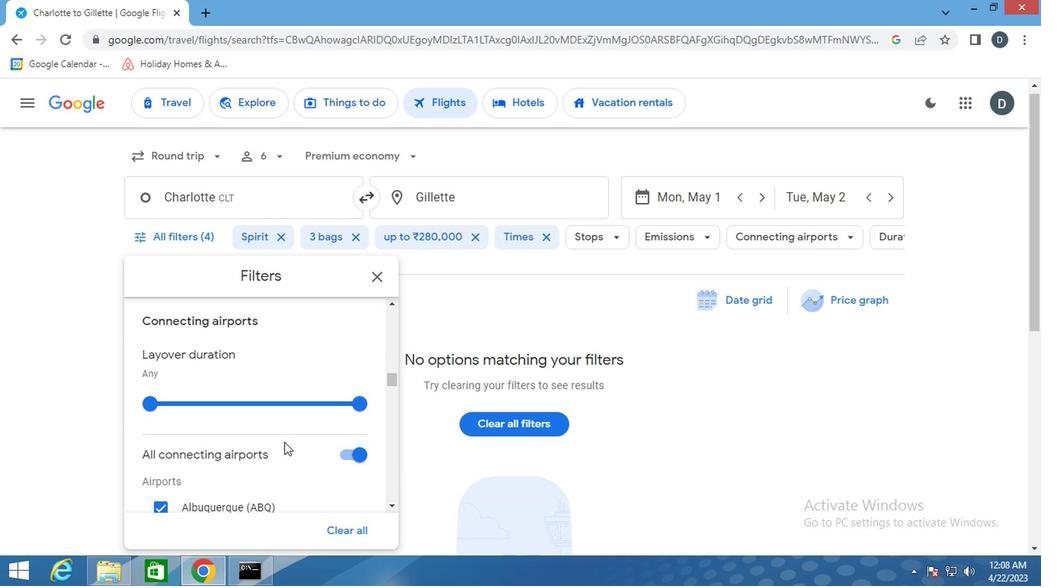 
Action: Mouse scrolled (284, 444) with delta (0, 0)
Screenshot: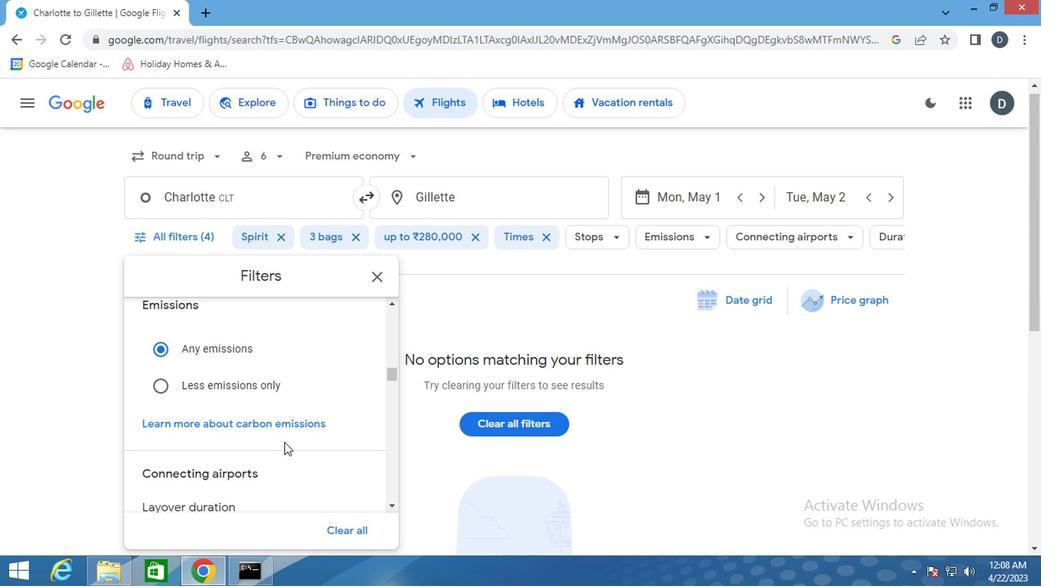 
Action: Mouse scrolled (284, 444) with delta (0, 0)
Screenshot: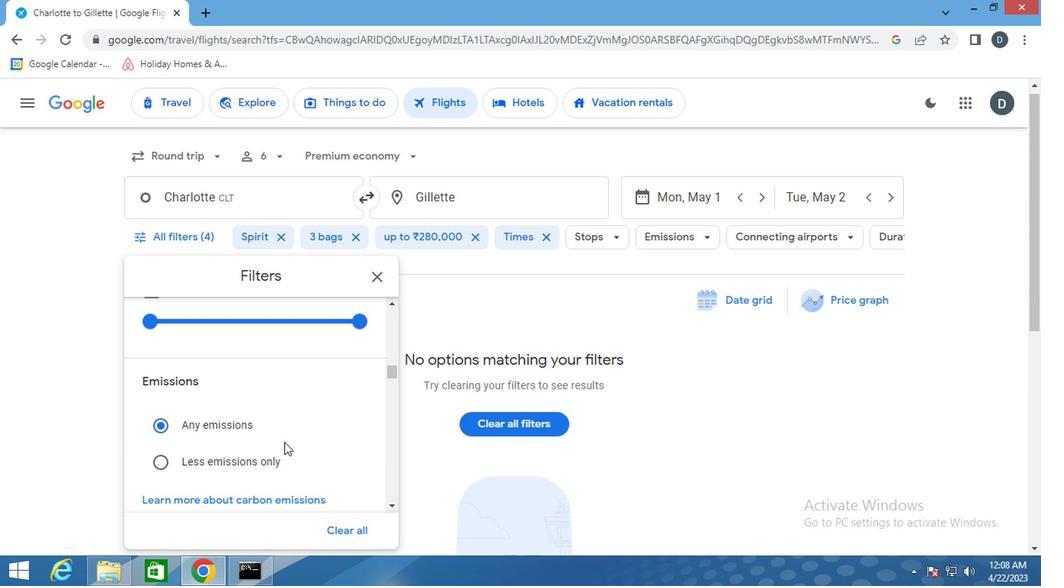 
Action: Mouse moved to (152, 402)
Screenshot: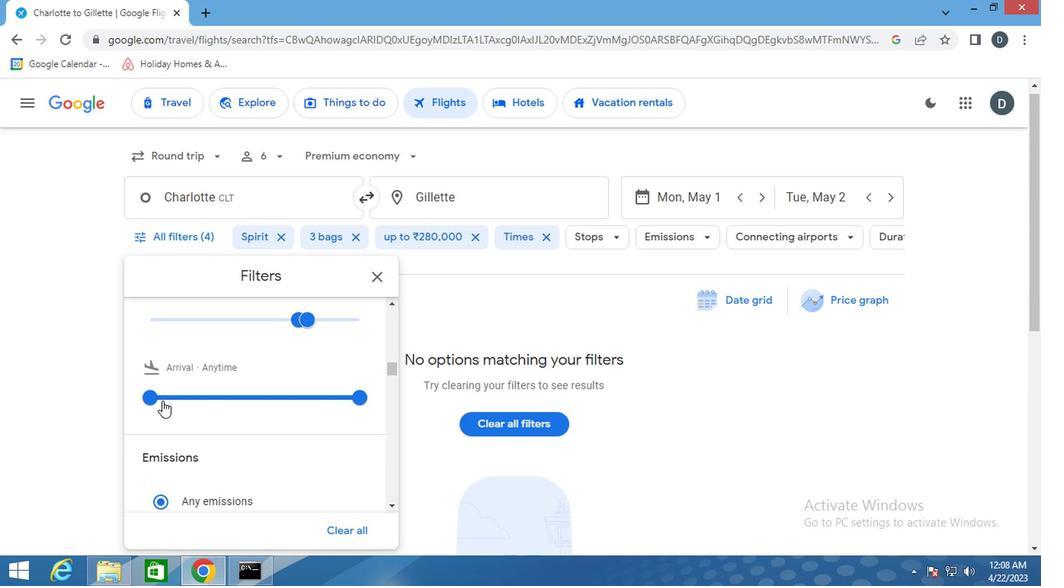 
Action: Mouse pressed left at (152, 402)
Screenshot: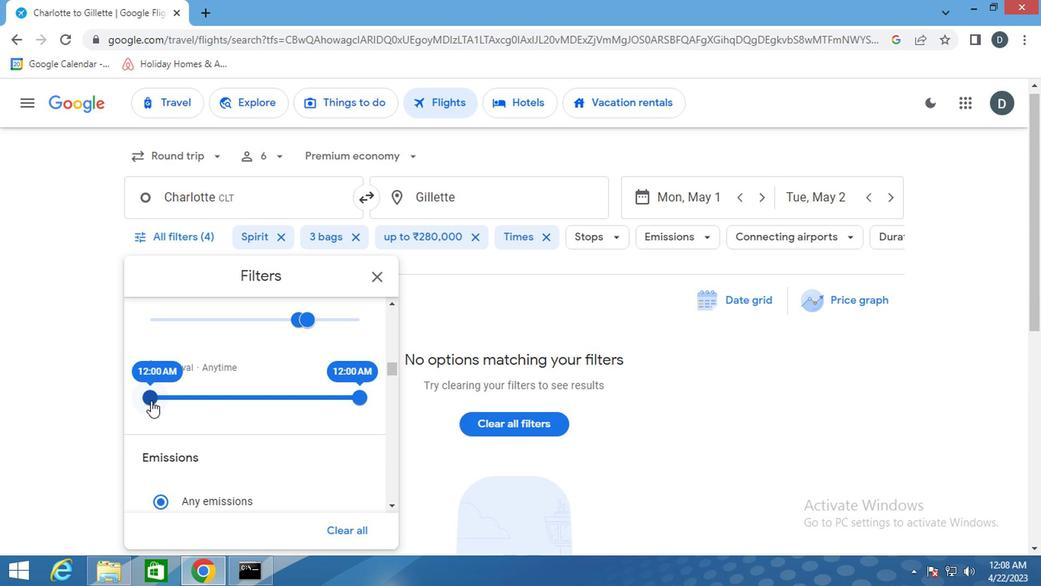 
Action: Mouse moved to (357, 393)
Screenshot: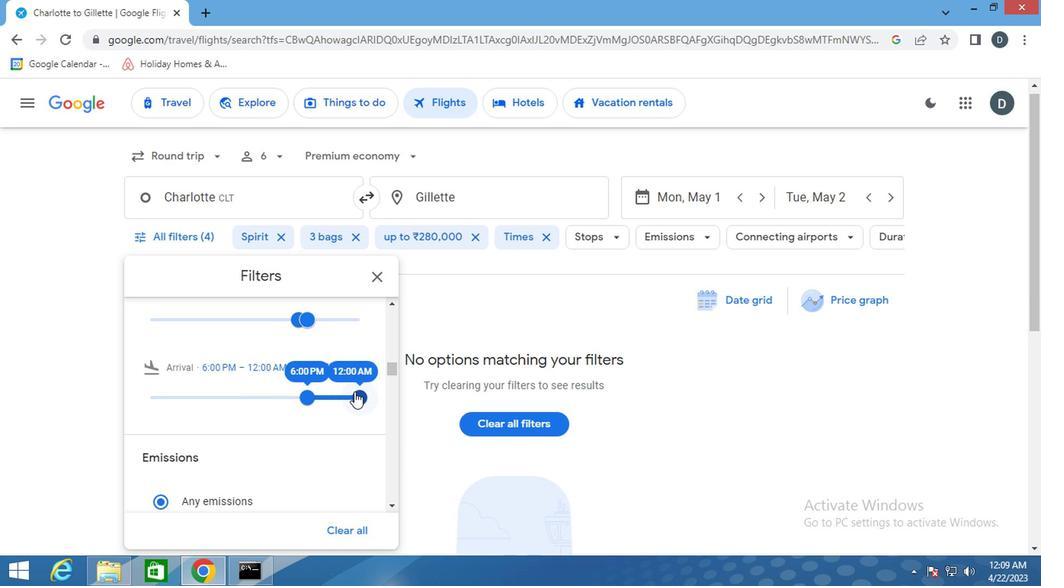 
Action: Mouse pressed left at (357, 393)
Screenshot: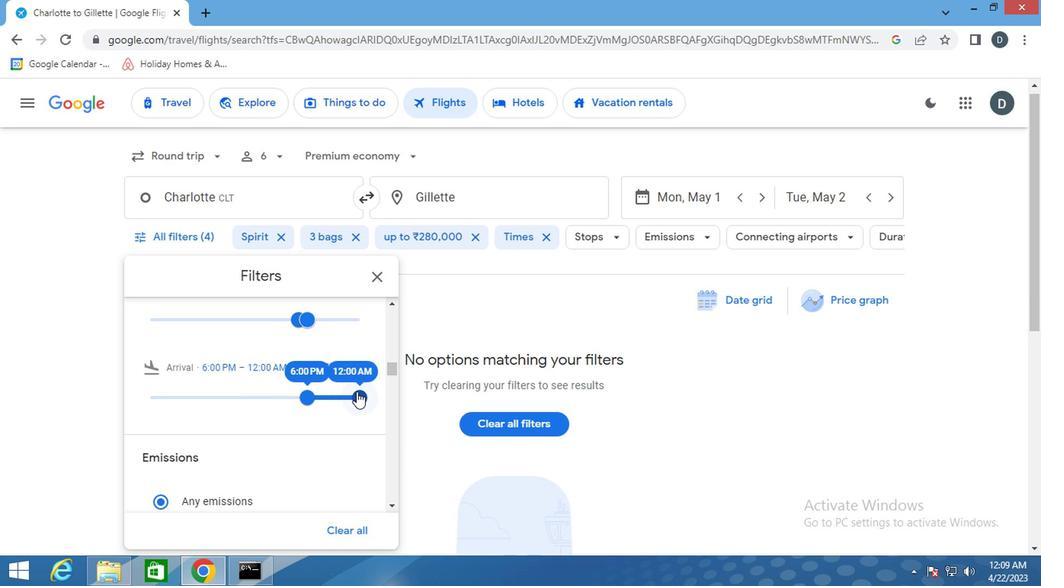 
Action: Mouse moved to (284, 455)
Screenshot: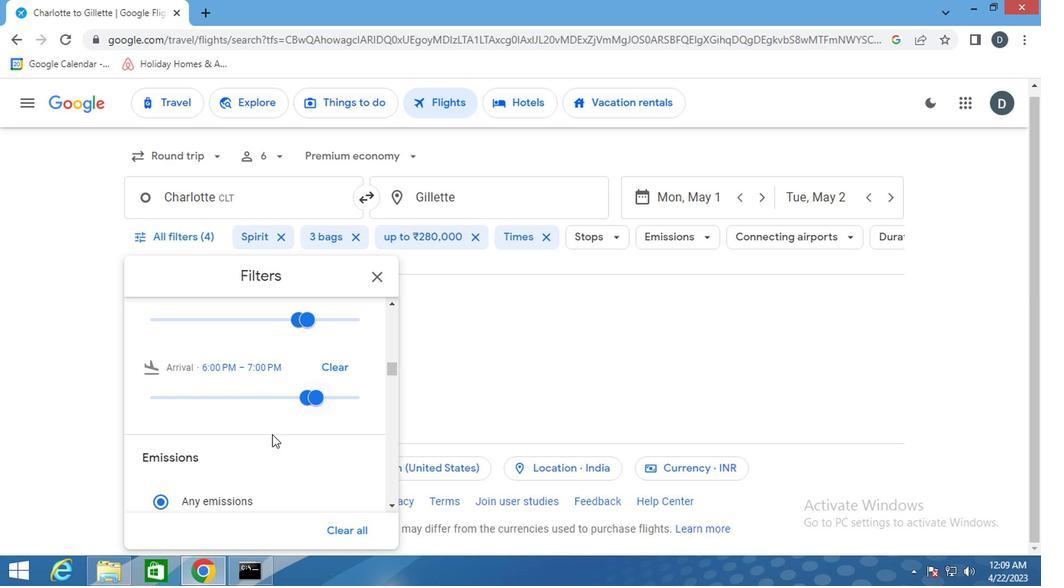 
Action: Mouse scrolled (284, 454) with delta (0, -1)
Screenshot: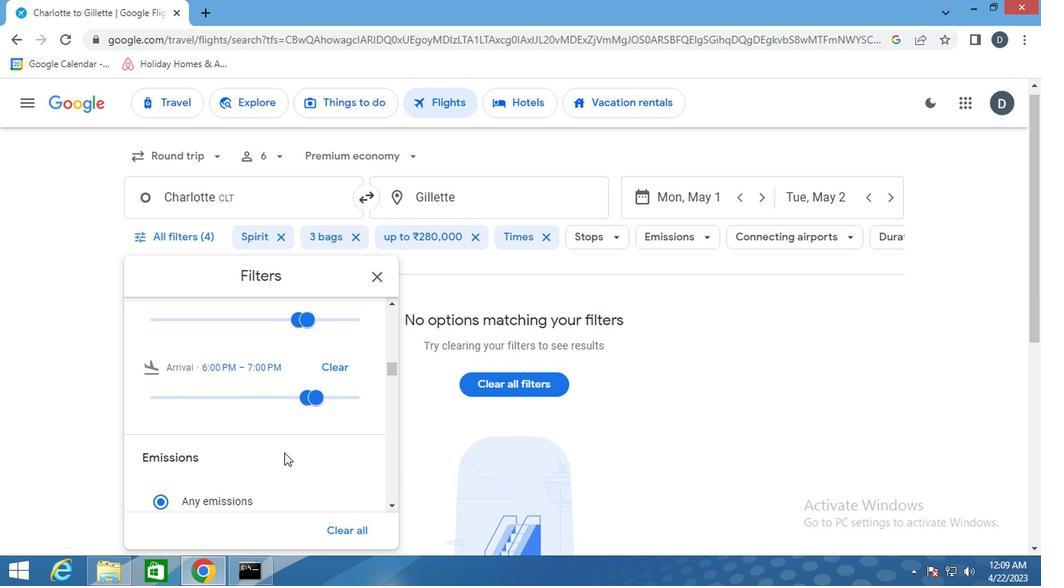 
Action: Mouse scrolled (284, 454) with delta (0, -1)
Screenshot: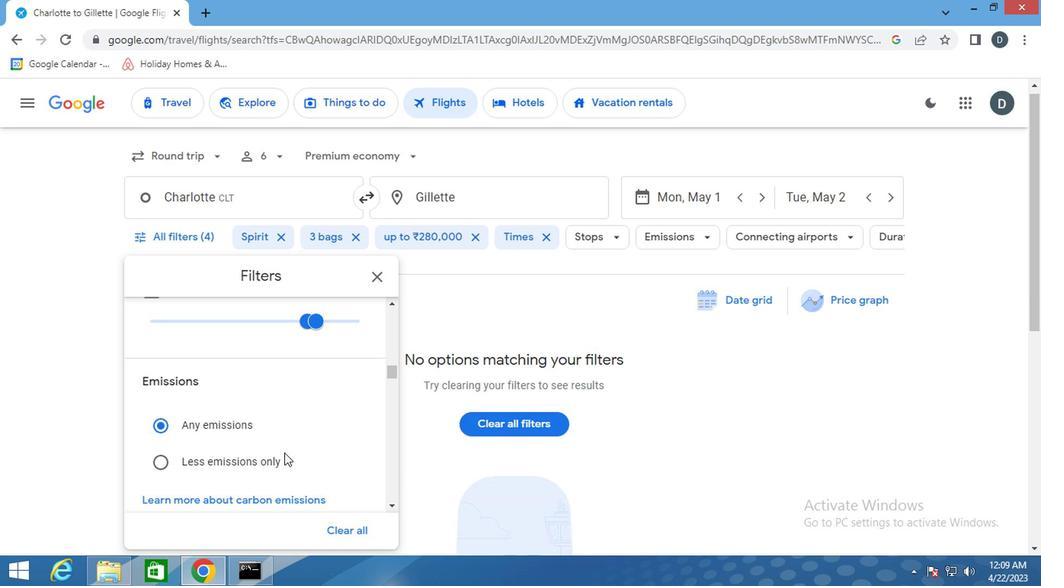 
Action: Mouse scrolled (284, 454) with delta (0, -1)
Screenshot: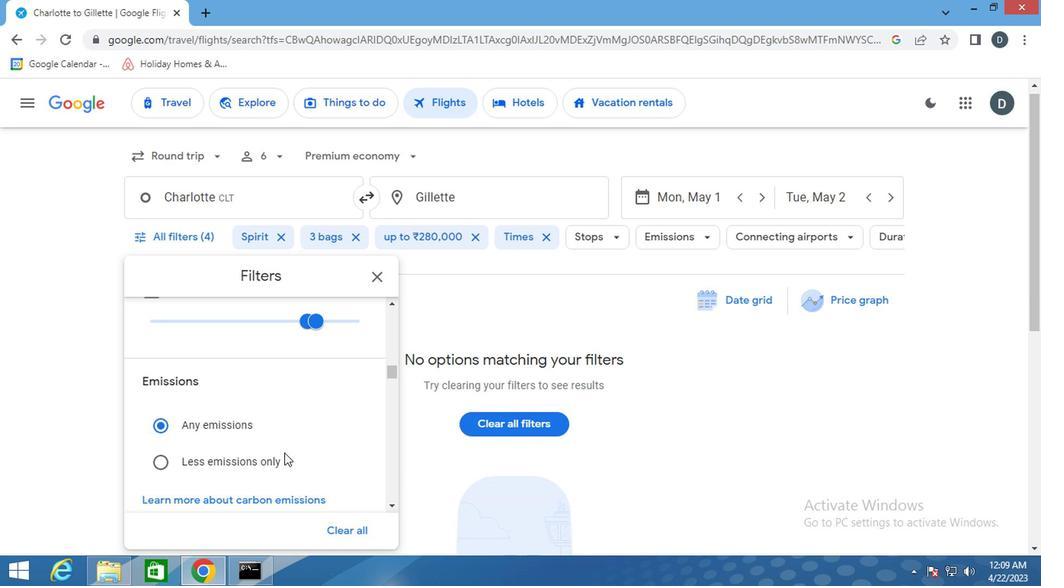 
Action: Mouse scrolled (284, 454) with delta (0, -1)
Screenshot: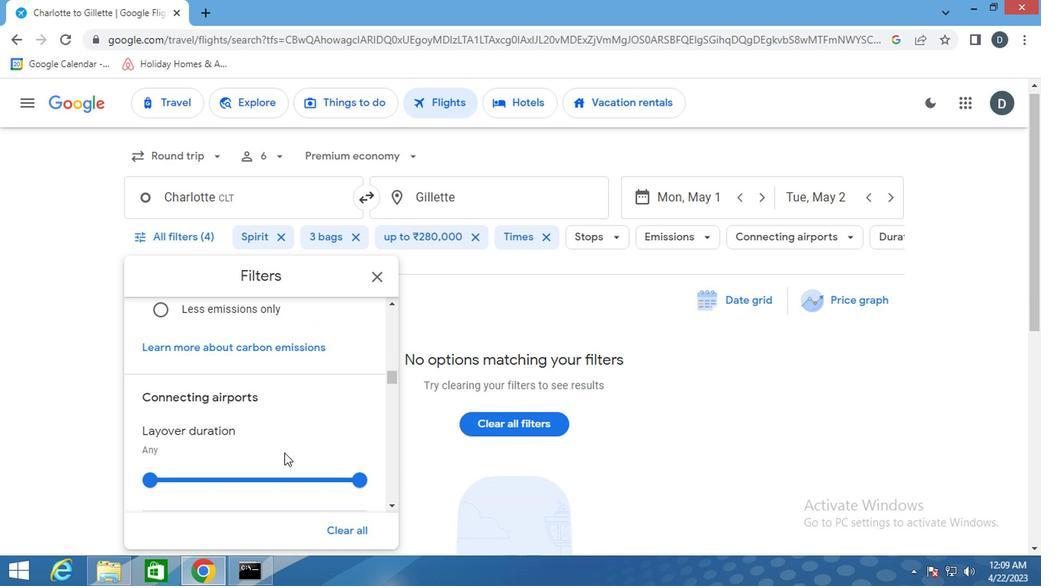 
Action: Mouse scrolled (284, 454) with delta (0, -1)
Screenshot: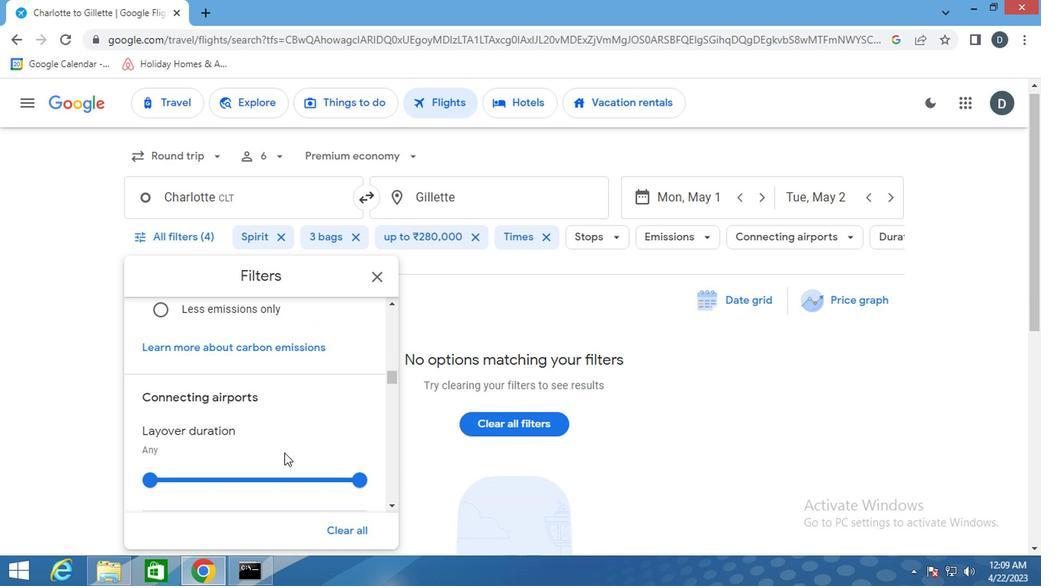 
Action: Mouse scrolled (284, 454) with delta (0, -1)
Screenshot: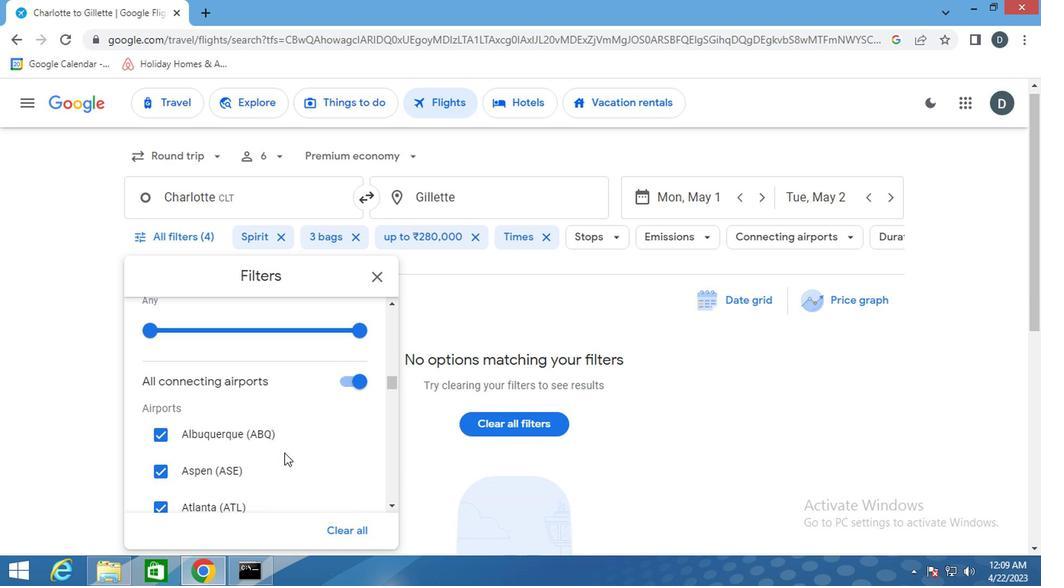 
Action: Mouse scrolled (284, 454) with delta (0, -1)
Screenshot: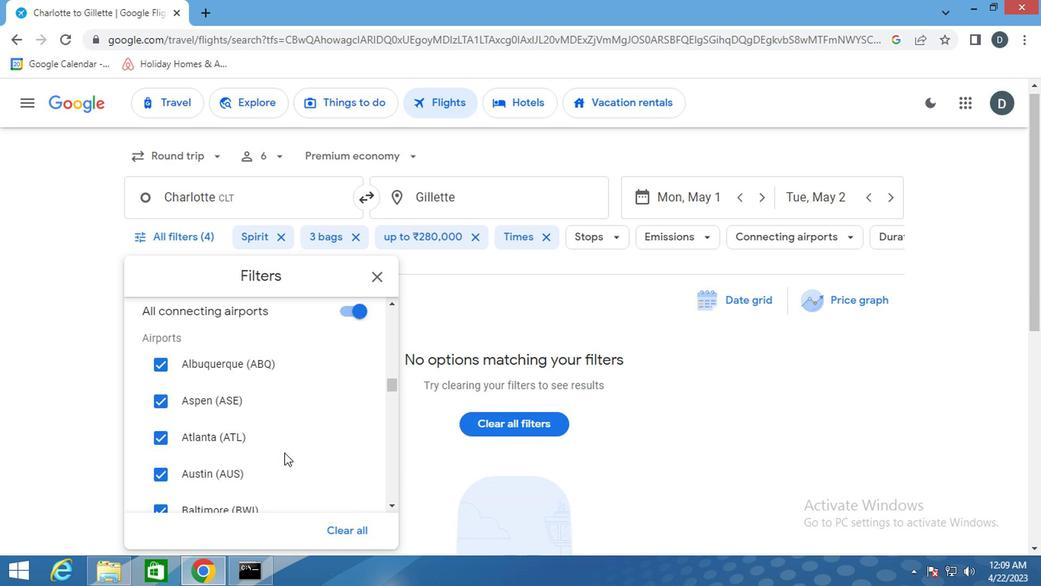 
Action: Mouse scrolled (284, 454) with delta (0, -1)
Screenshot: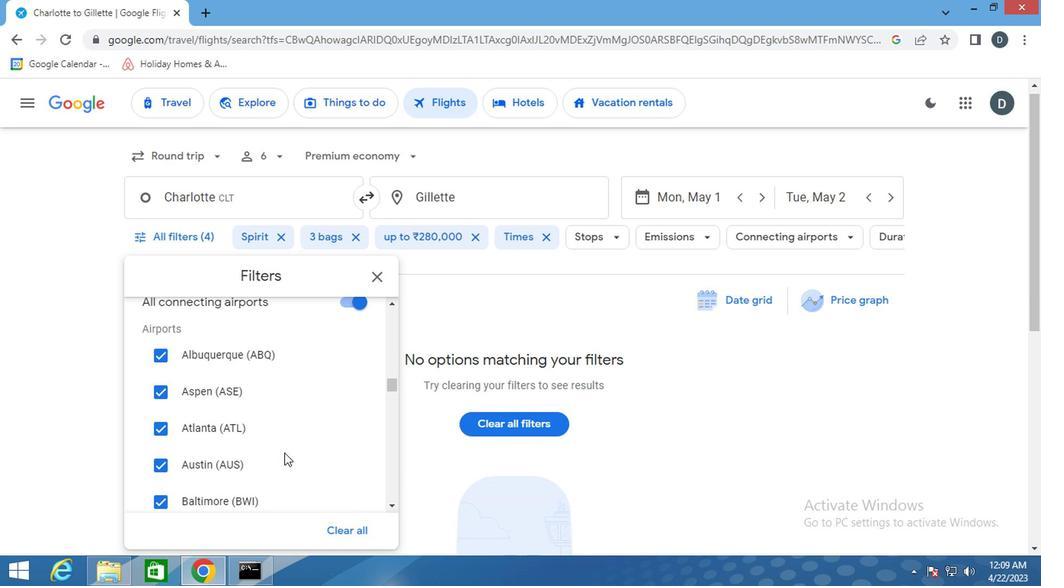 
Action: Mouse scrolled (284, 454) with delta (0, -1)
Screenshot: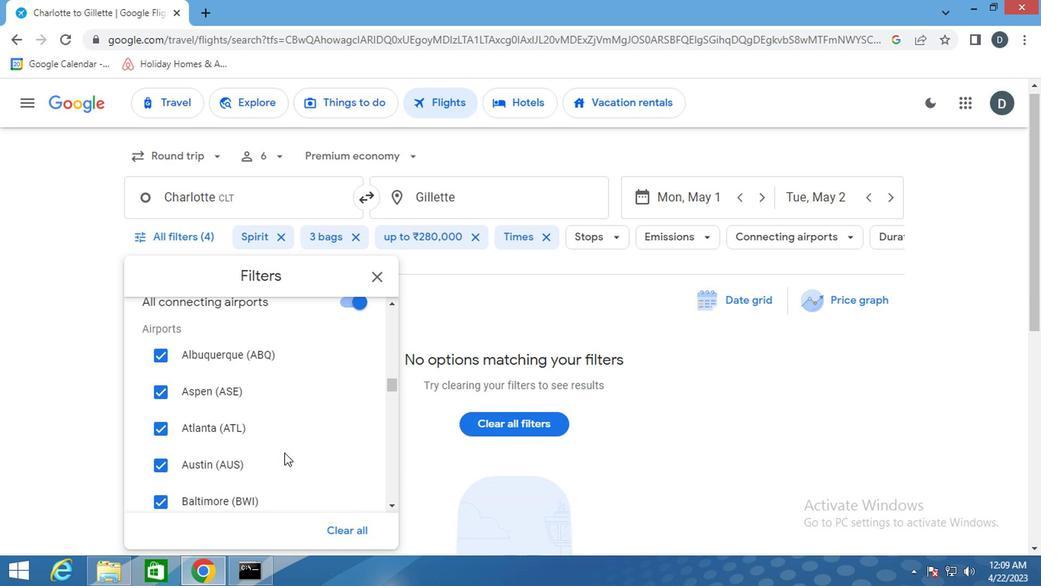 
Action: Mouse scrolled (284, 454) with delta (0, -1)
Screenshot: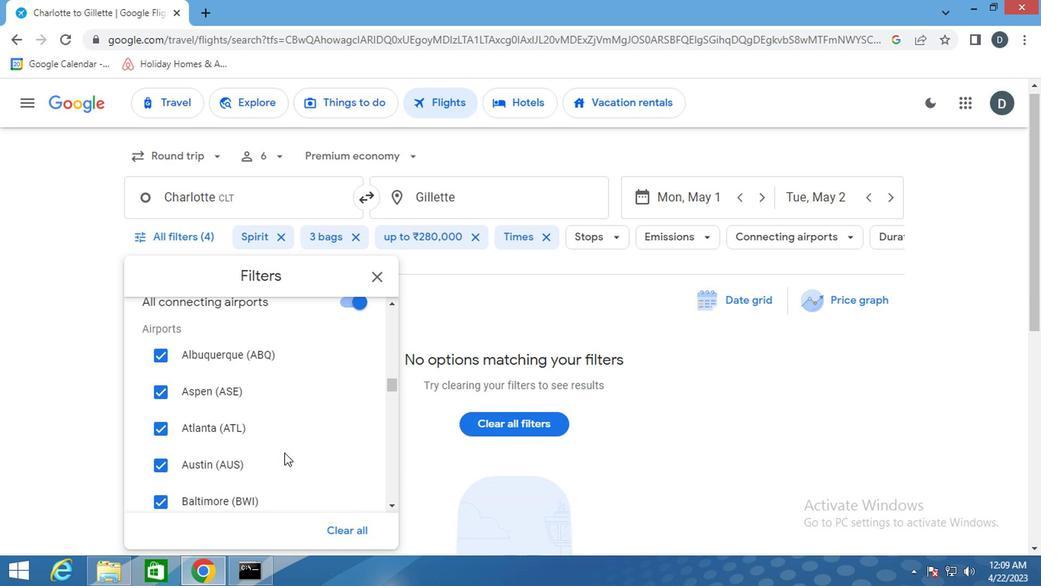
Action: Mouse scrolled (284, 454) with delta (0, -1)
Screenshot: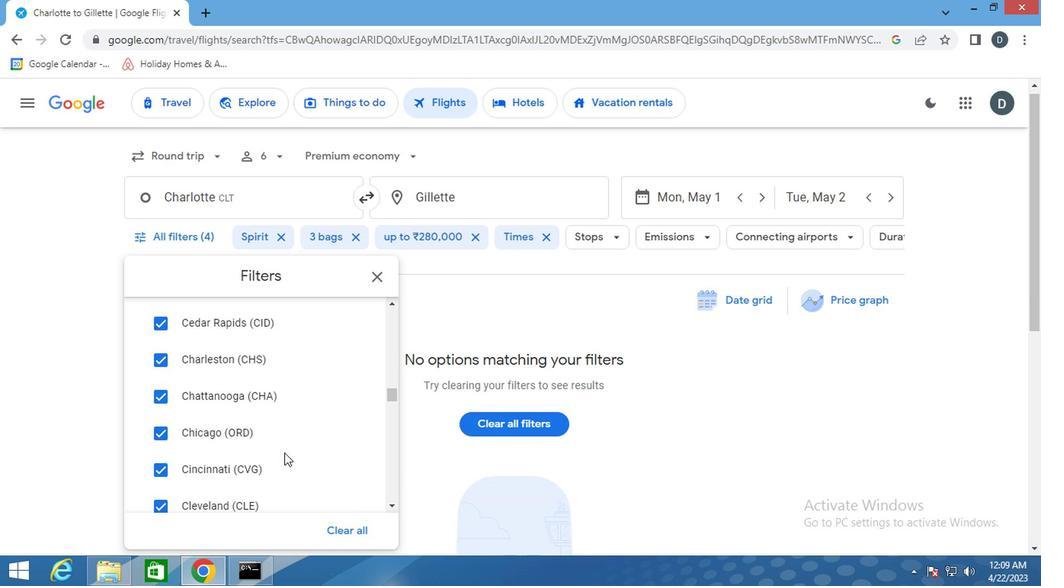
Action: Mouse scrolled (284, 454) with delta (0, -1)
Screenshot: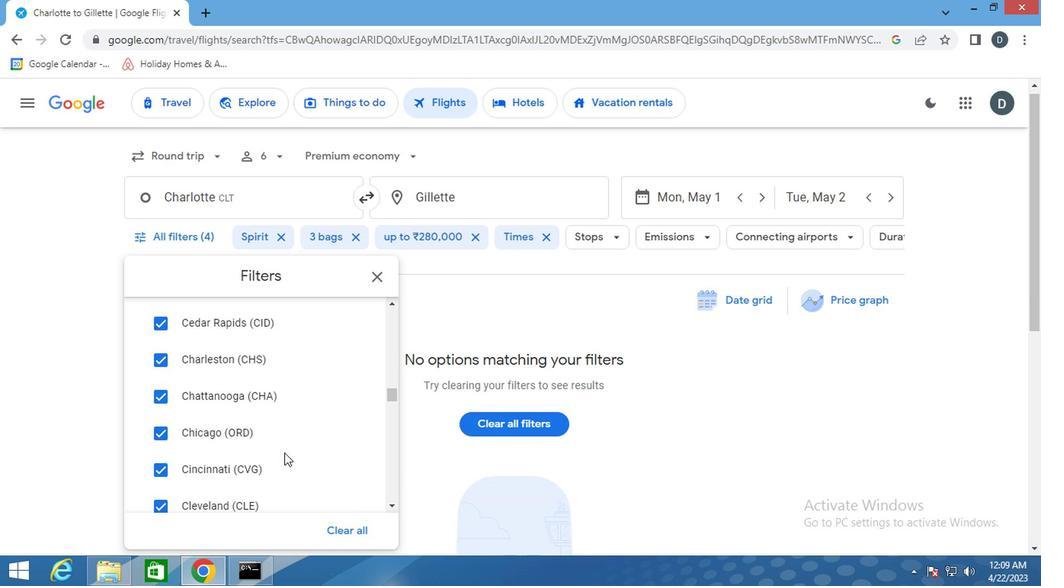 
Action: Mouse scrolled (284, 454) with delta (0, -1)
Screenshot: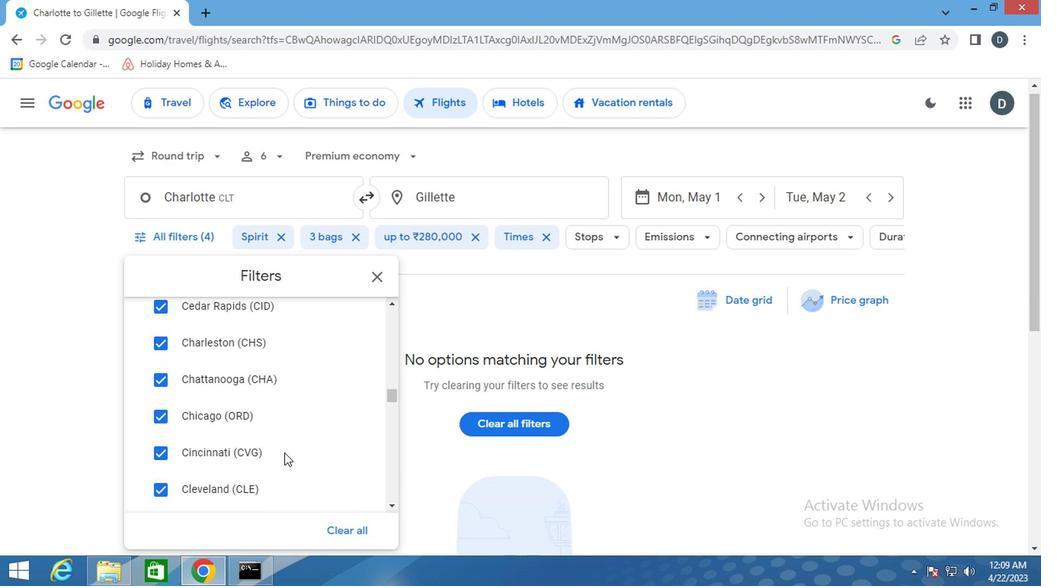 
Action: Mouse scrolled (284, 454) with delta (0, -1)
Screenshot: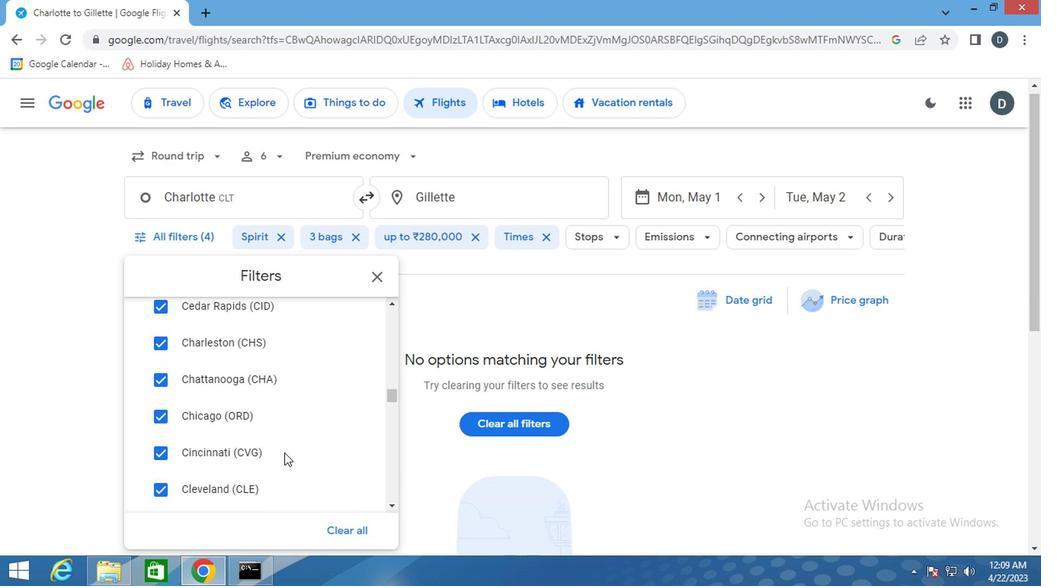 
Action: Mouse scrolled (284, 454) with delta (0, -1)
Screenshot: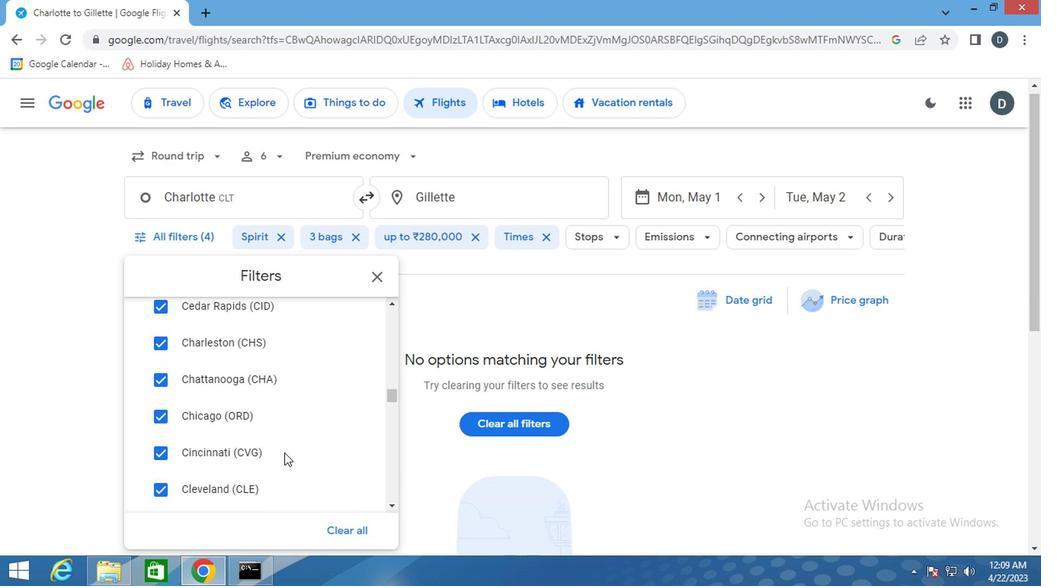 
Action: Mouse scrolled (284, 454) with delta (0, -1)
Screenshot: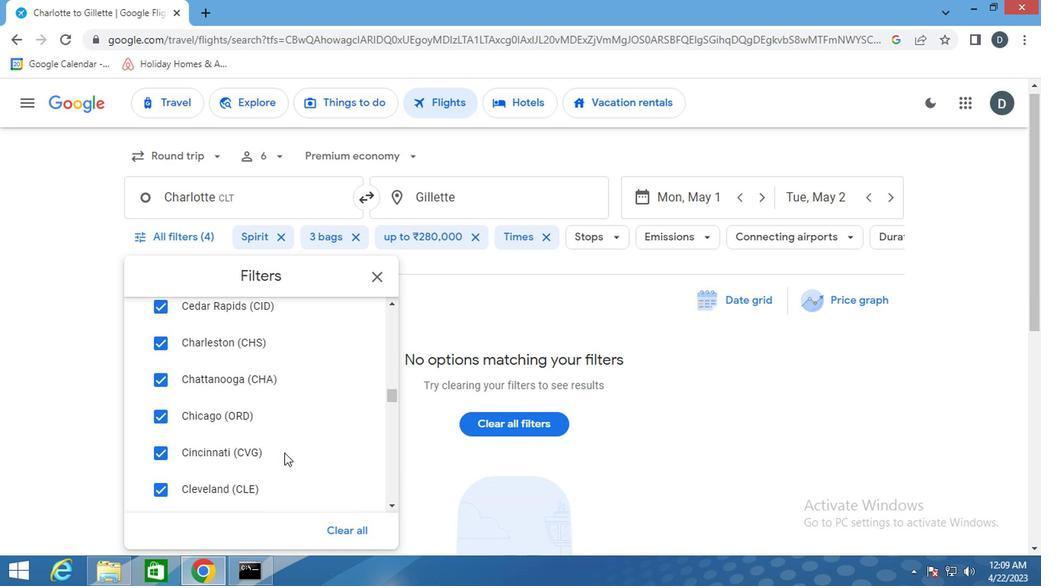
Action: Mouse scrolled (284, 454) with delta (0, -1)
Screenshot: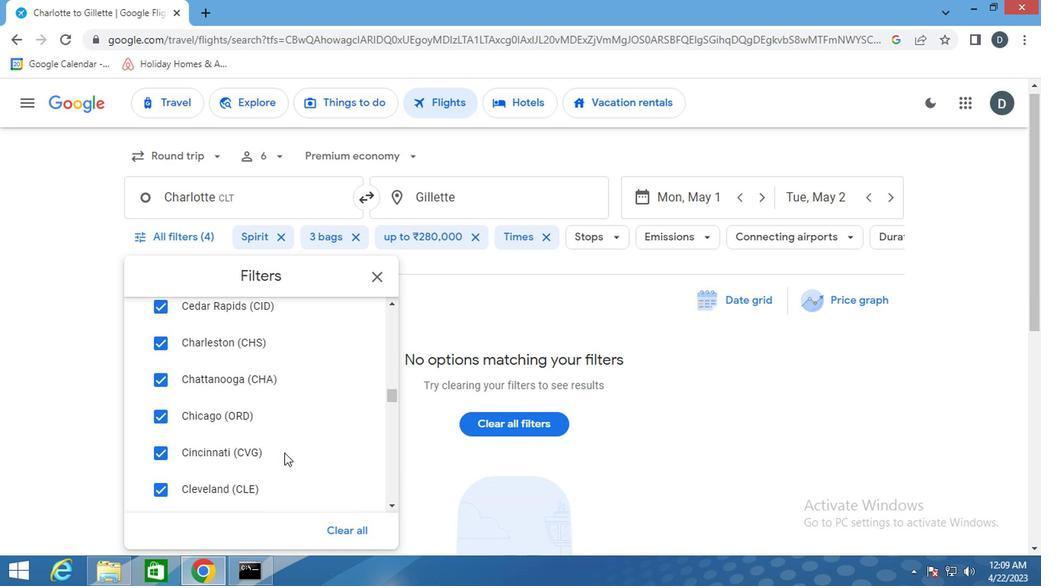 
Action: Mouse scrolled (284, 454) with delta (0, -1)
Screenshot: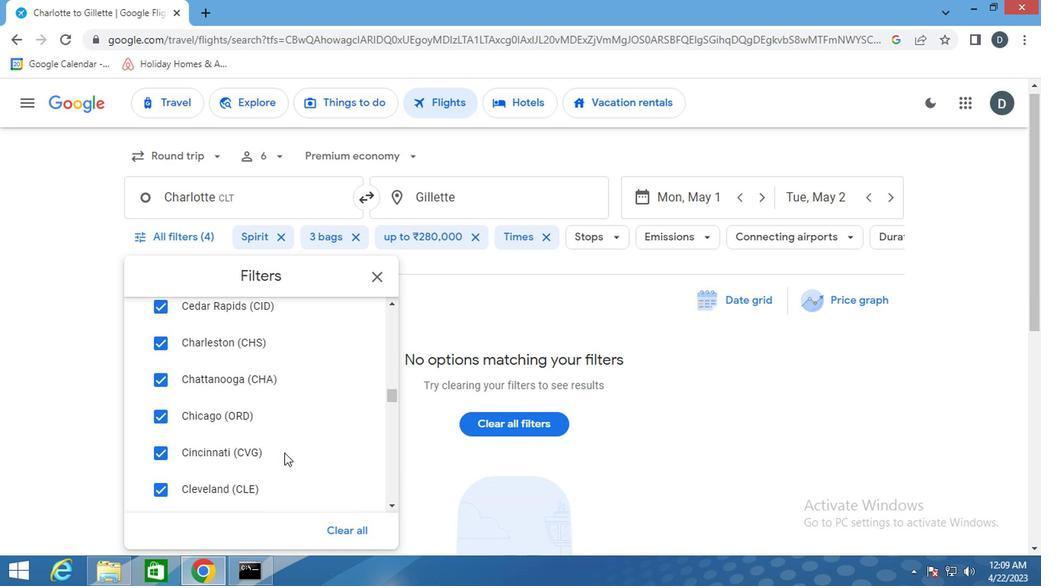 
Action: Mouse scrolled (284, 454) with delta (0, -1)
Screenshot: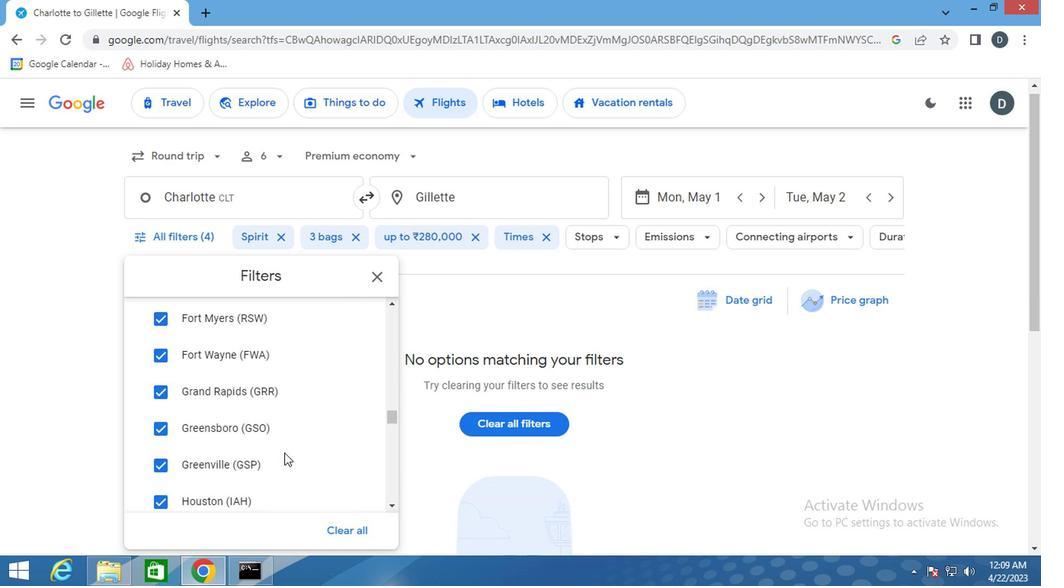 
Action: Mouse scrolled (284, 454) with delta (0, -1)
Screenshot: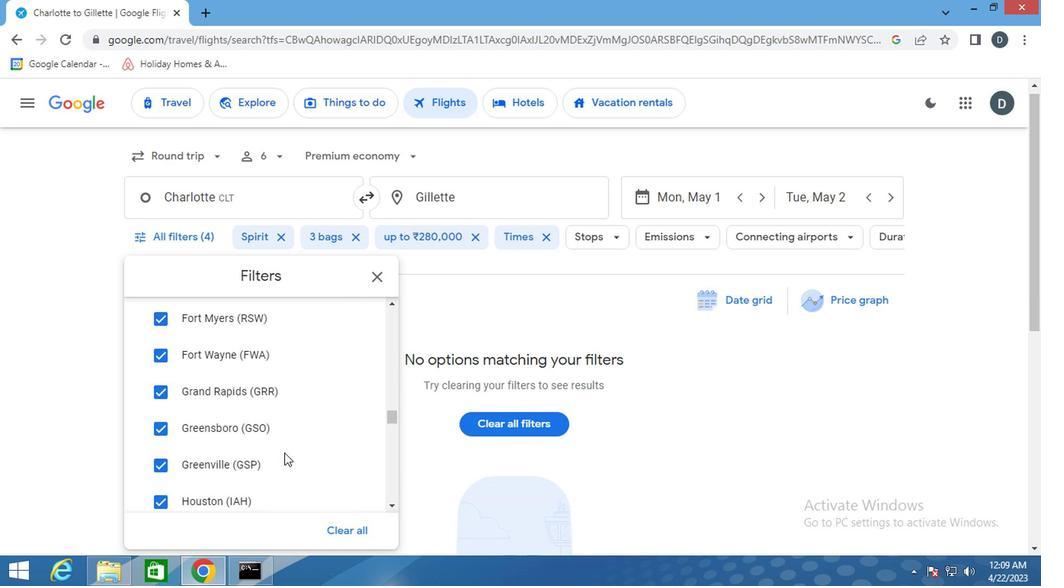 
Action: Mouse scrolled (284, 454) with delta (0, -1)
Screenshot: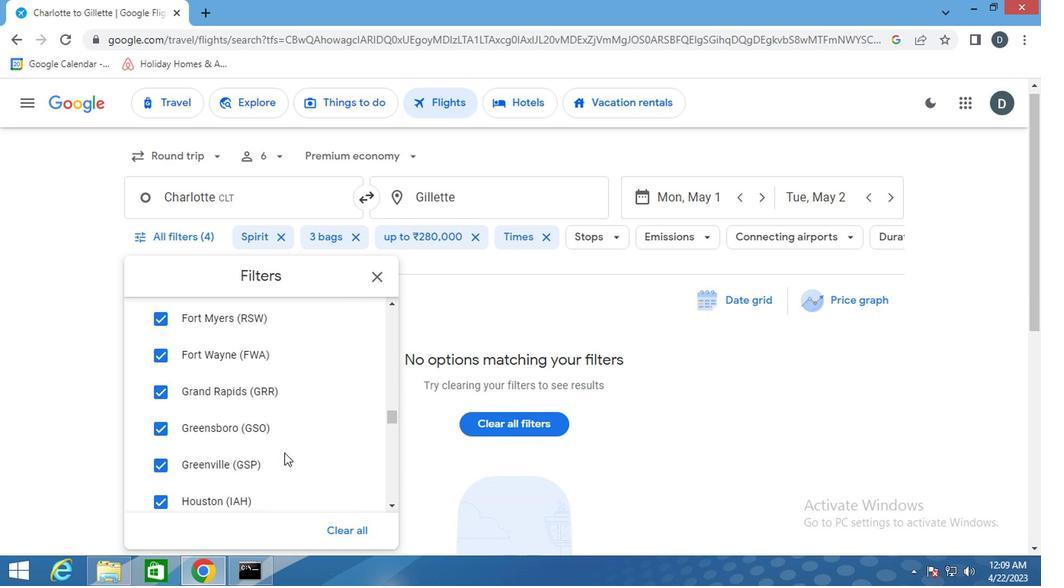 
Action: Mouse scrolled (284, 454) with delta (0, -1)
Screenshot: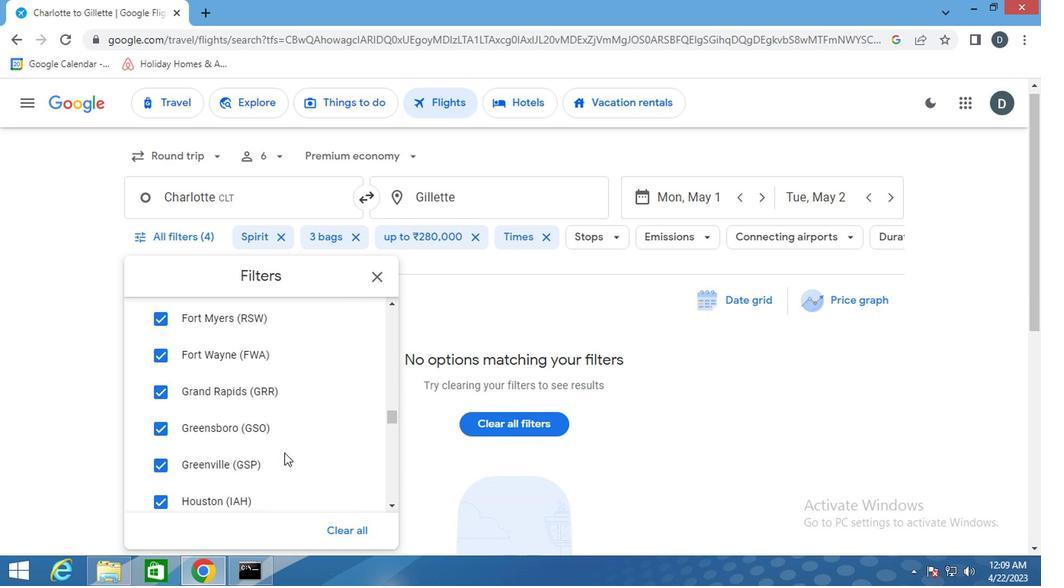 
Action: Mouse scrolled (284, 454) with delta (0, -1)
Screenshot: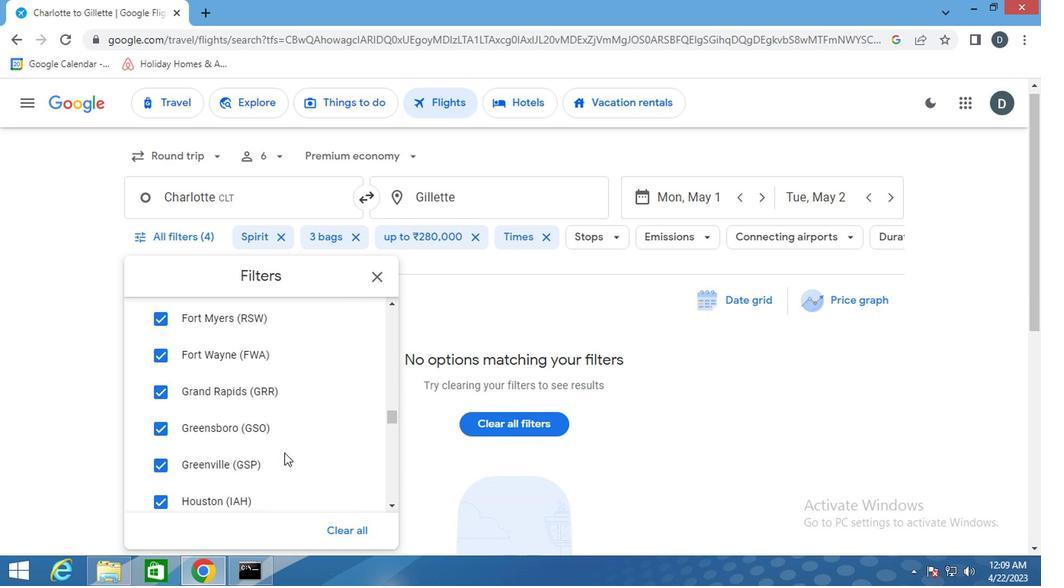 
Action: Mouse scrolled (284, 454) with delta (0, -1)
Screenshot: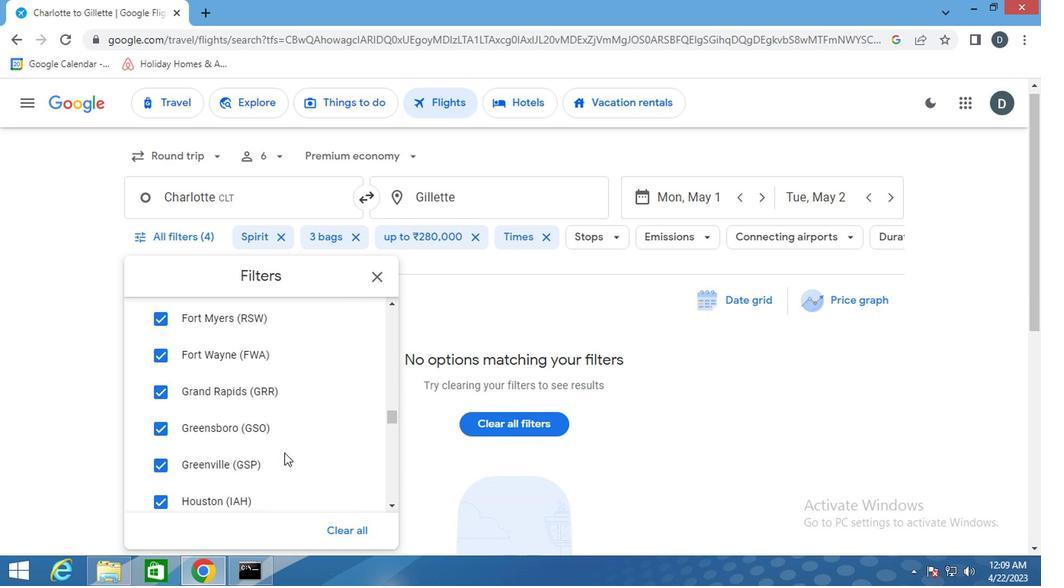 
Action: Mouse scrolled (284, 454) with delta (0, -1)
Screenshot: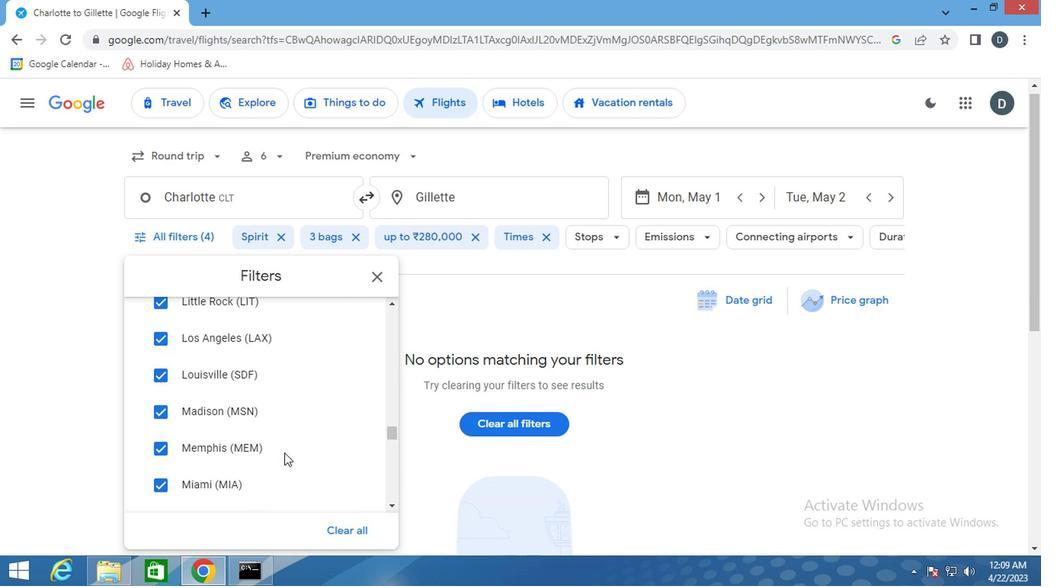 
Action: Mouse scrolled (284, 454) with delta (0, -1)
Screenshot: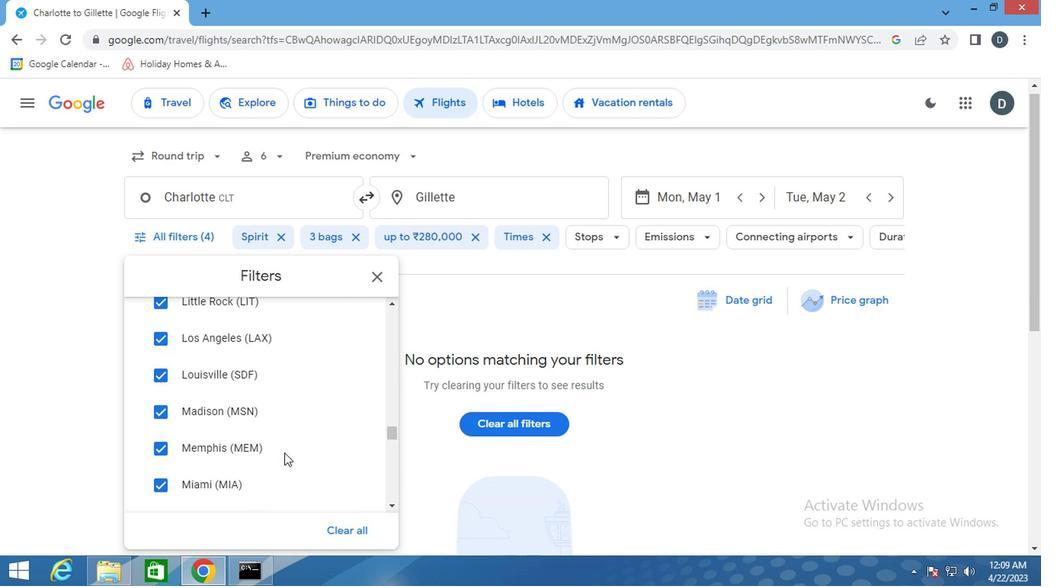 
Action: Mouse scrolled (284, 453) with delta (0, -1)
Screenshot: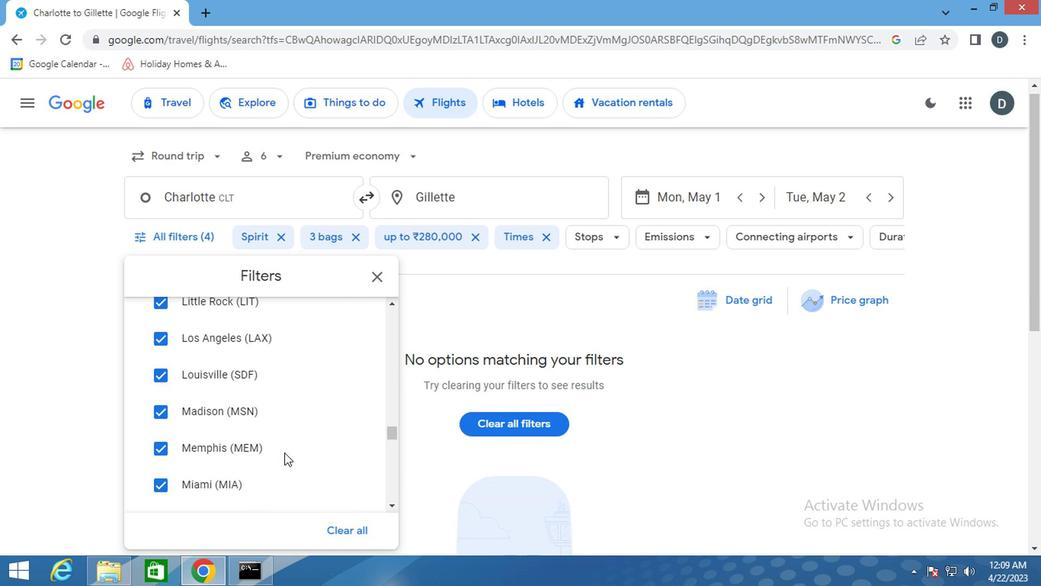 
Action: Mouse scrolled (284, 454) with delta (0, -1)
Screenshot: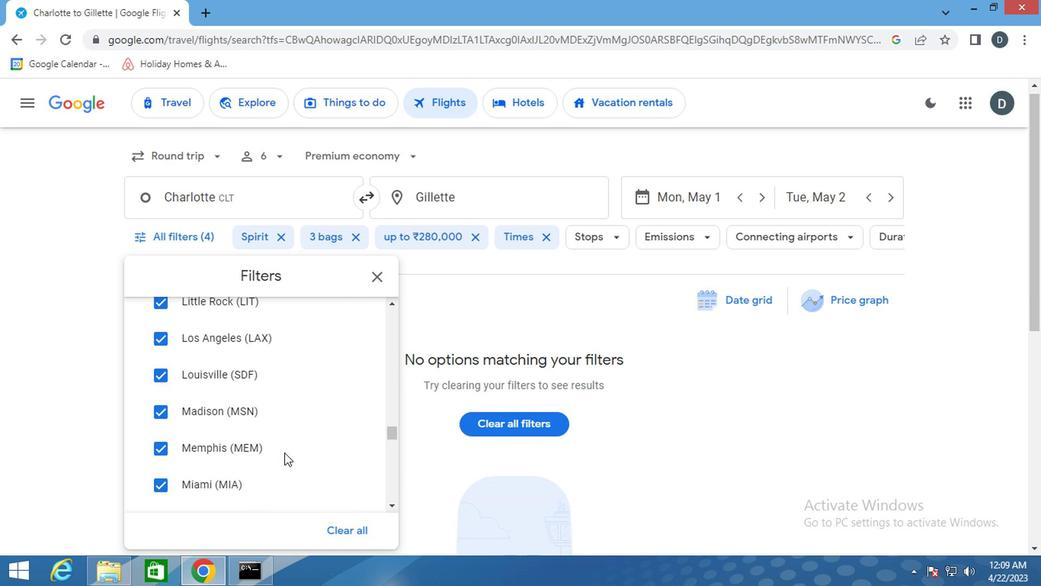 
Action: Mouse scrolled (284, 454) with delta (0, -1)
Screenshot: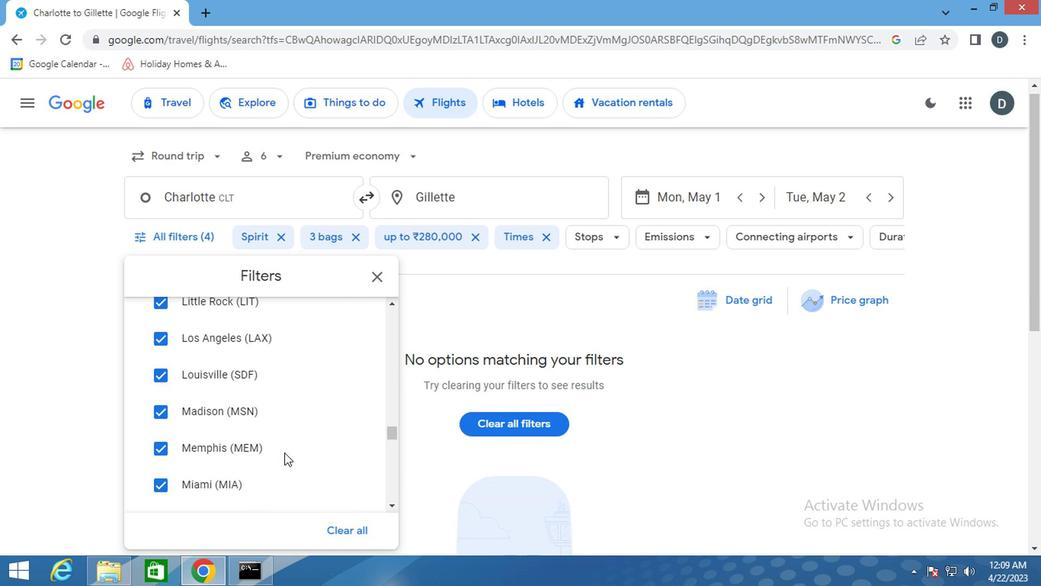 
Action: Mouse scrolled (284, 454) with delta (0, -1)
Screenshot: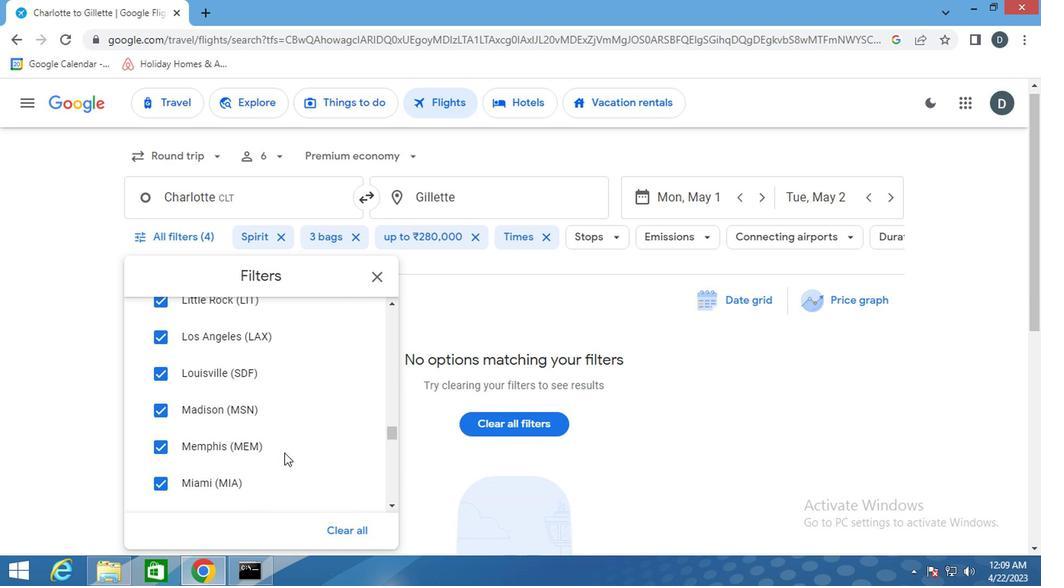 
Action: Mouse scrolled (284, 454) with delta (0, -1)
Screenshot: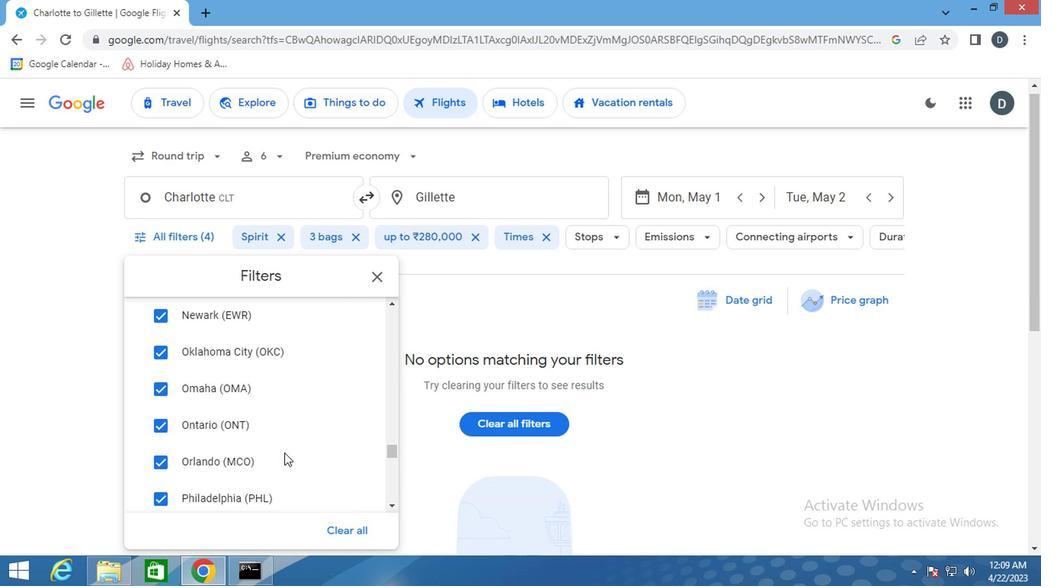 
Action: Mouse scrolled (284, 454) with delta (0, -1)
Screenshot: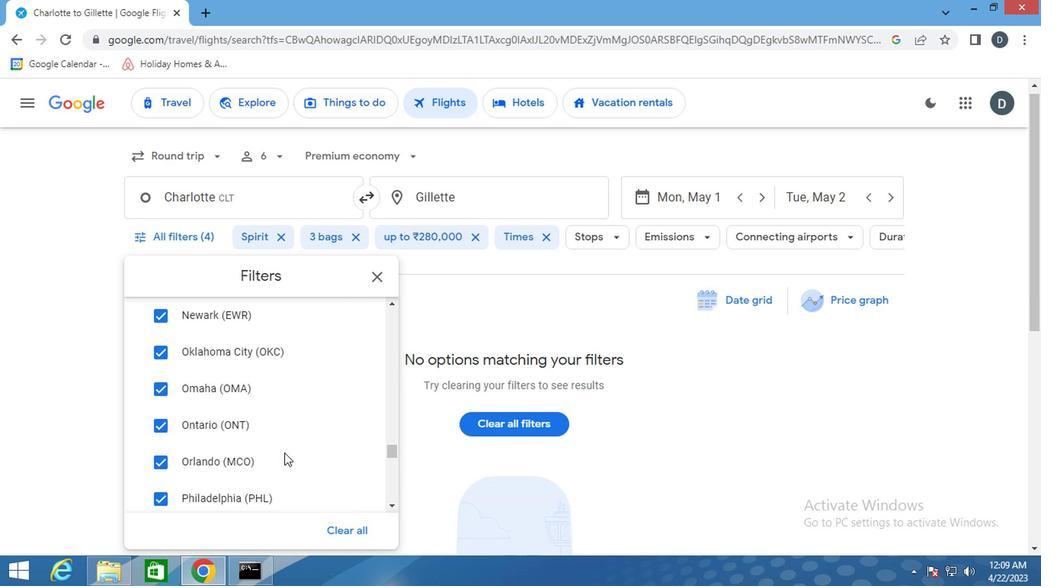 
Action: Mouse scrolled (284, 454) with delta (0, -1)
Screenshot: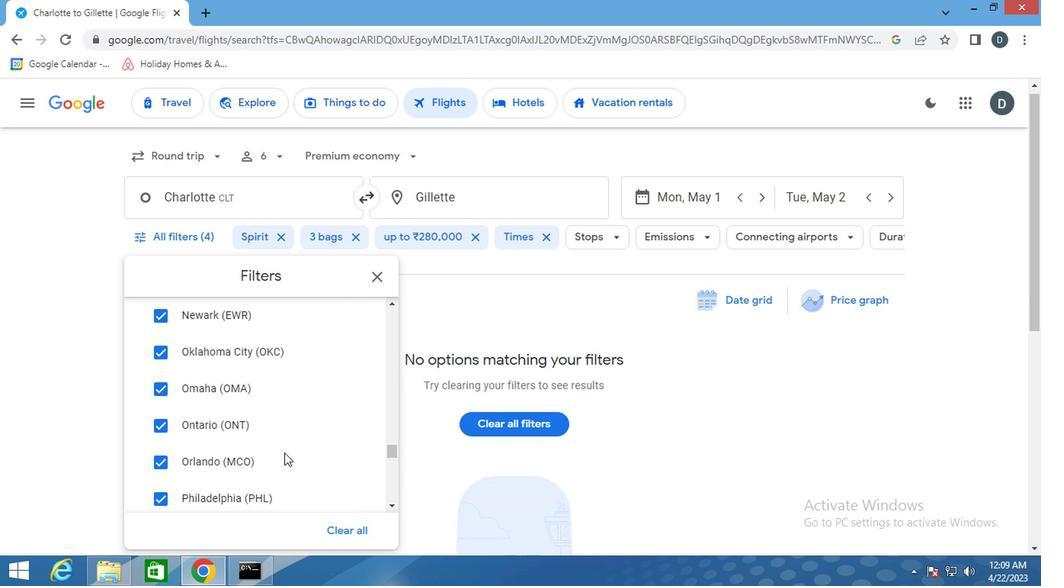 
Action: Mouse scrolled (284, 454) with delta (0, -1)
Screenshot: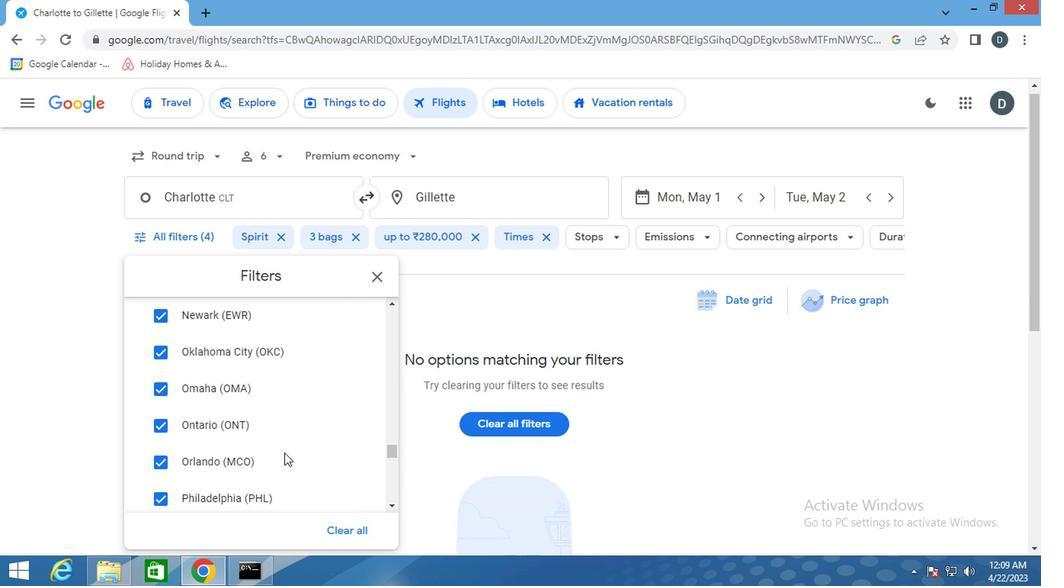 
Action: Mouse scrolled (284, 454) with delta (0, -1)
Screenshot: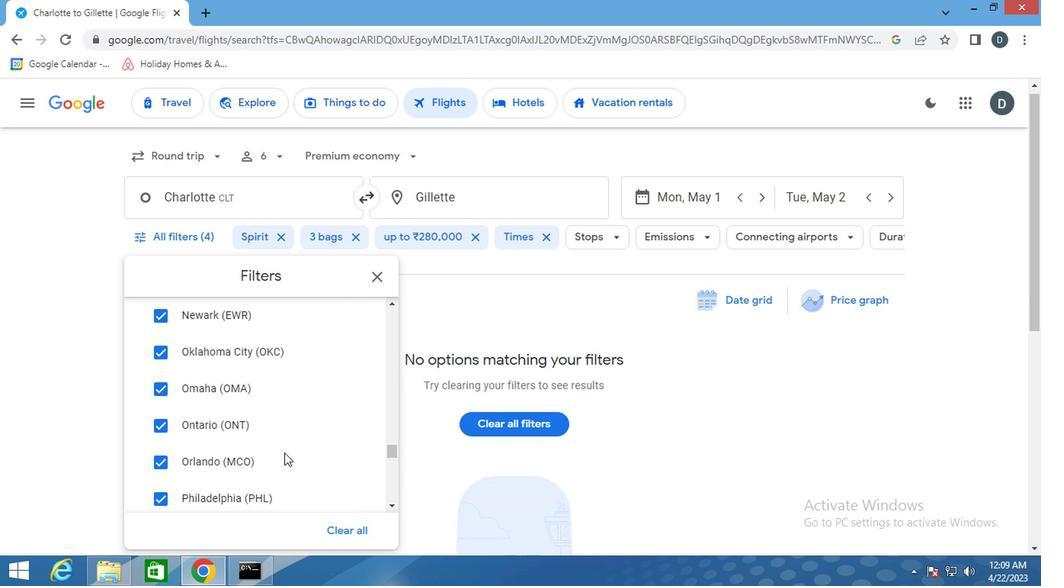 
Action: Mouse scrolled (284, 454) with delta (0, -1)
Screenshot: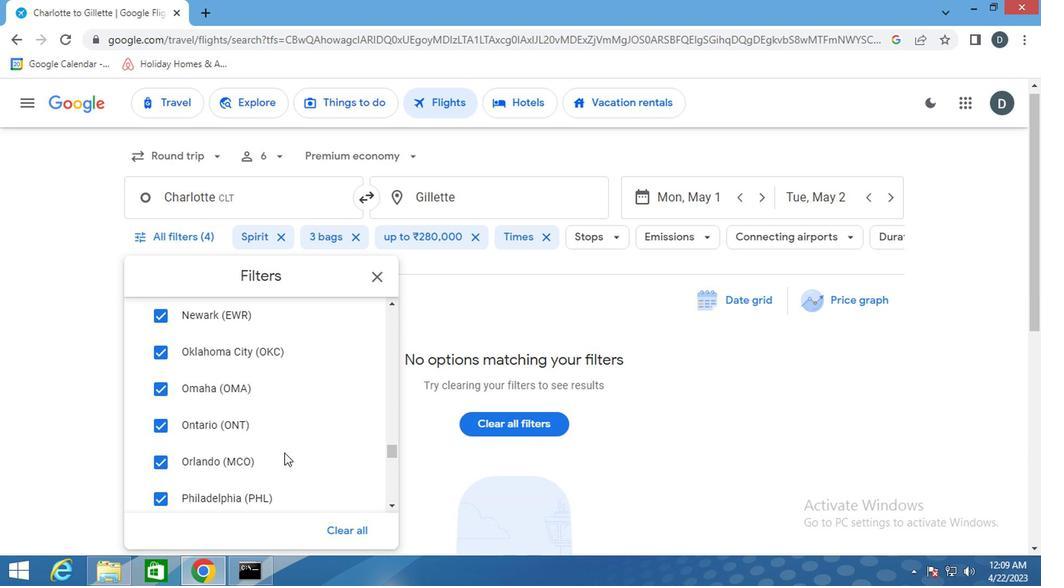 
Action: Mouse scrolled (284, 454) with delta (0, -1)
Screenshot: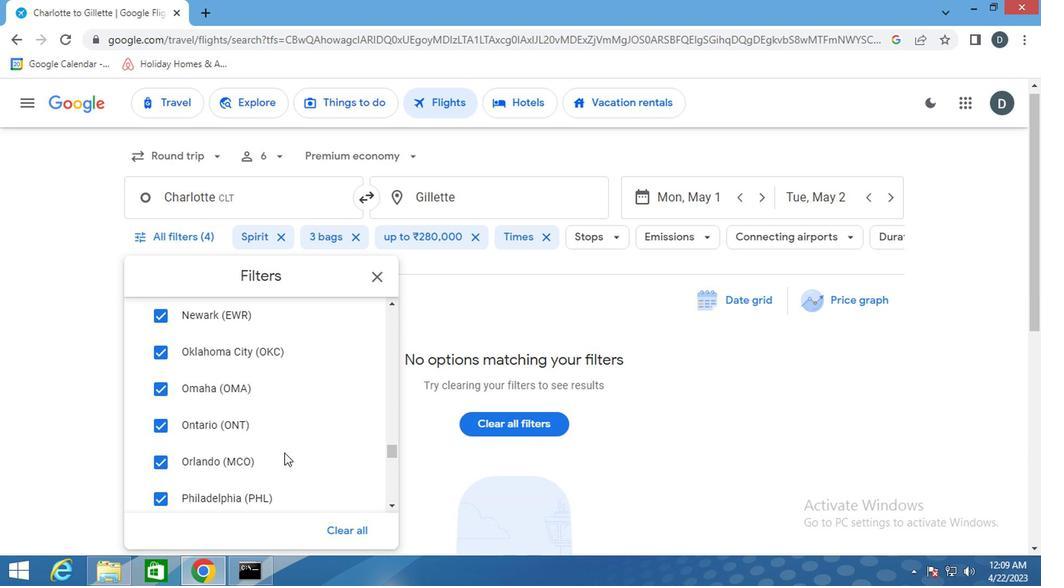 
Action: Mouse scrolled (284, 454) with delta (0, -1)
Screenshot: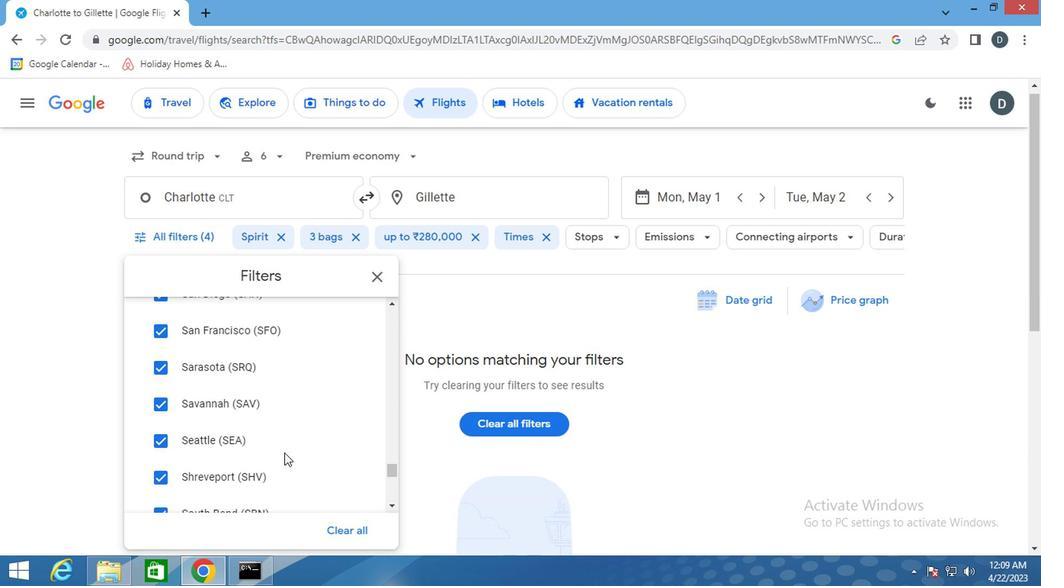 
Action: Mouse scrolled (284, 454) with delta (0, -1)
Screenshot: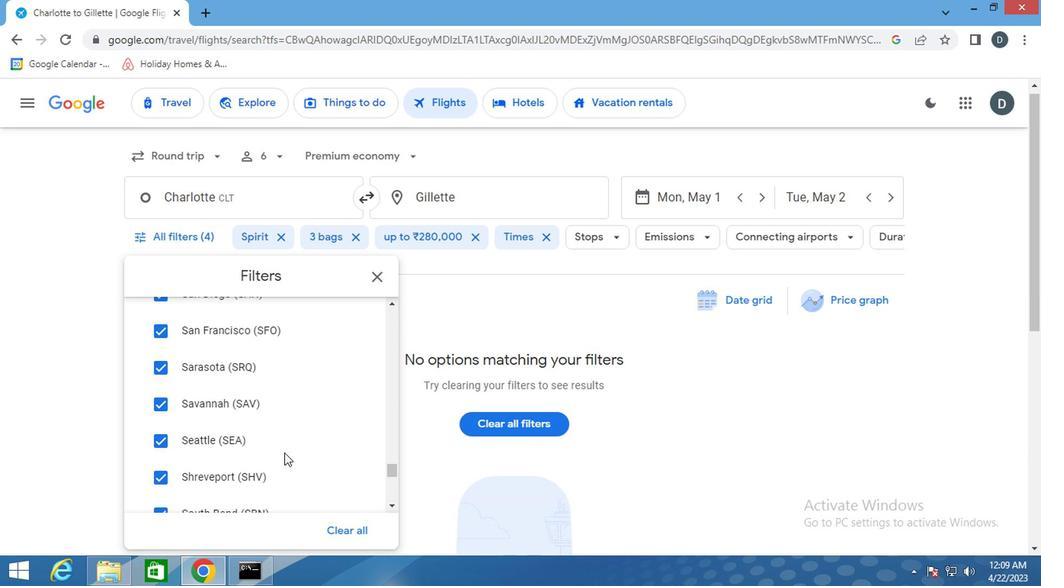 
Action: Mouse scrolled (284, 454) with delta (0, -1)
Screenshot: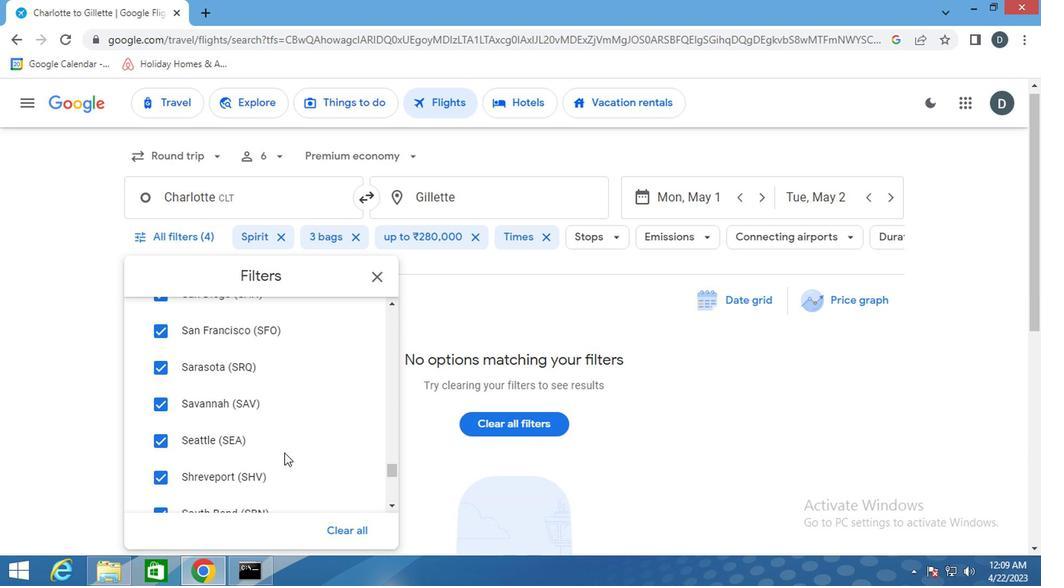 
Action: Mouse scrolled (284, 454) with delta (0, -1)
Screenshot: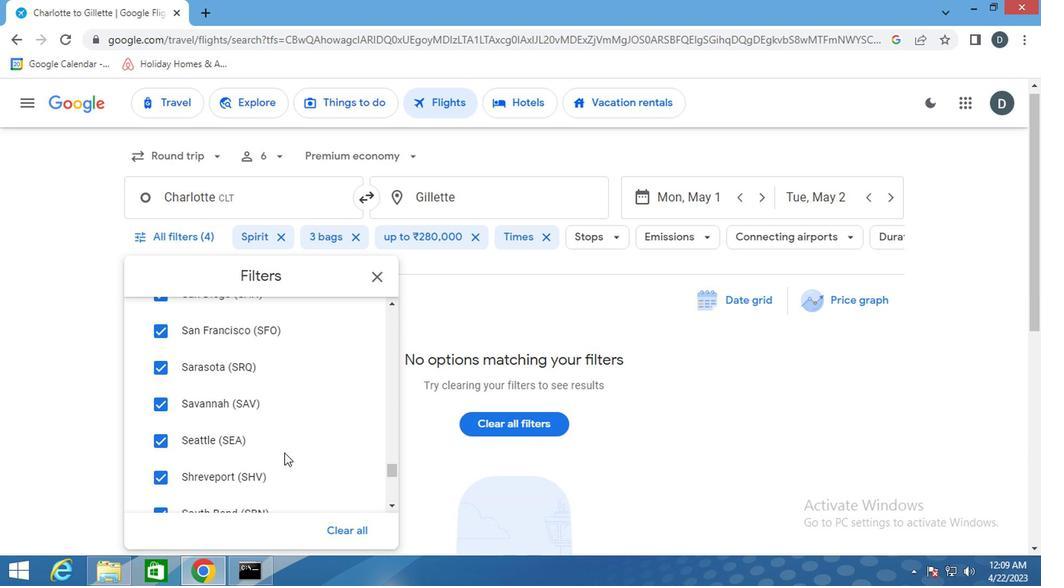 
Action: Mouse scrolled (284, 454) with delta (0, -1)
Screenshot: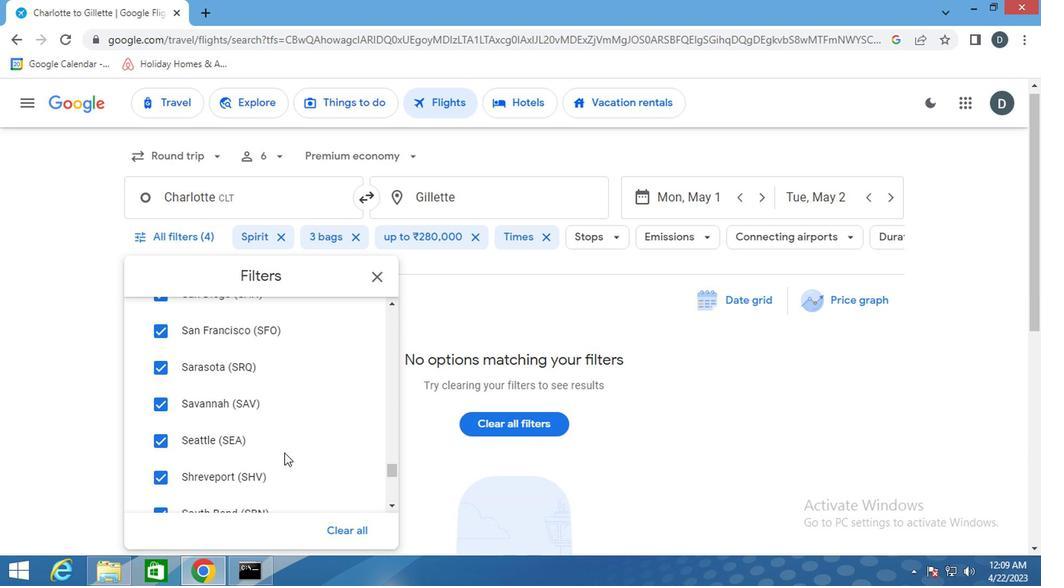 
Action: Mouse scrolled (284, 454) with delta (0, -1)
Screenshot: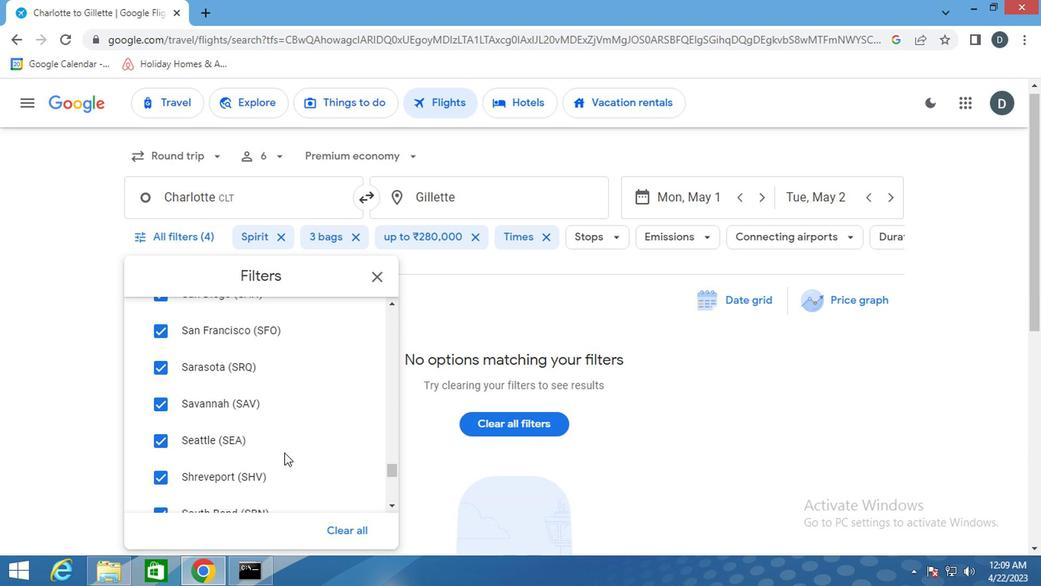 
Action: Mouse scrolled (284, 454) with delta (0, -1)
Screenshot: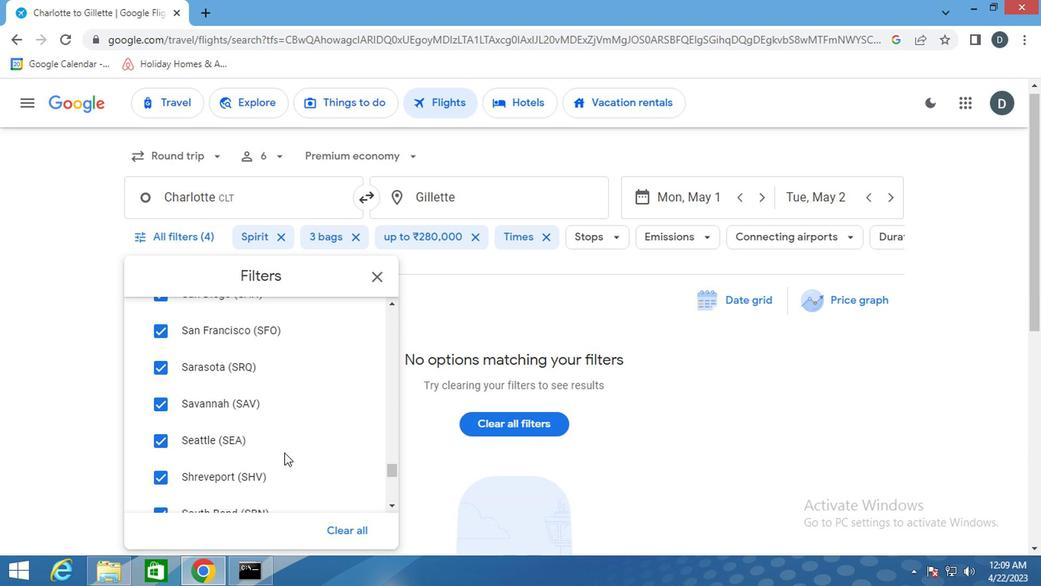 
Action: Mouse scrolled (284, 454) with delta (0, -1)
Screenshot: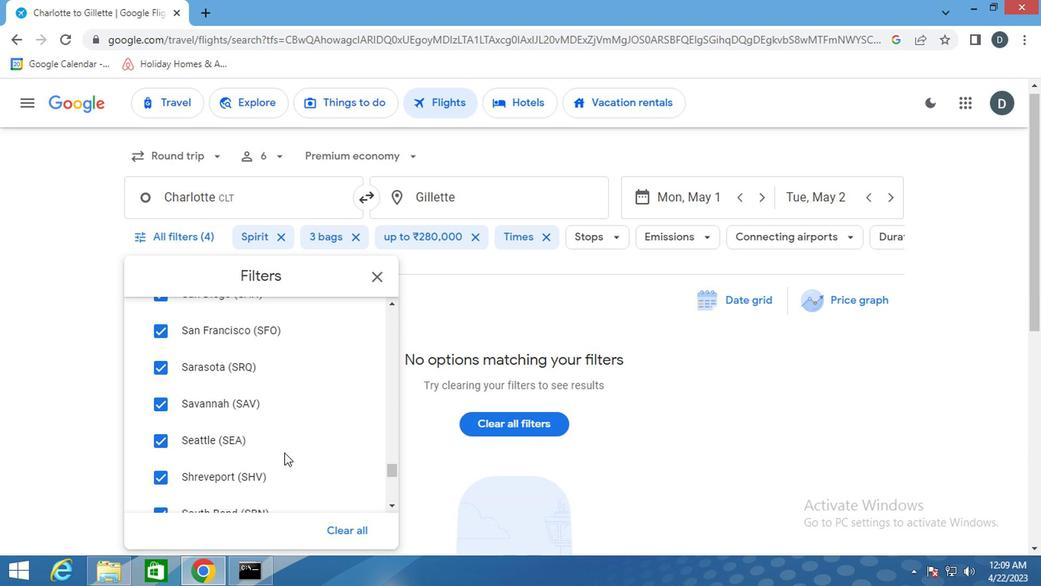 
Action: Mouse moved to (284, 455)
Screenshot: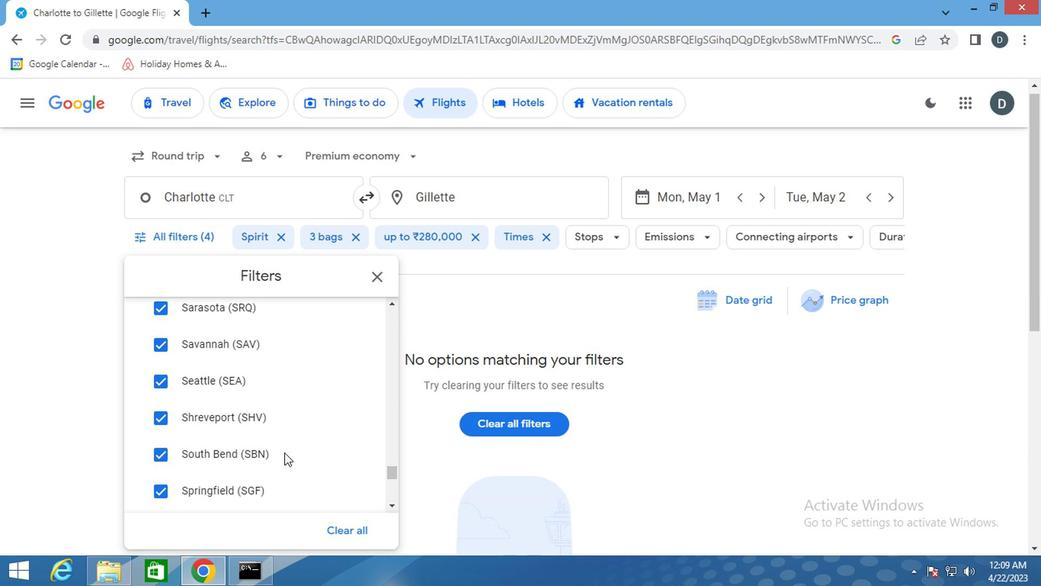 
Action: Mouse scrolled (284, 454) with delta (0, -1)
Screenshot: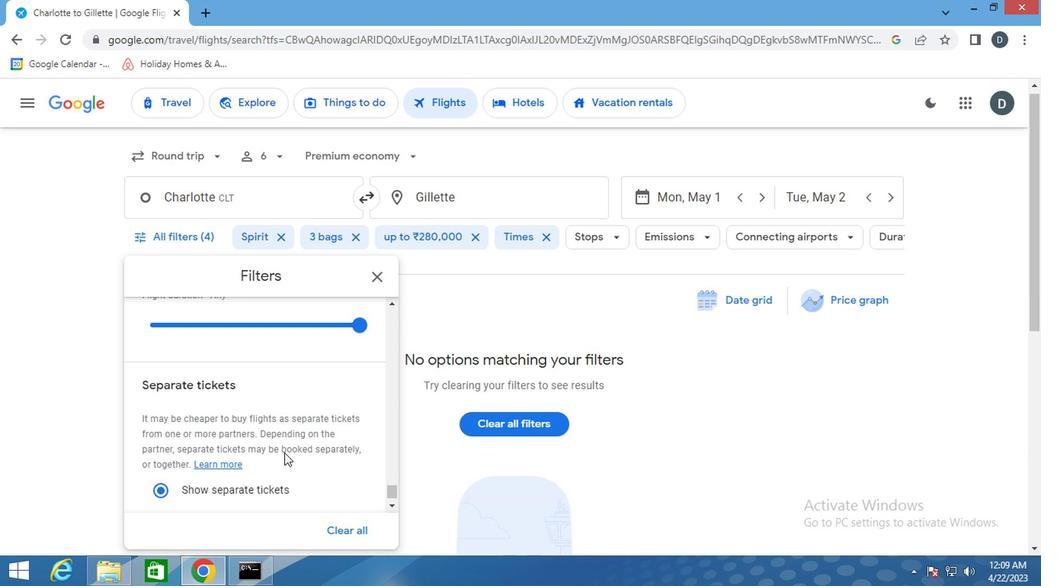 
Action: Mouse scrolled (284, 454) with delta (0, -1)
Screenshot: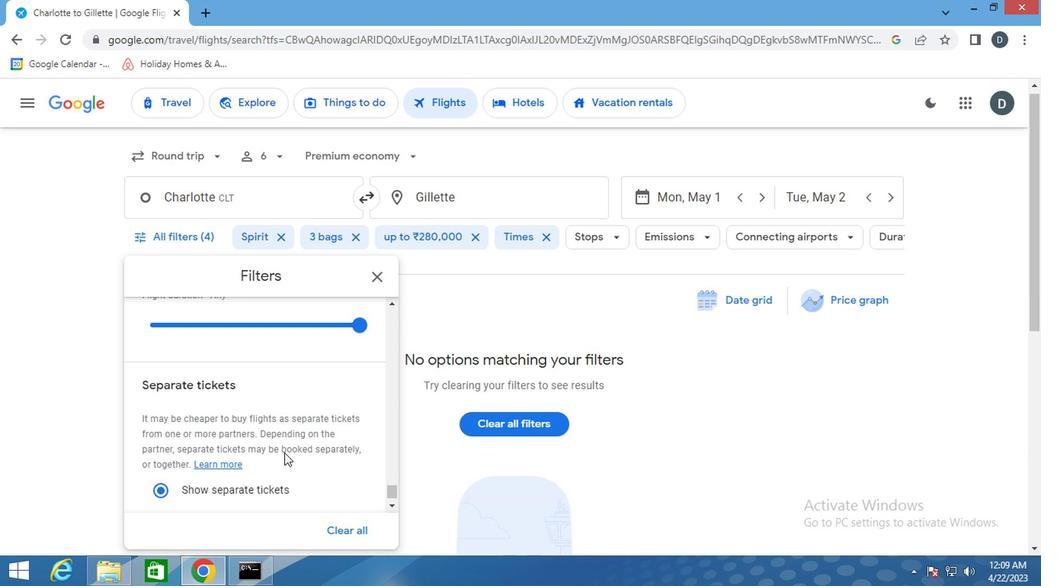 
Action: Mouse scrolled (284, 454) with delta (0, -1)
Screenshot: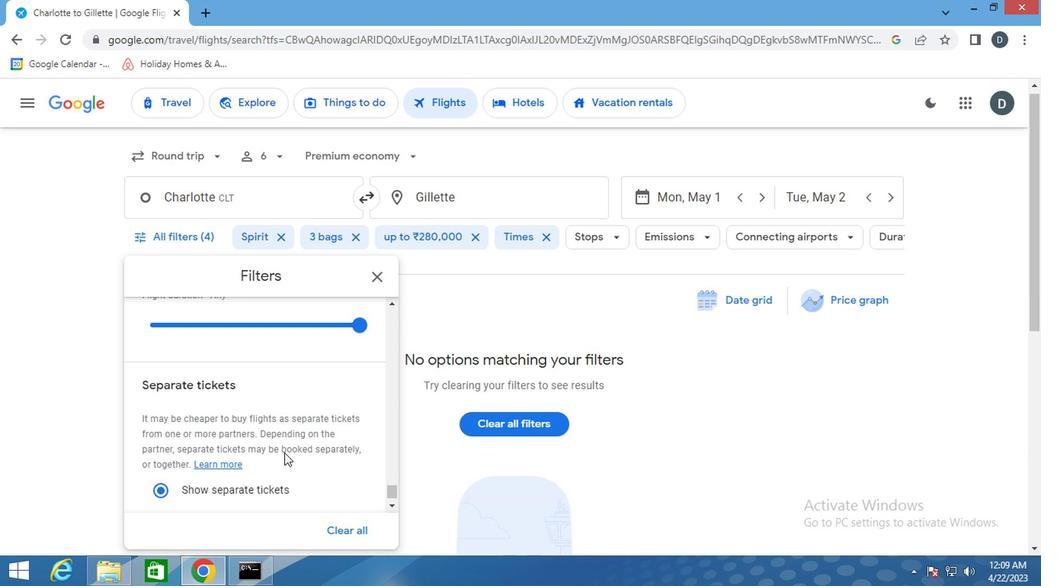 
Action: Mouse scrolled (284, 454) with delta (0, -1)
Screenshot: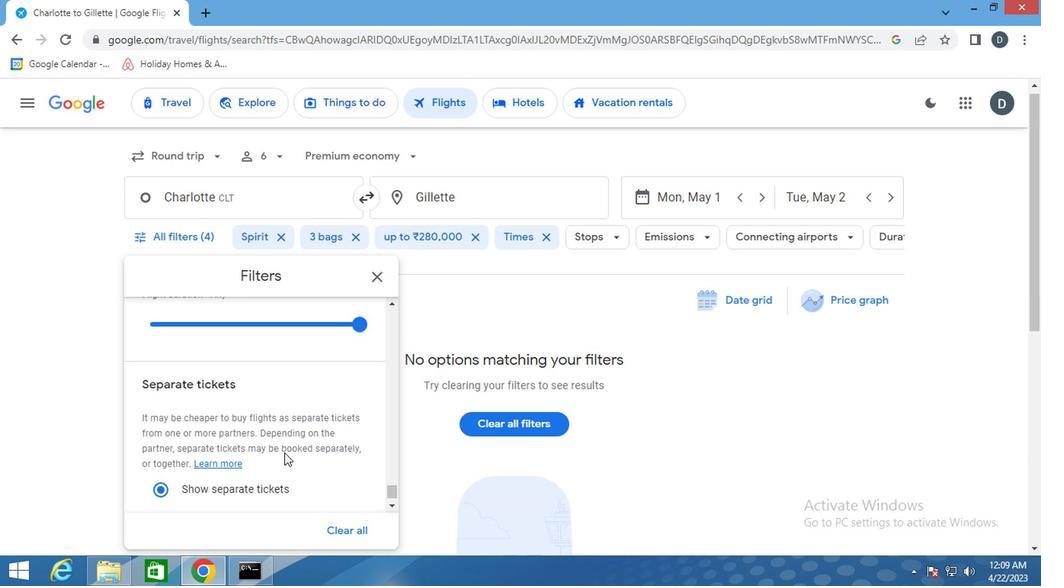 
Action: Mouse scrolled (284, 454) with delta (0, -1)
Screenshot: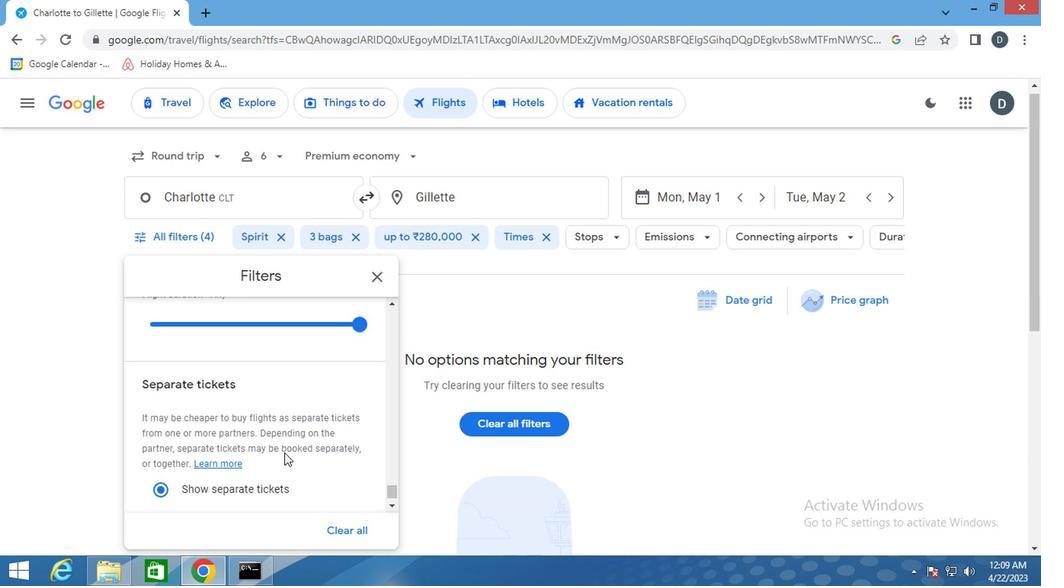 
Action: Mouse scrolled (284, 454) with delta (0, -1)
Screenshot: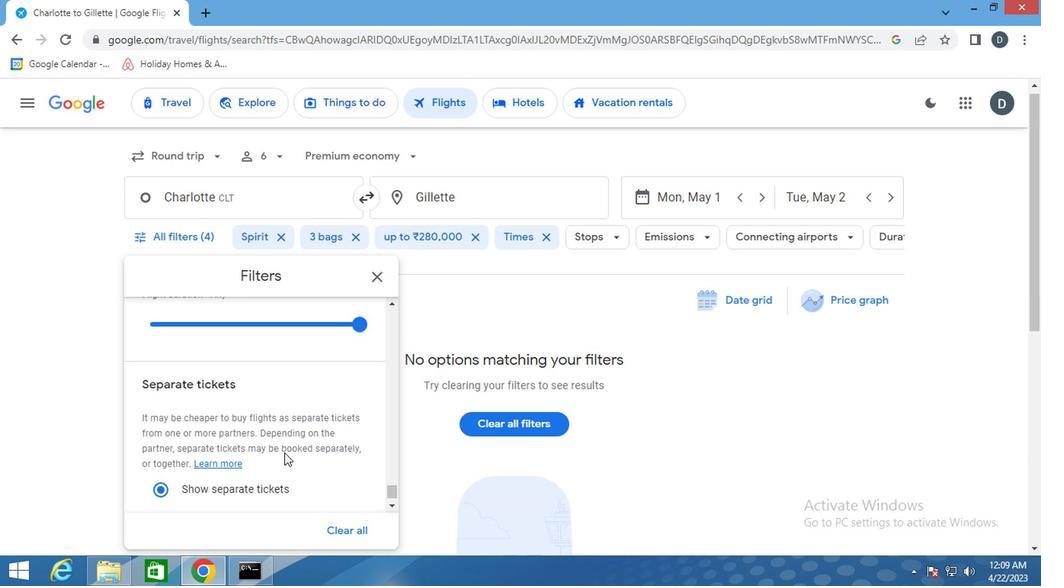 
Action: Mouse scrolled (284, 454) with delta (0, -1)
Screenshot: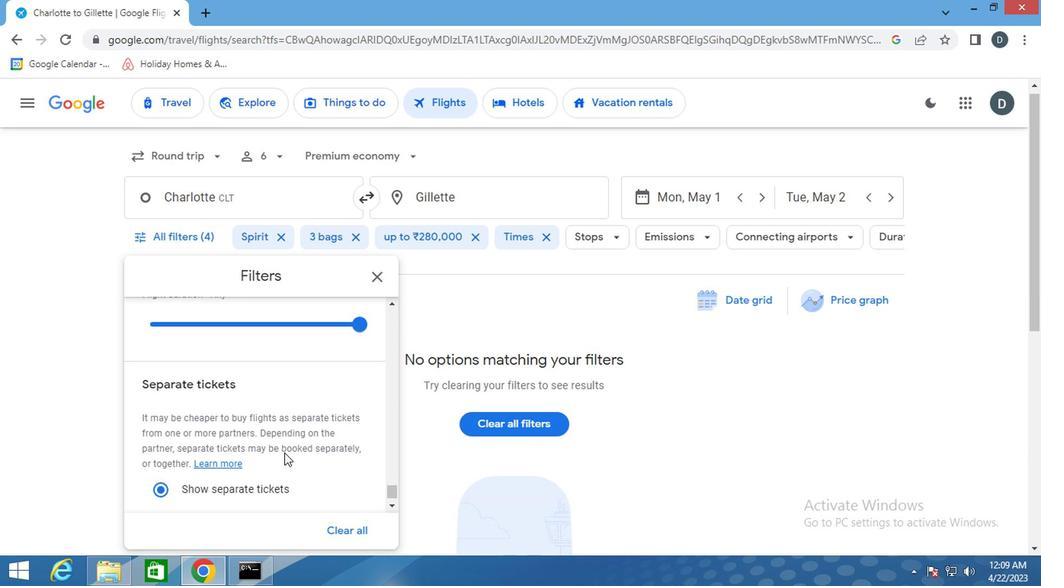 
Action: Mouse scrolled (284, 454) with delta (0, -1)
Screenshot: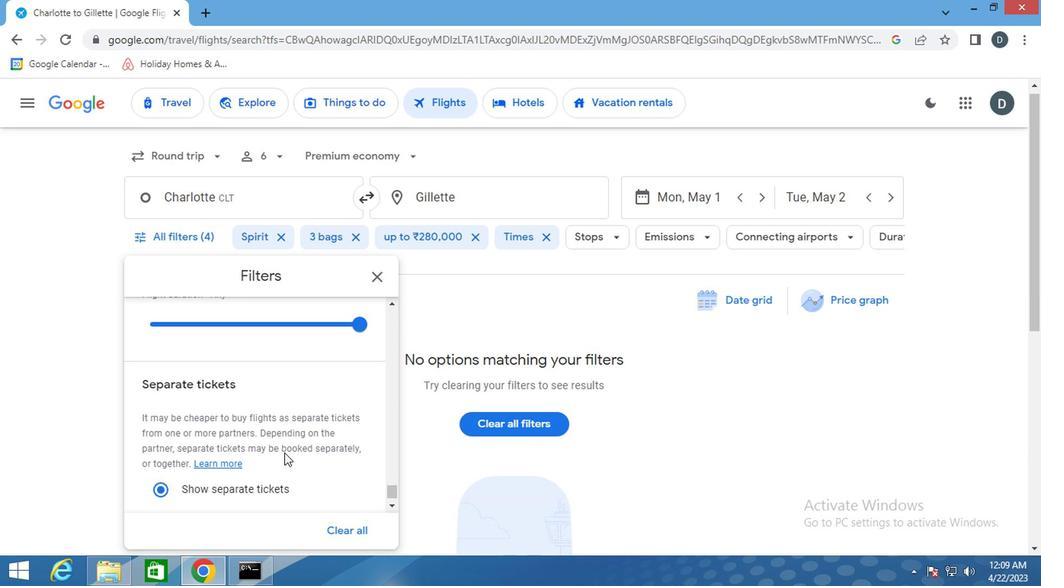 
Action: Mouse moved to (377, 284)
Screenshot: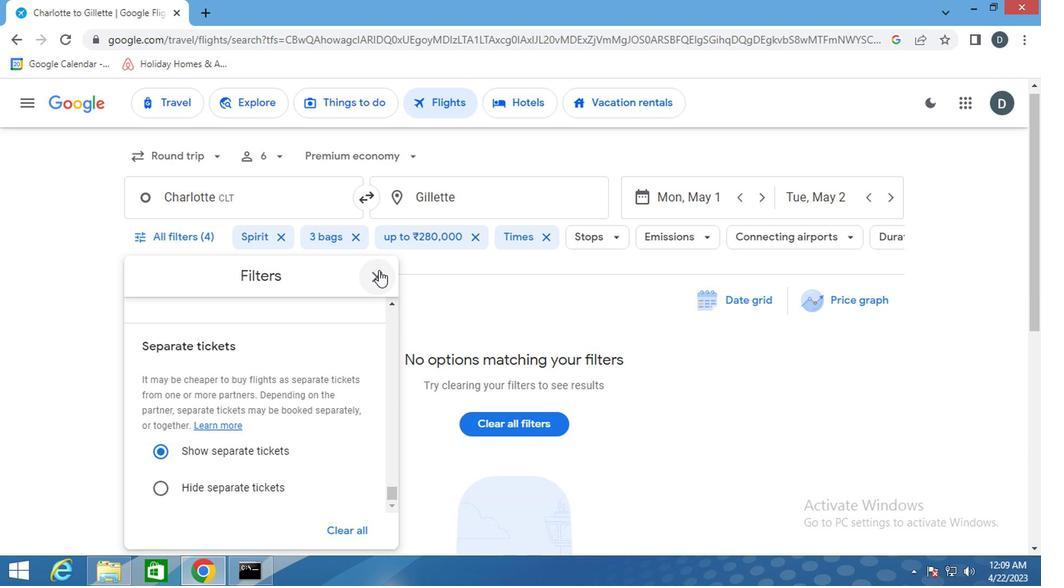 
Action: Mouse pressed left at (377, 284)
Screenshot: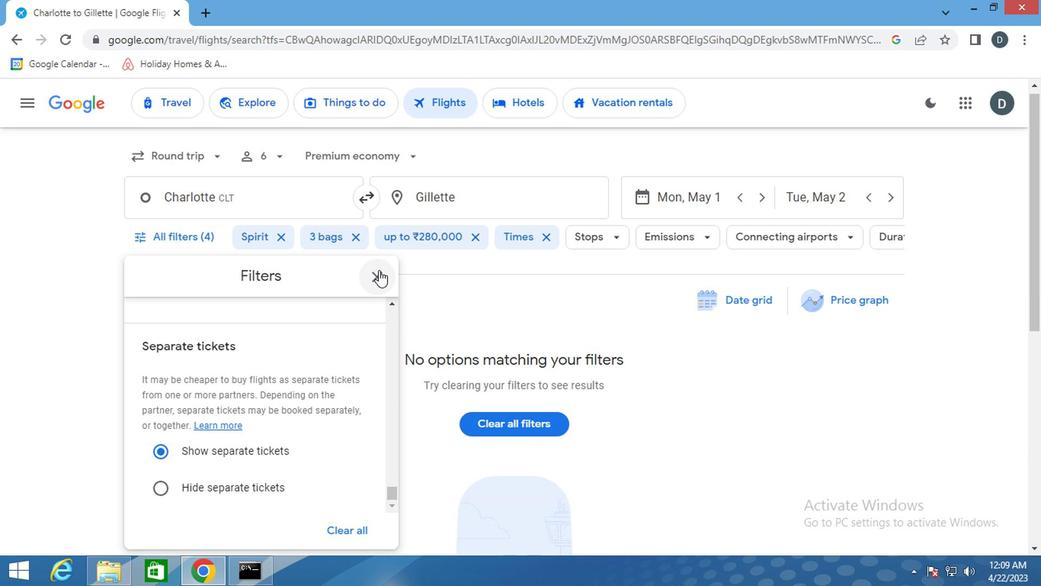 
